 Task: Find connections with filter location Gif-sur-Yvette with filter topic #Selfhelpwith filter profile language German with filter current company Legato Health Technologies with filter school St. Joseph's College of Engineering and Technology, Palai with filter industry Armed Forces with filter service category Search Engine Optimization (SEO) with filter keywords title Actor
Action: Mouse moved to (652, 112)
Screenshot: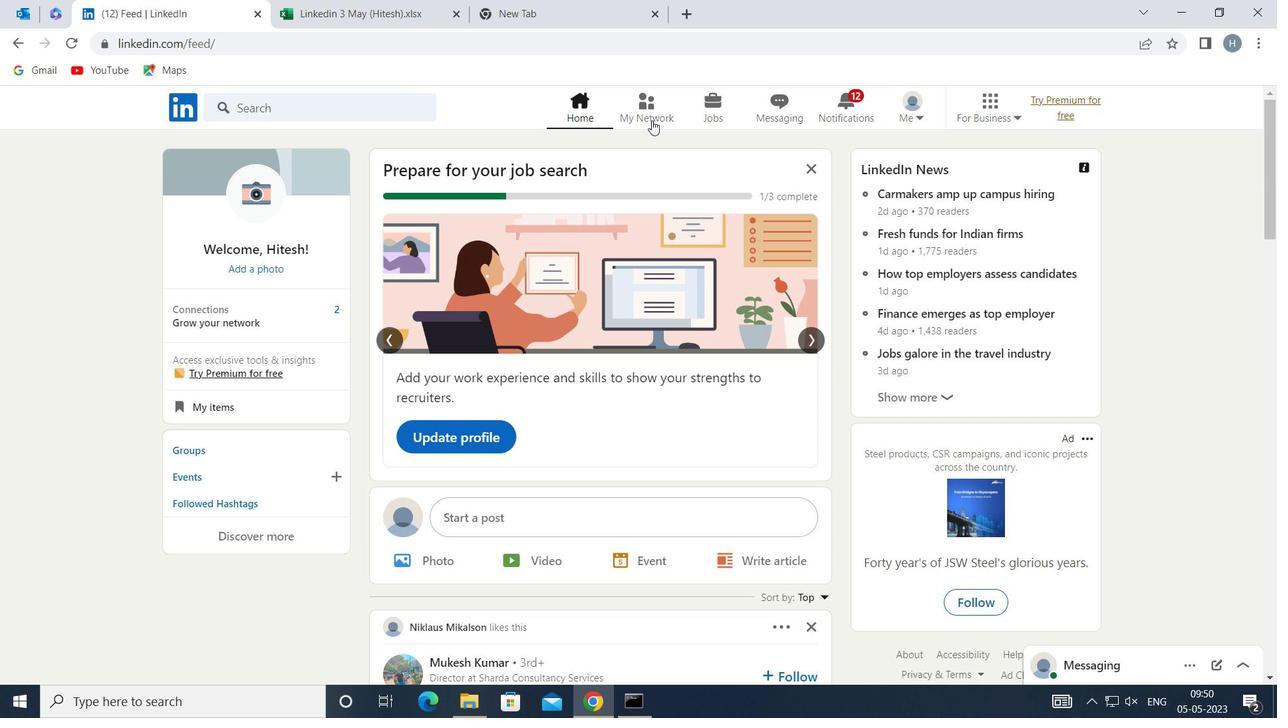 
Action: Mouse pressed left at (652, 112)
Screenshot: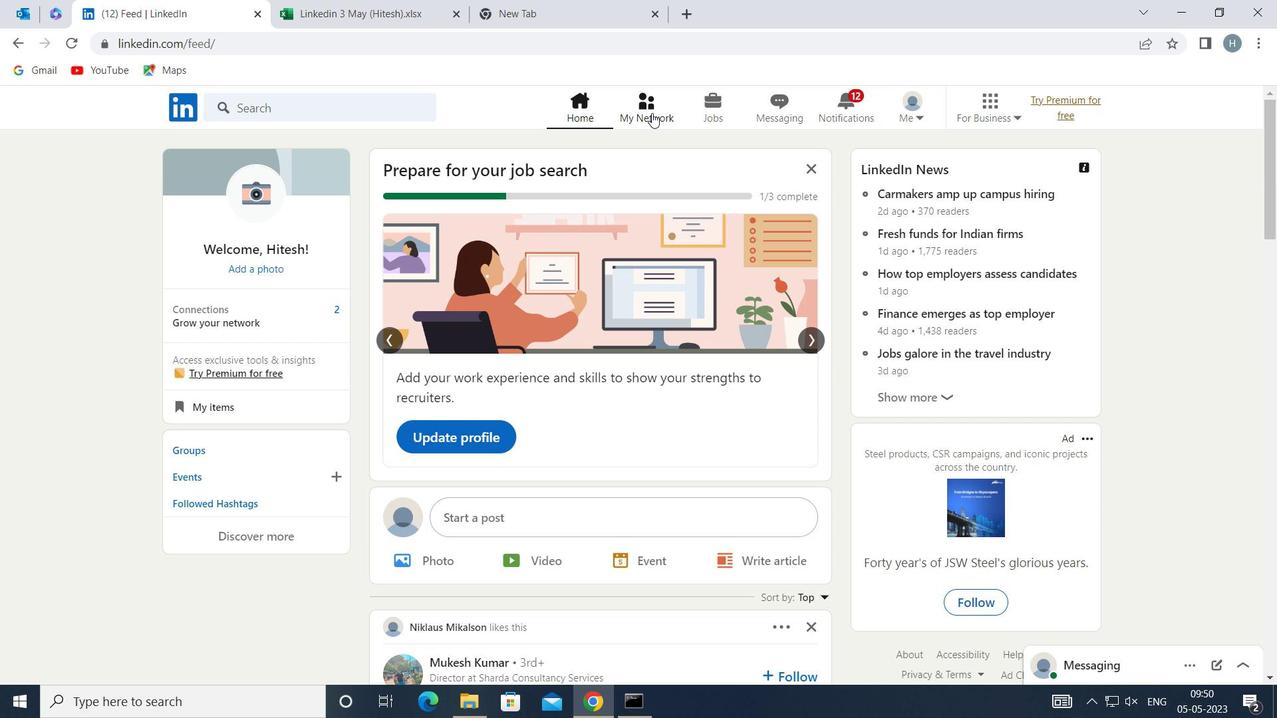 
Action: Mouse moved to (391, 196)
Screenshot: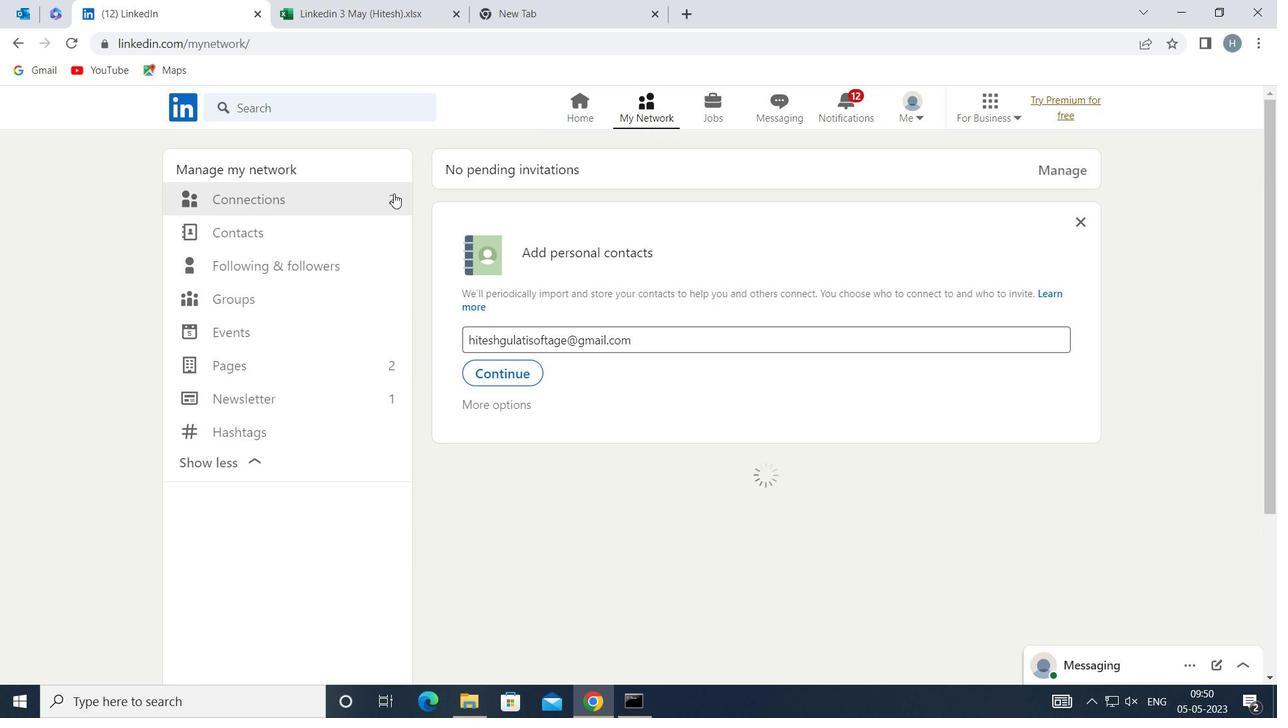 
Action: Mouse pressed left at (391, 196)
Screenshot: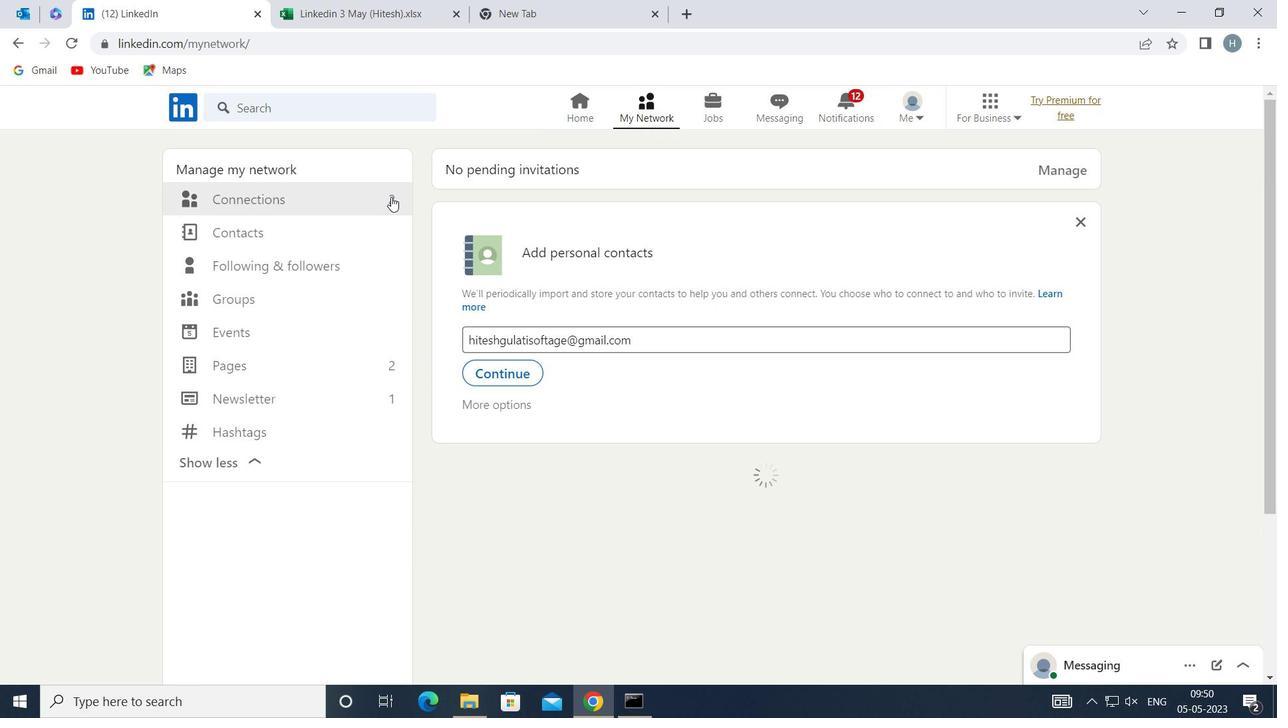 
Action: Mouse moved to (745, 202)
Screenshot: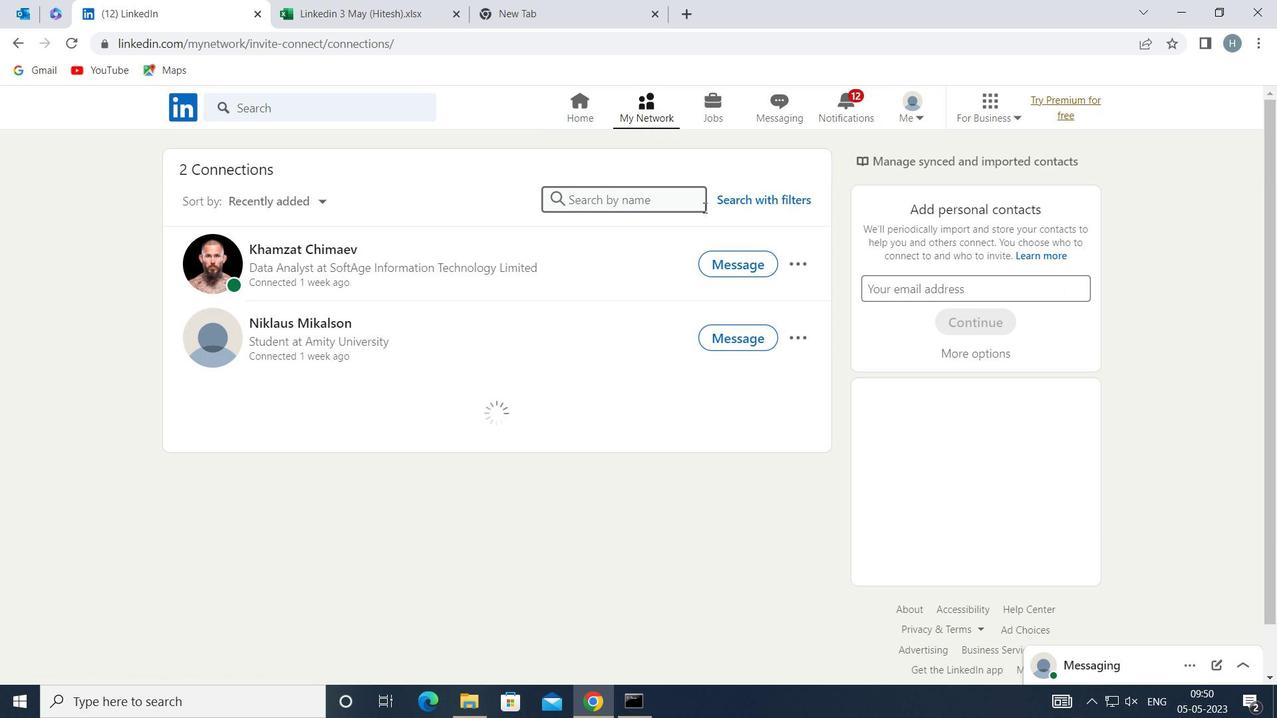 
Action: Mouse pressed left at (745, 202)
Screenshot: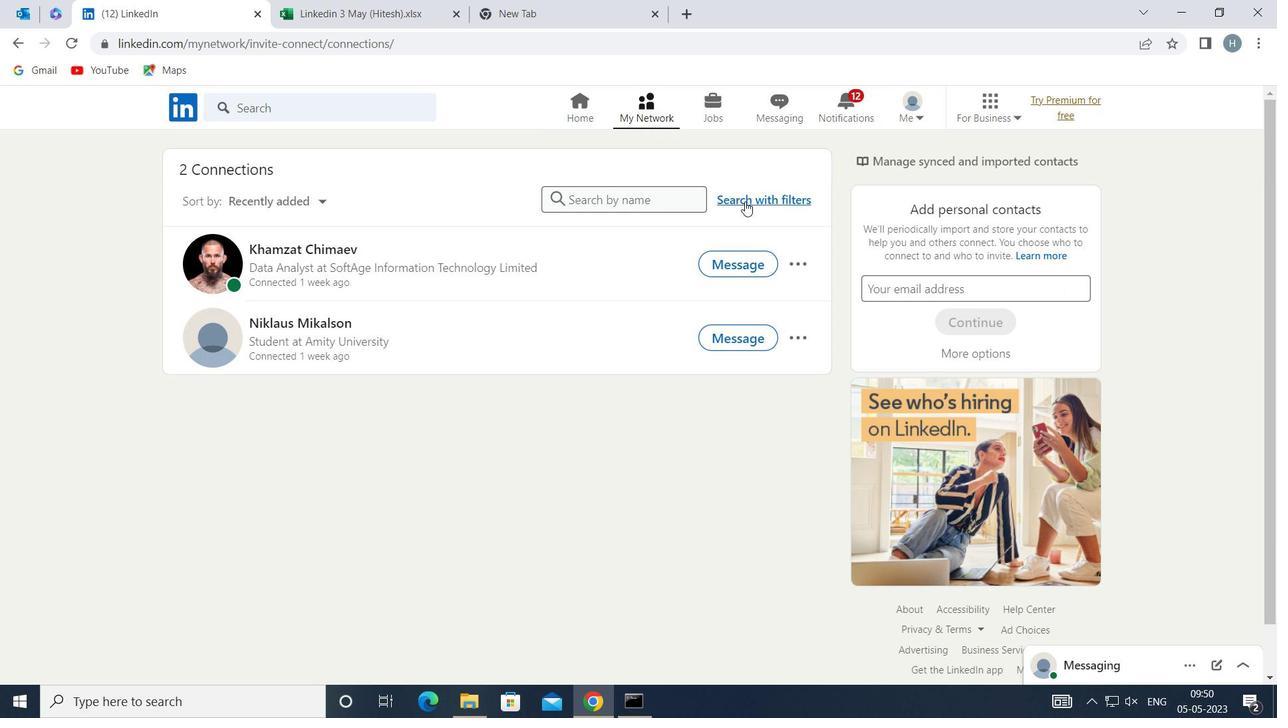 
Action: Mouse moved to (707, 154)
Screenshot: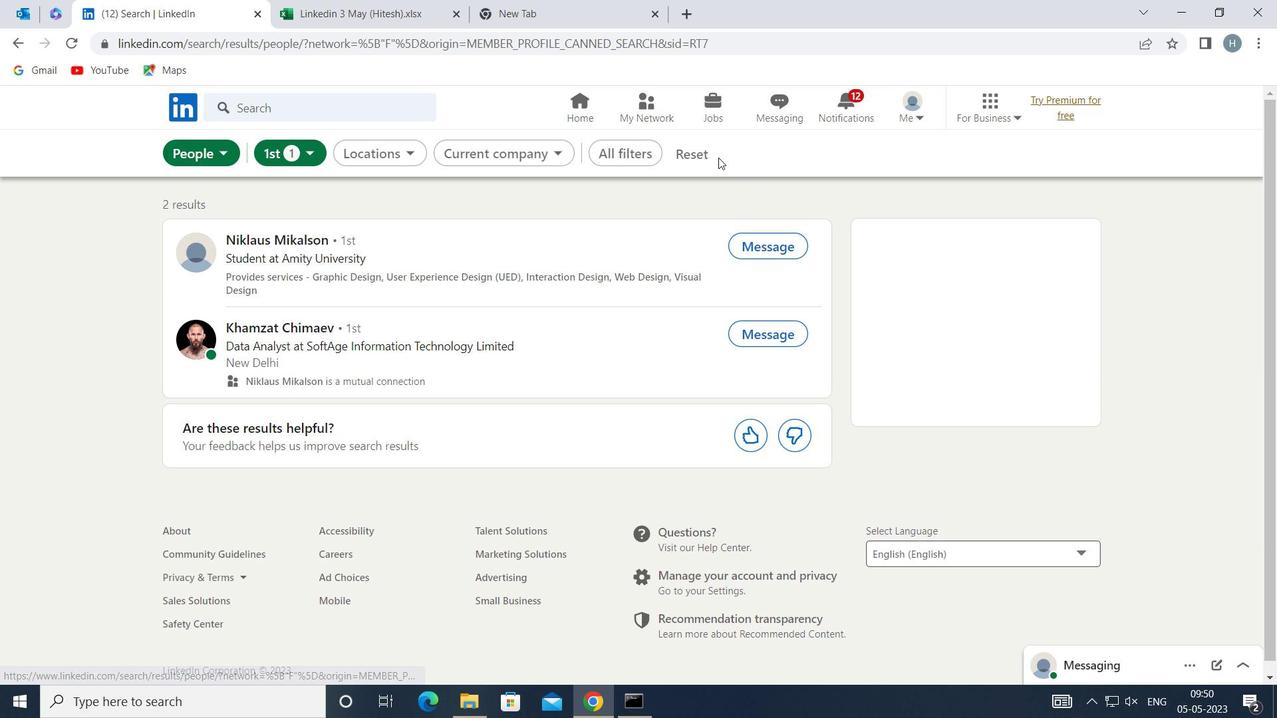 
Action: Mouse pressed left at (707, 154)
Screenshot: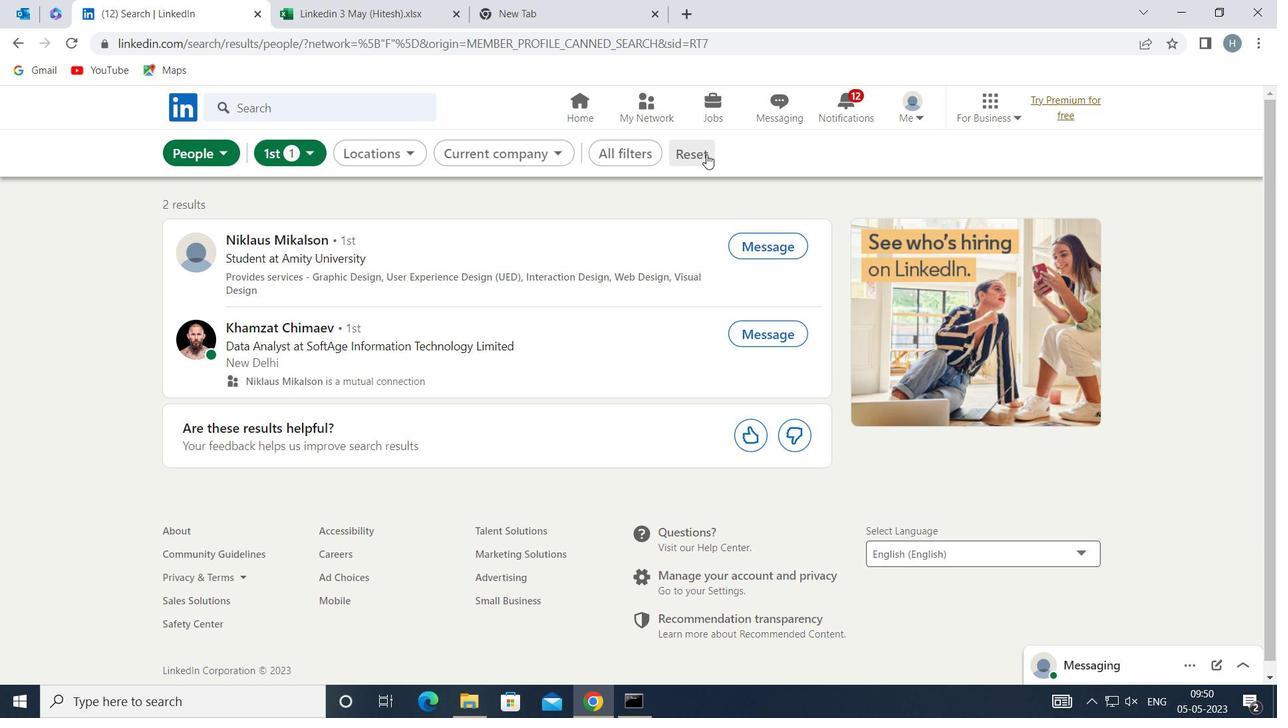 
Action: Mouse moved to (684, 154)
Screenshot: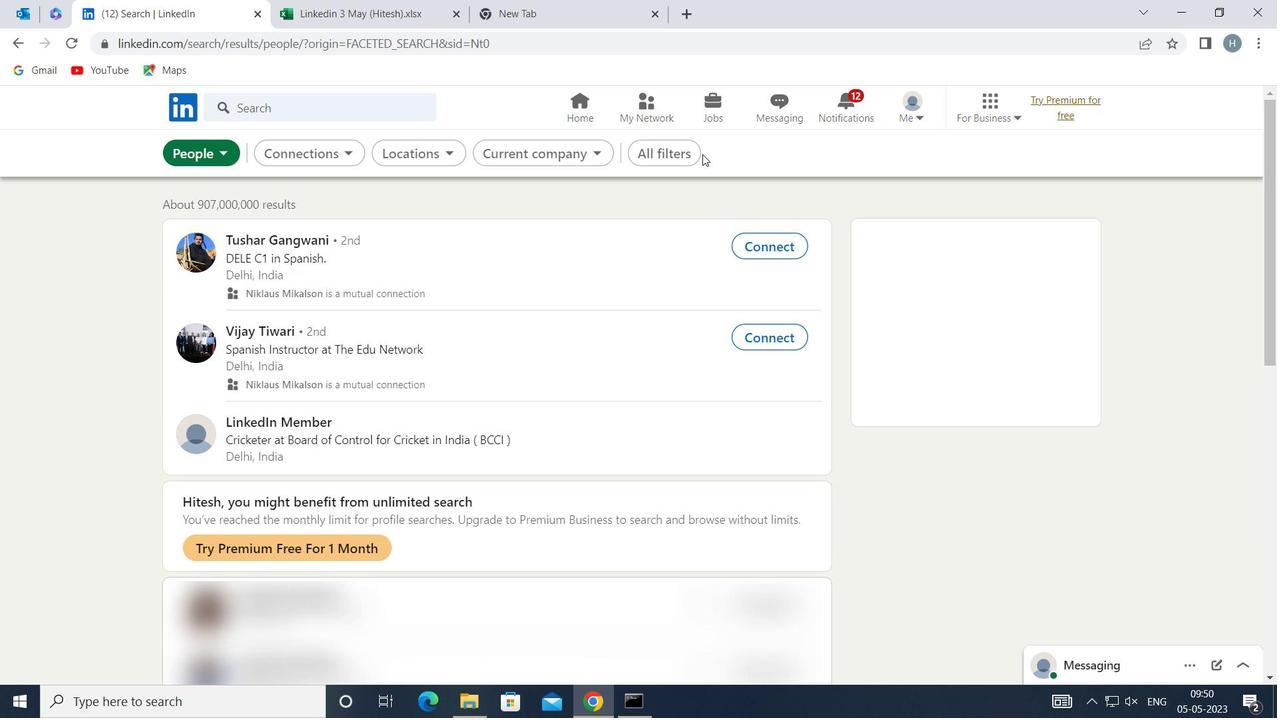 
Action: Mouse pressed left at (684, 154)
Screenshot: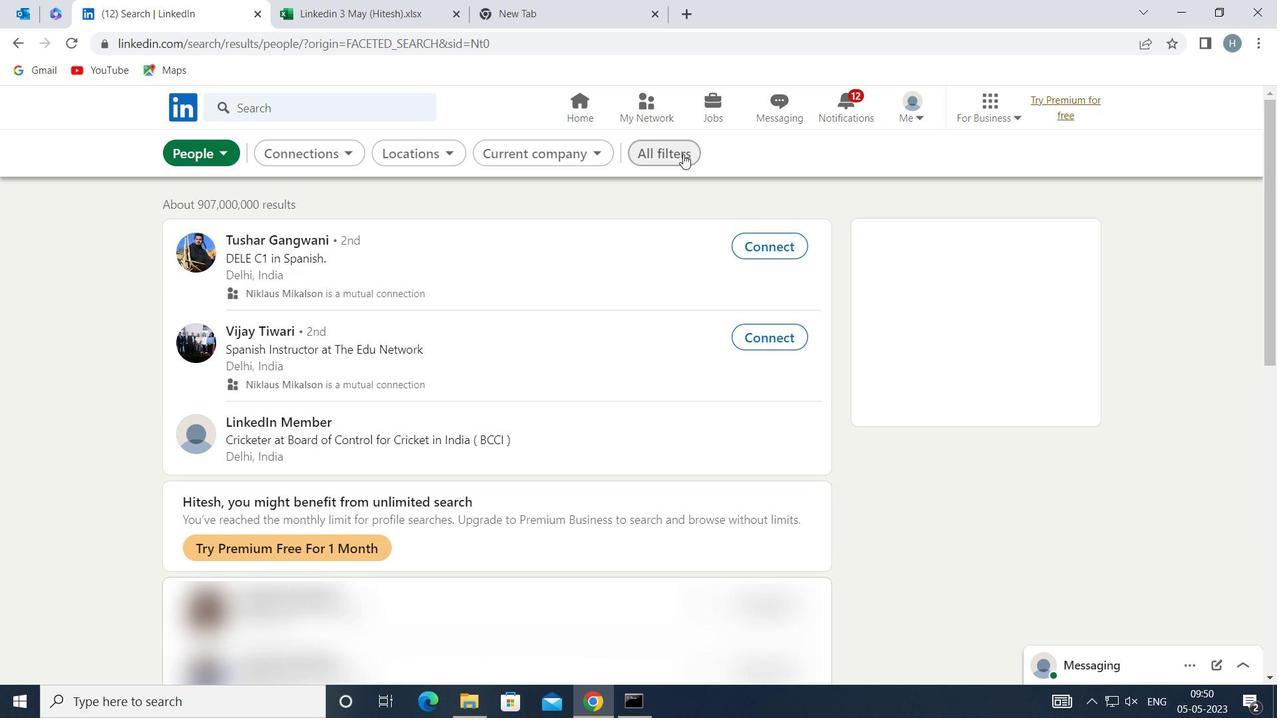 
Action: Mouse moved to (957, 357)
Screenshot: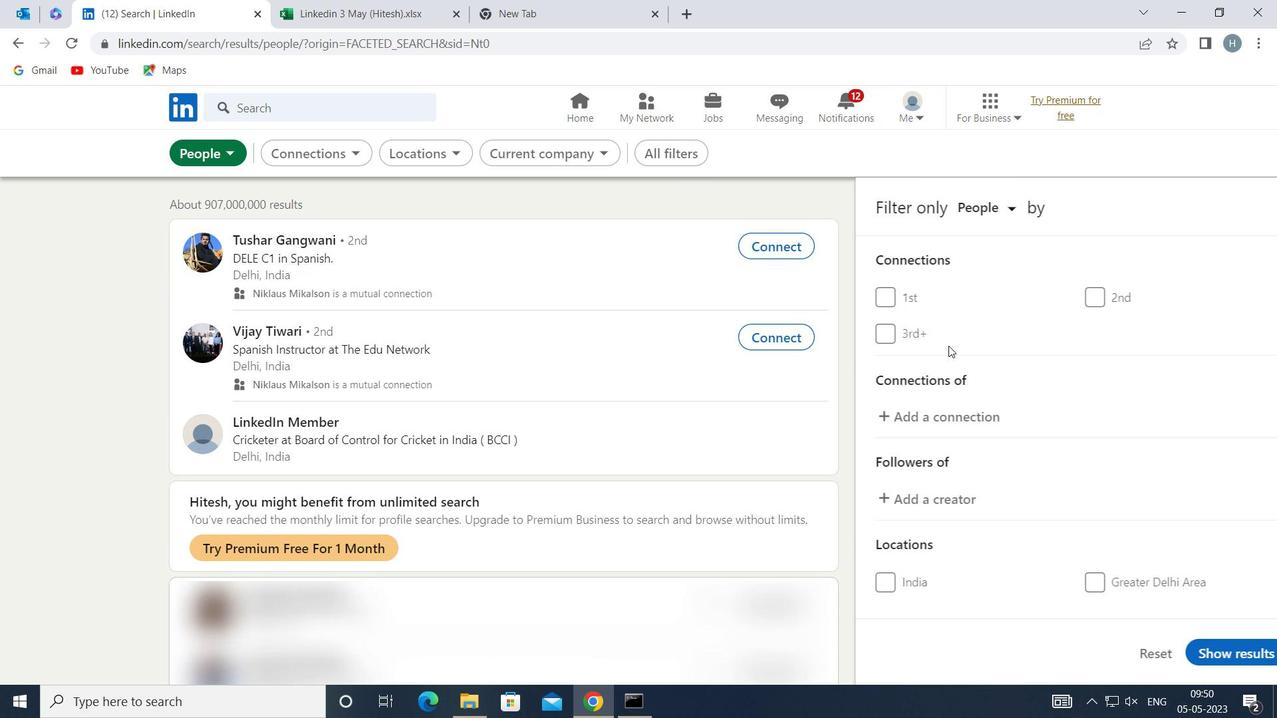 
Action: Mouse scrolled (957, 356) with delta (0, 0)
Screenshot: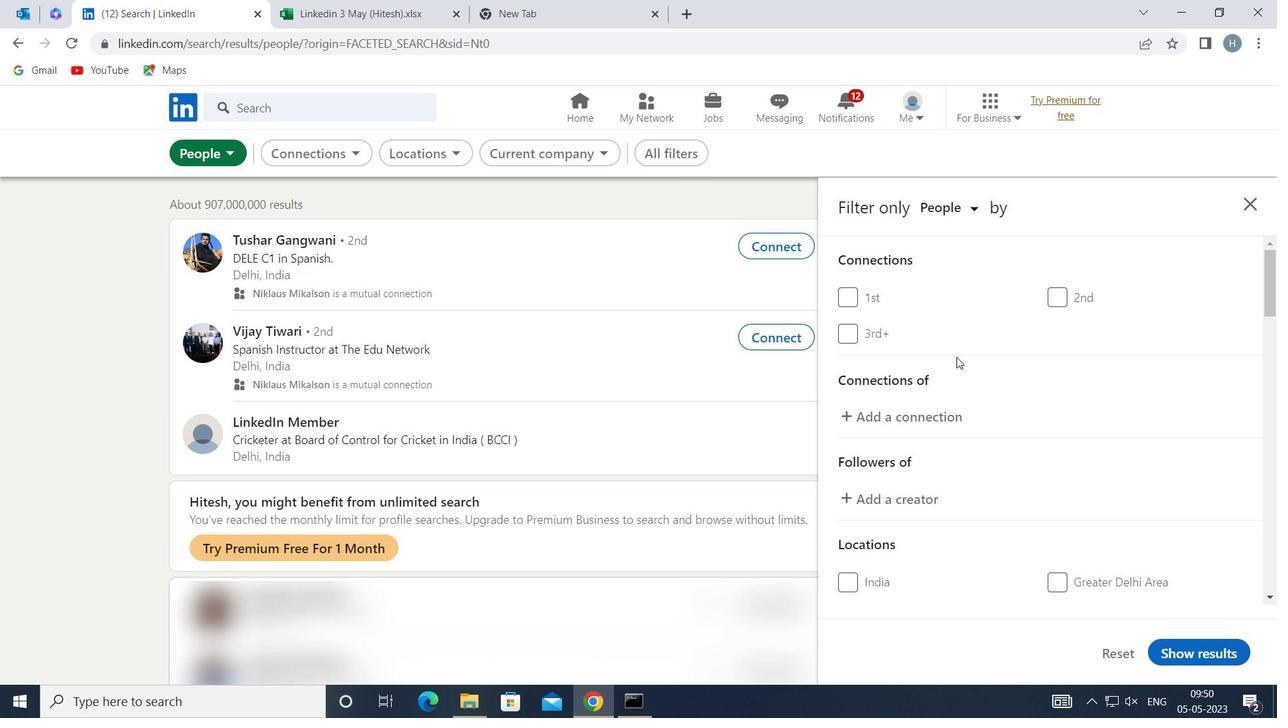 
Action: Mouse scrolled (957, 356) with delta (0, 0)
Screenshot: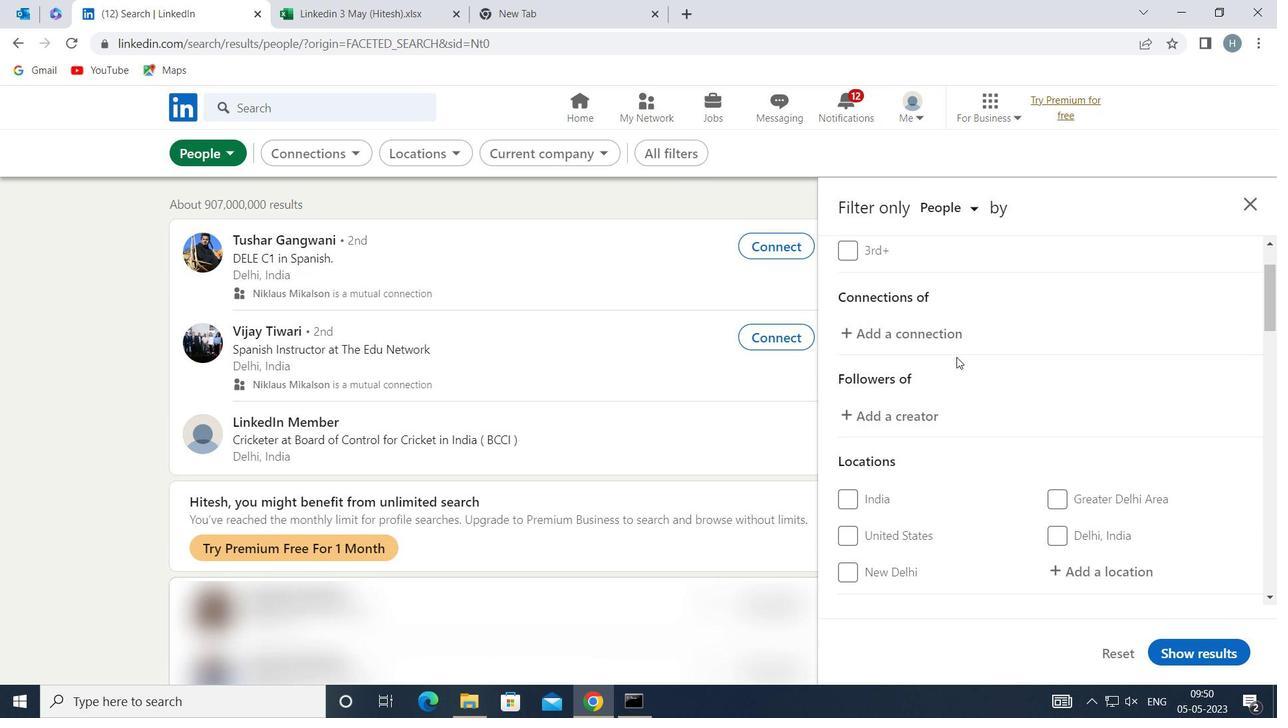 
Action: Mouse moved to (1086, 478)
Screenshot: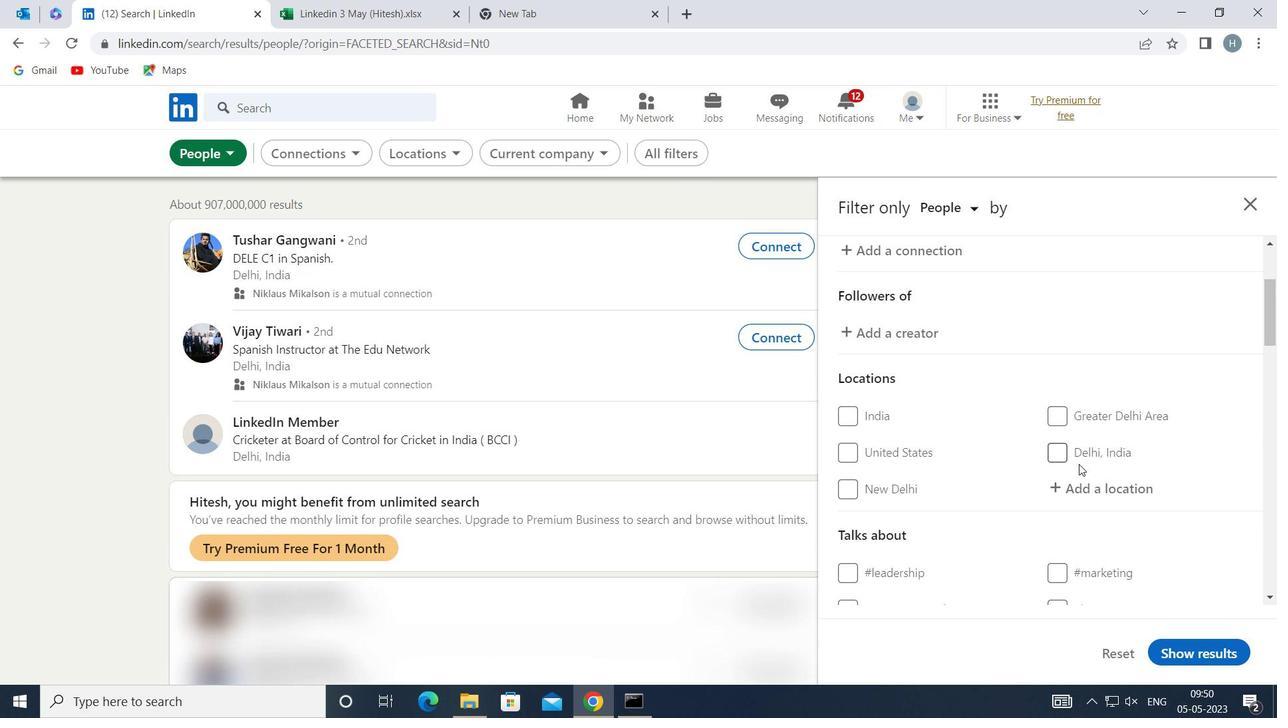 
Action: Mouse pressed left at (1086, 478)
Screenshot: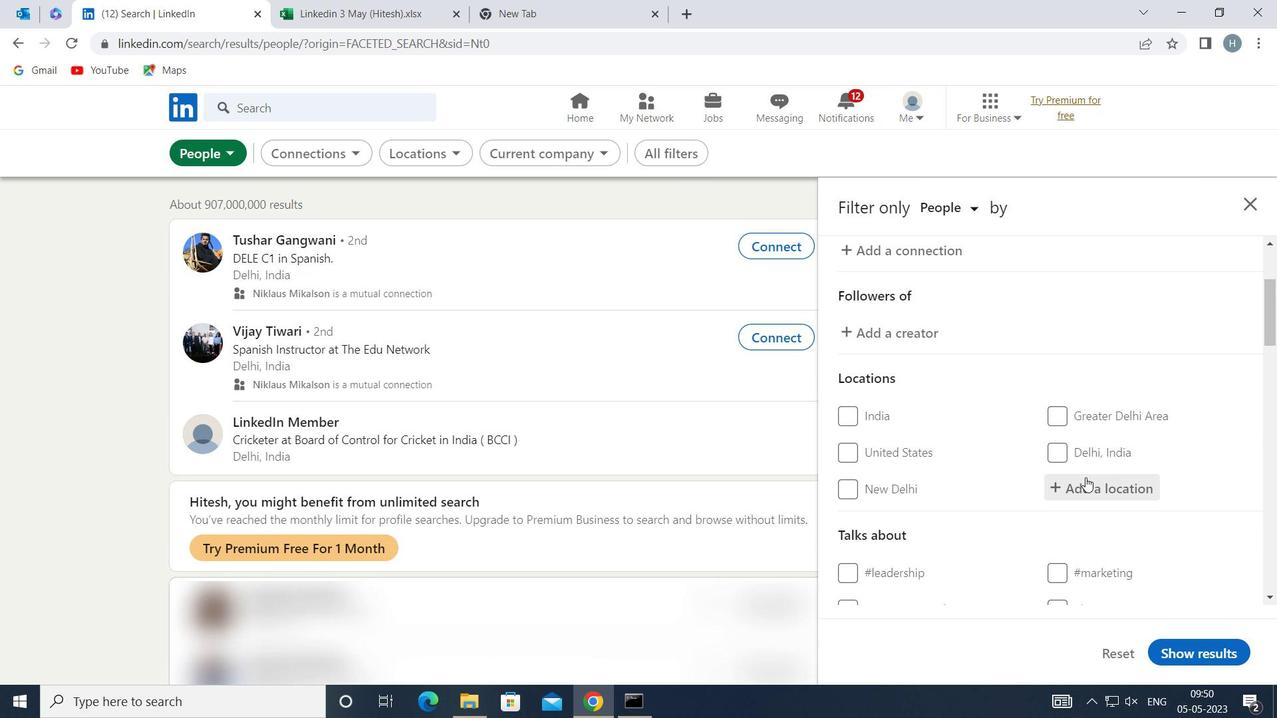 
Action: Mouse moved to (1087, 479)
Screenshot: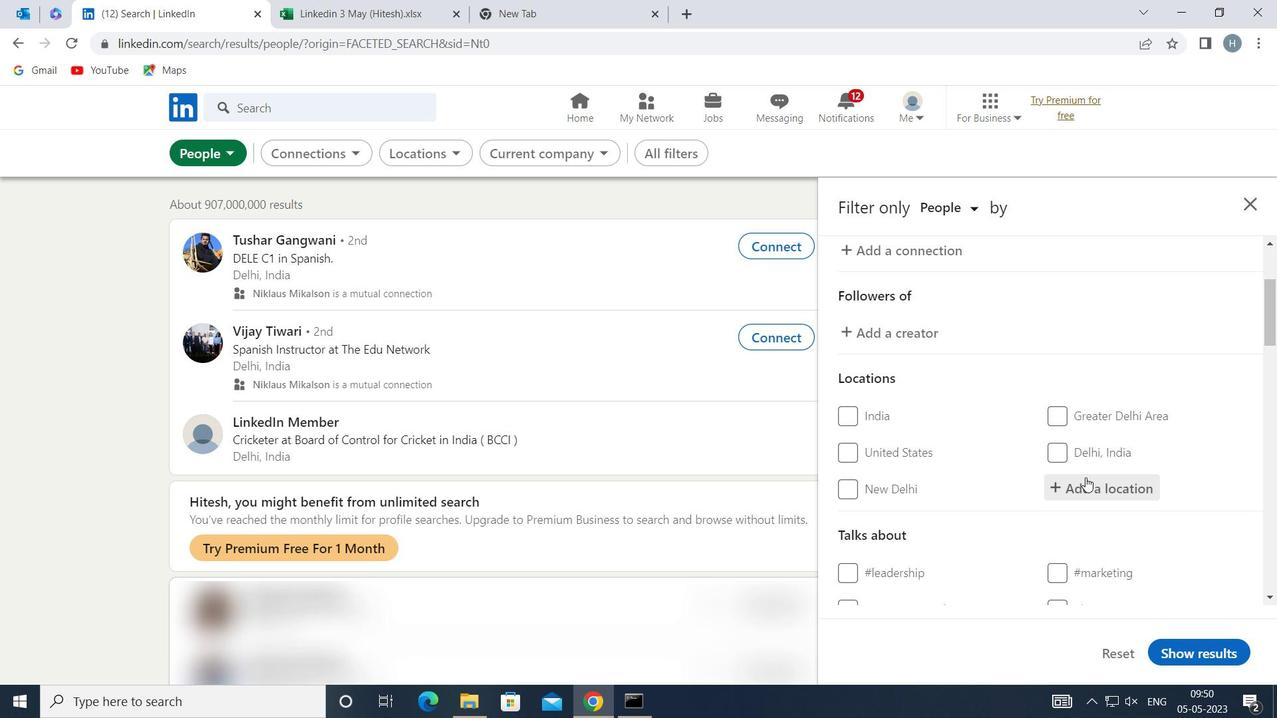 
Action: Key pressed <Key.shift>GIF<Key.space><Key.shift><Key.shift>SUR
Screenshot: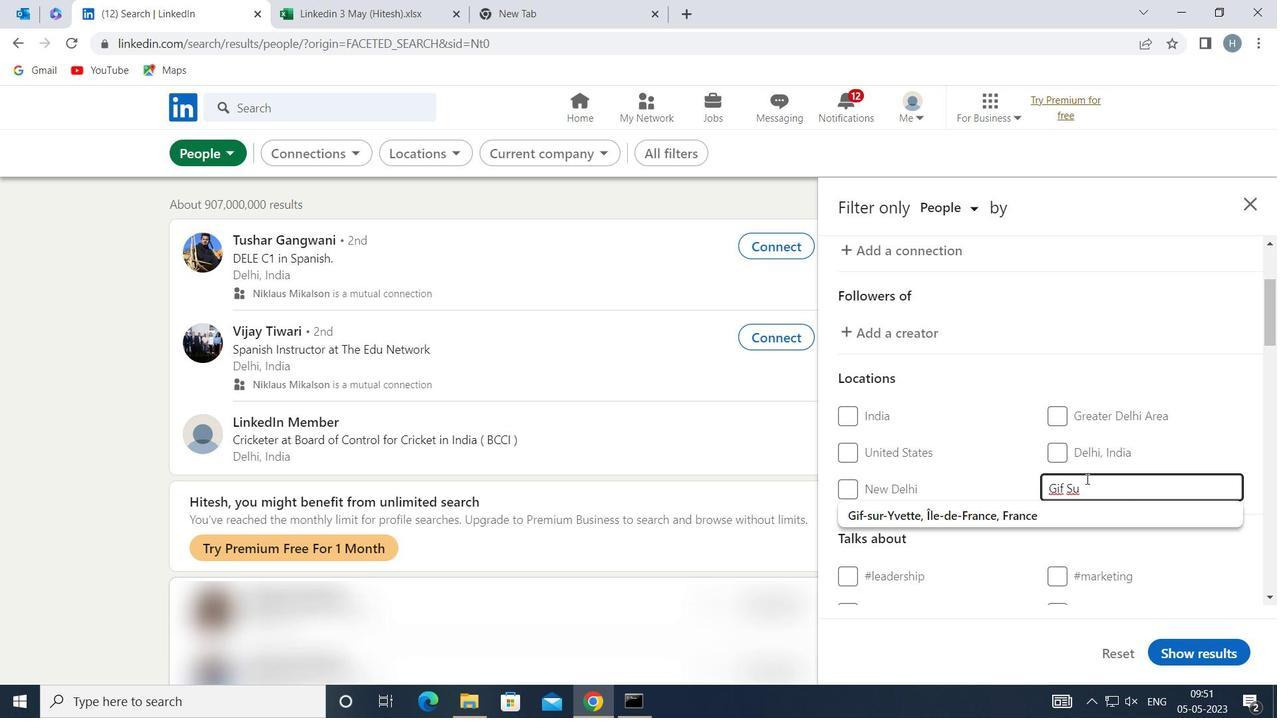 
Action: Mouse moved to (1046, 514)
Screenshot: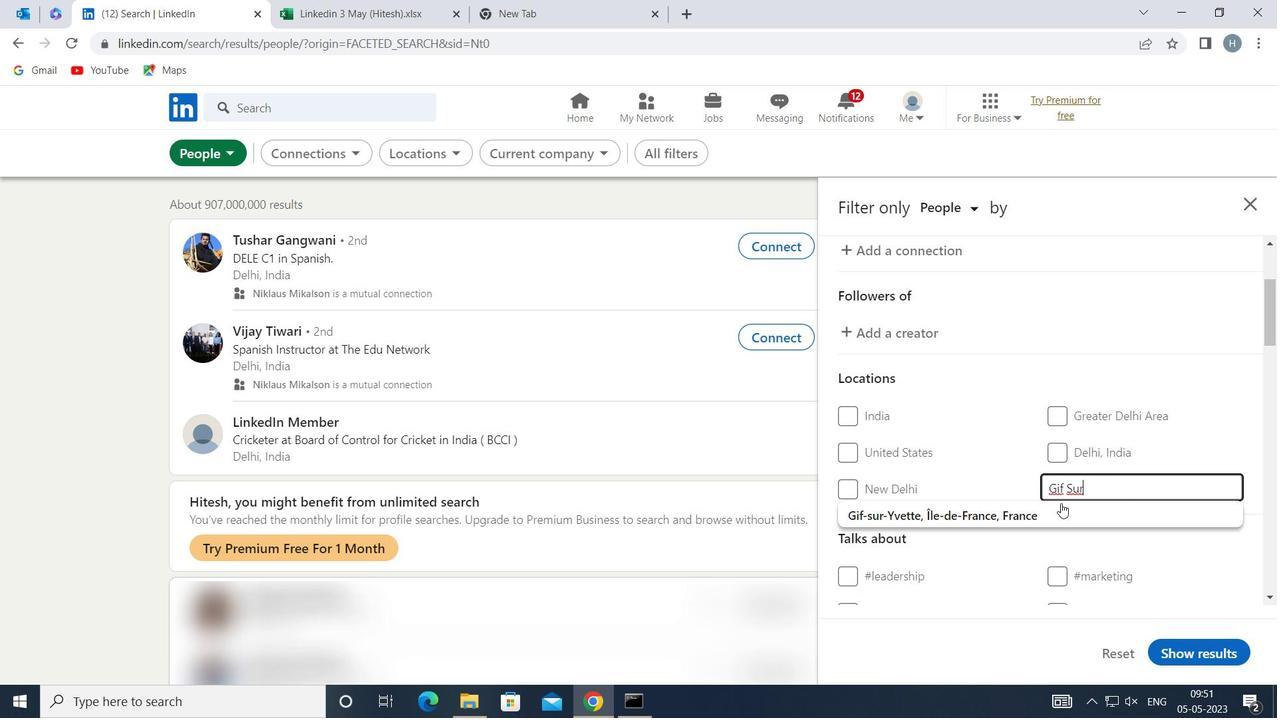 
Action: Mouse pressed left at (1046, 514)
Screenshot: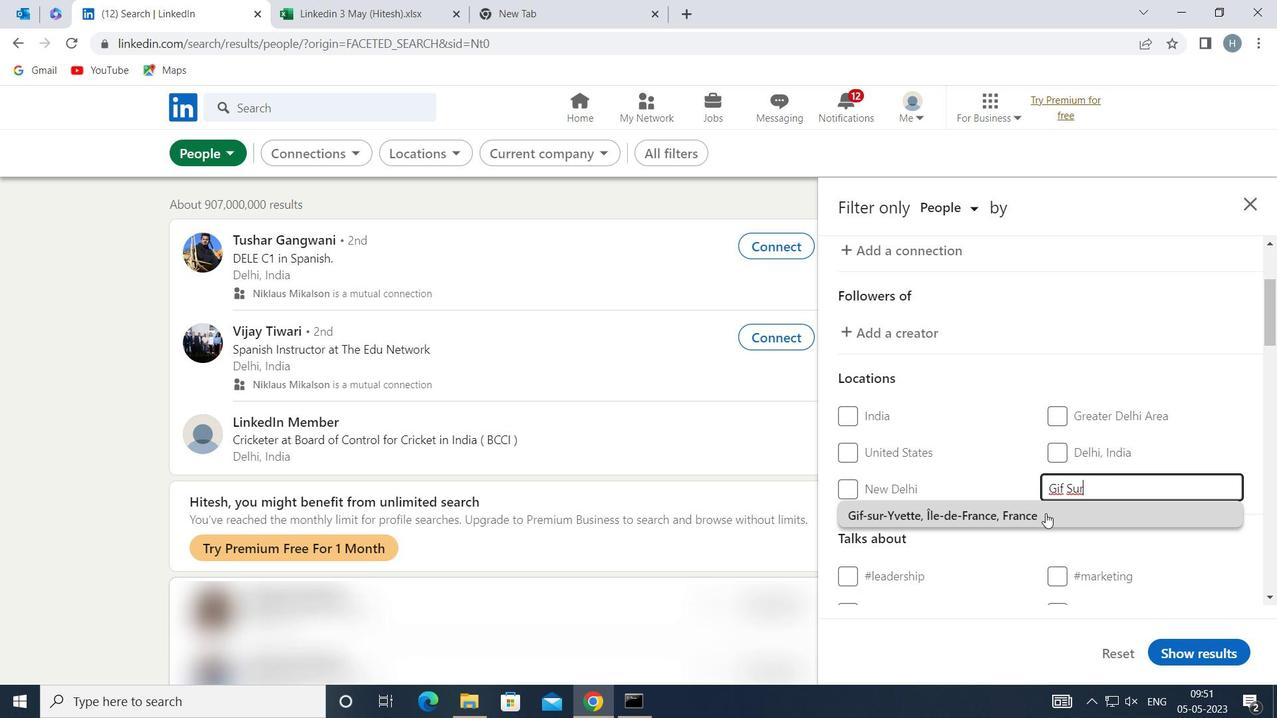 
Action: Mouse moved to (1008, 478)
Screenshot: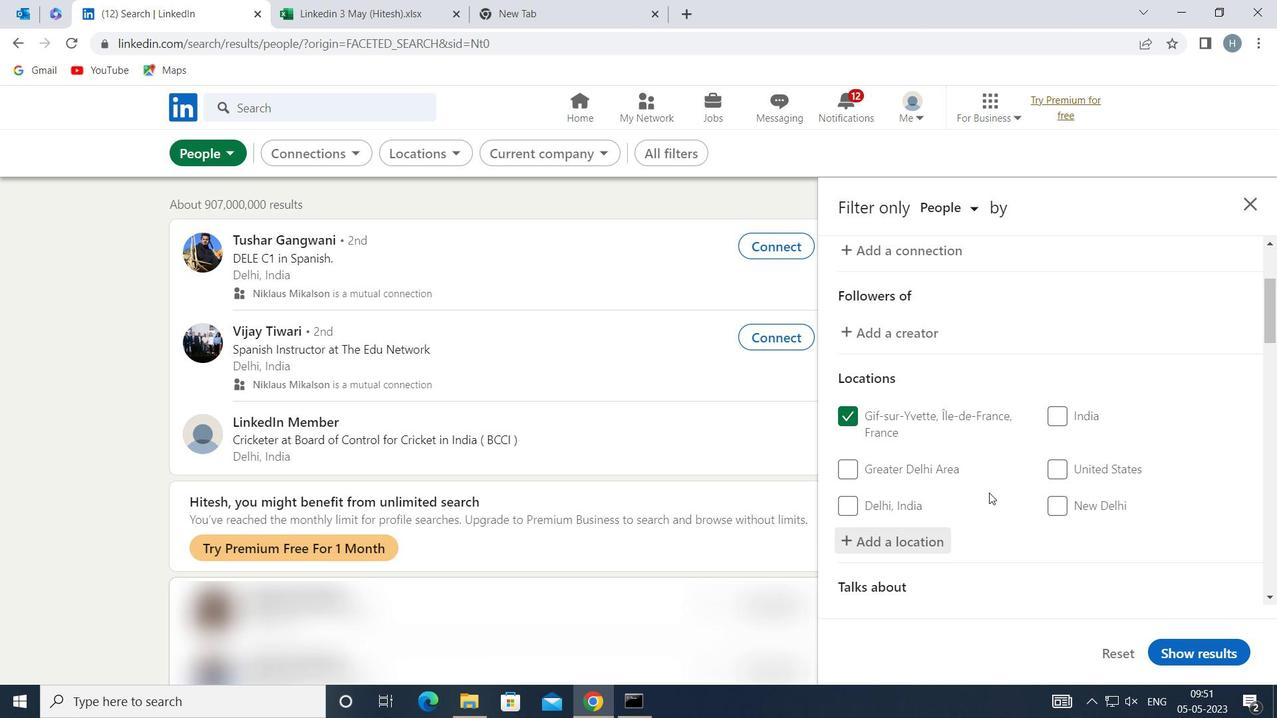 
Action: Mouse scrolled (1008, 477) with delta (0, 0)
Screenshot: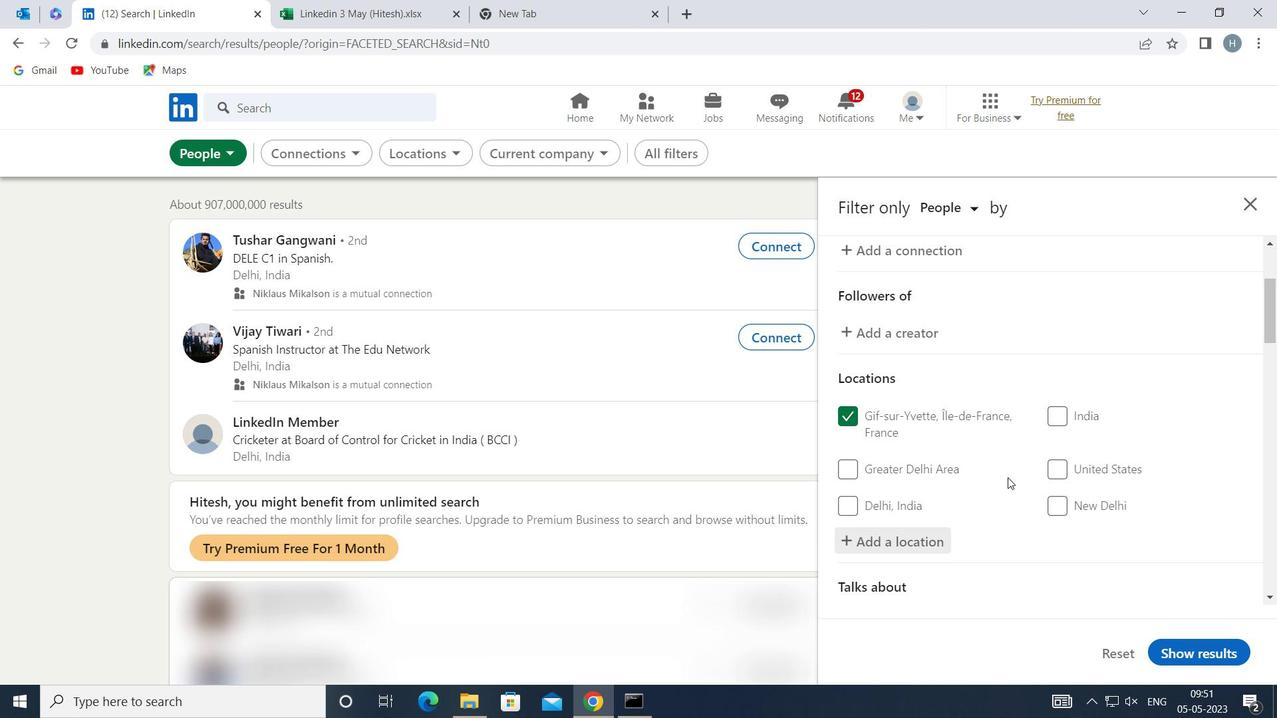 
Action: Mouse moved to (1010, 475)
Screenshot: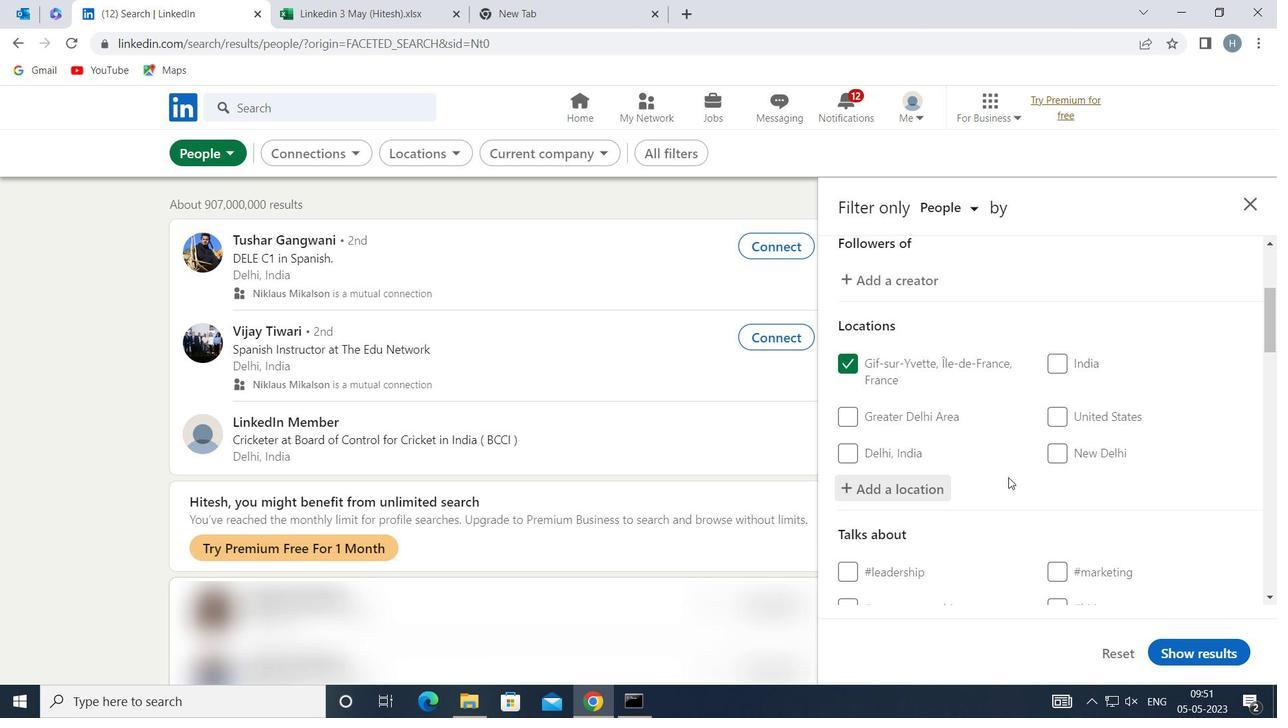 
Action: Mouse scrolled (1010, 475) with delta (0, 0)
Screenshot: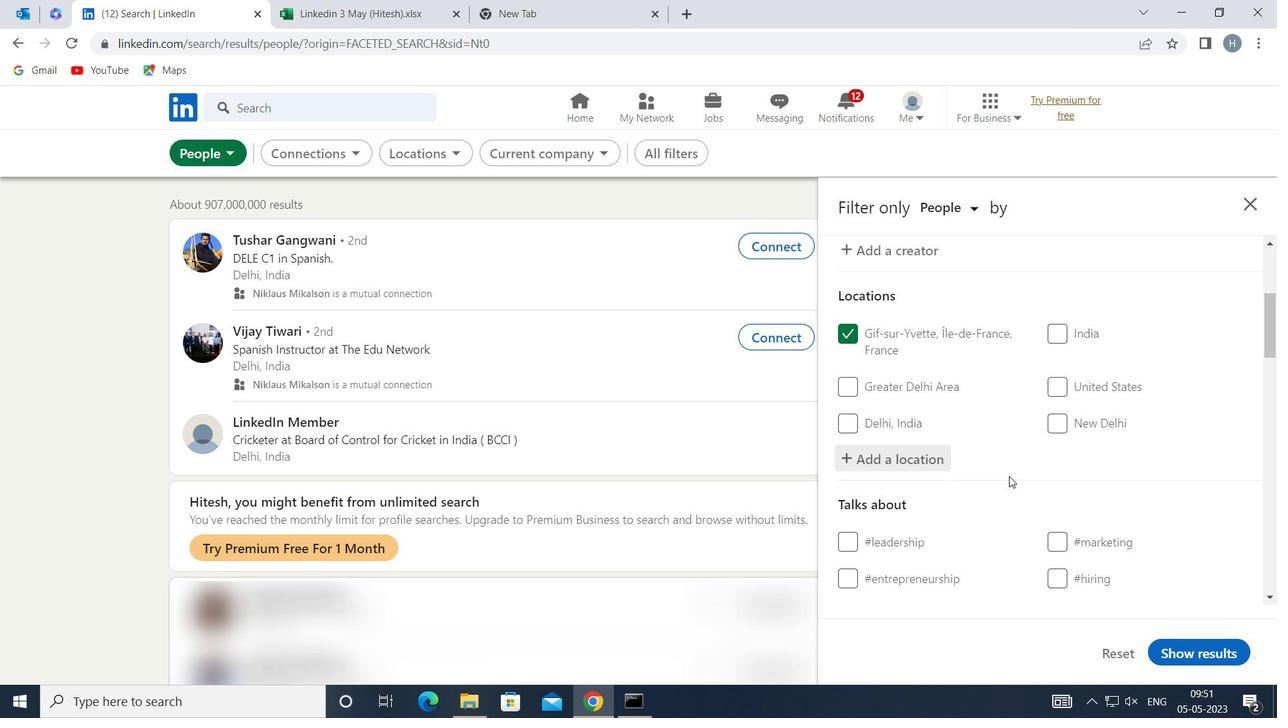 
Action: Mouse moved to (1079, 521)
Screenshot: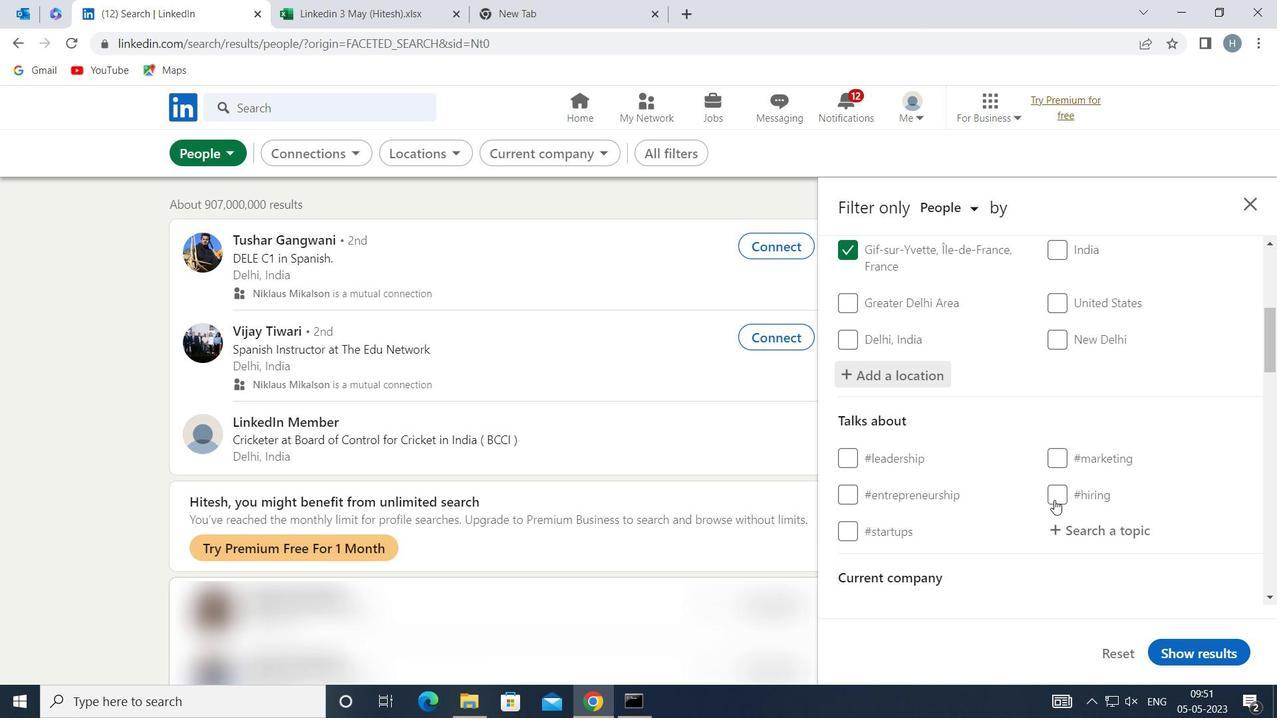 
Action: Mouse pressed left at (1079, 521)
Screenshot: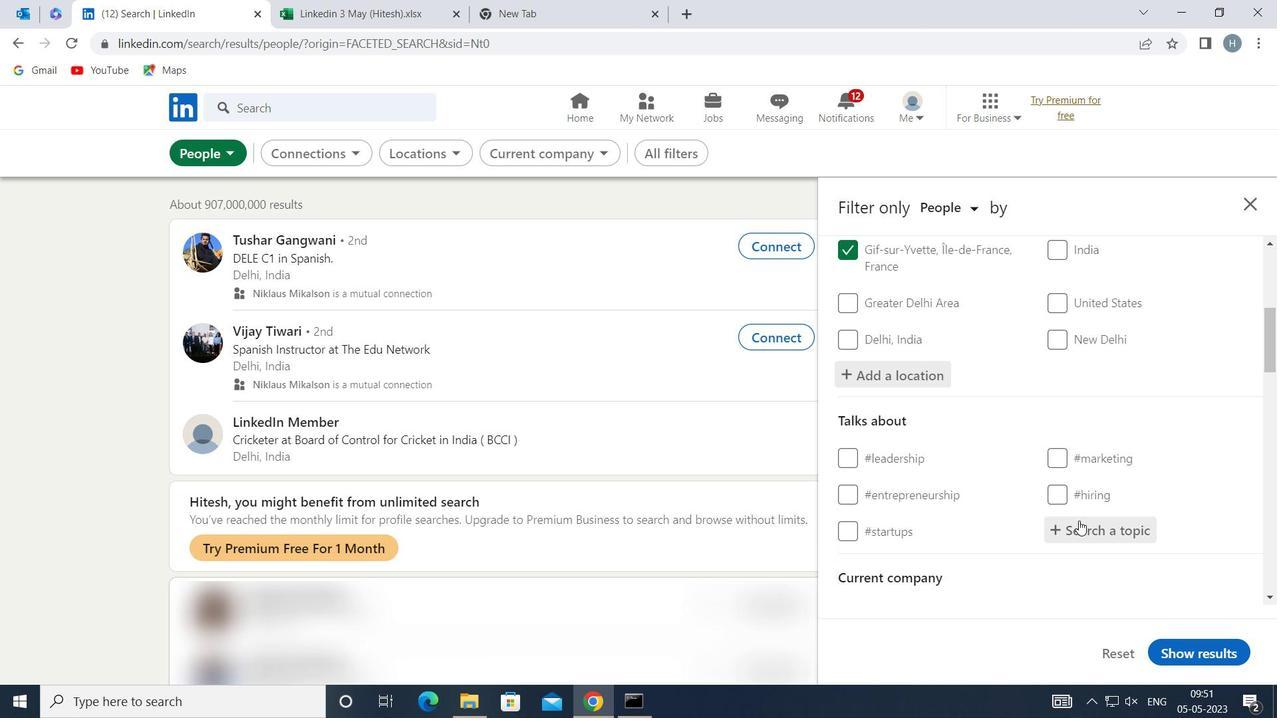 
Action: Key pressed <Key.shift>SELFHELP
Screenshot: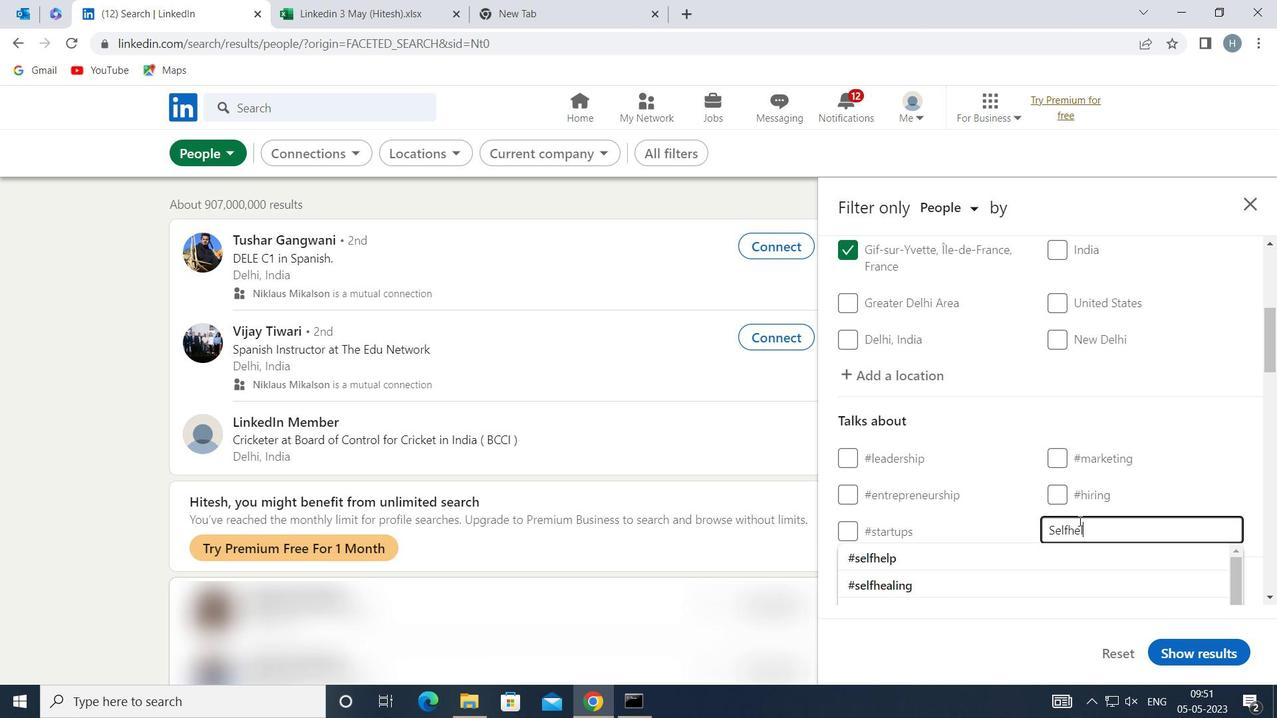 
Action: Mouse moved to (1003, 558)
Screenshot: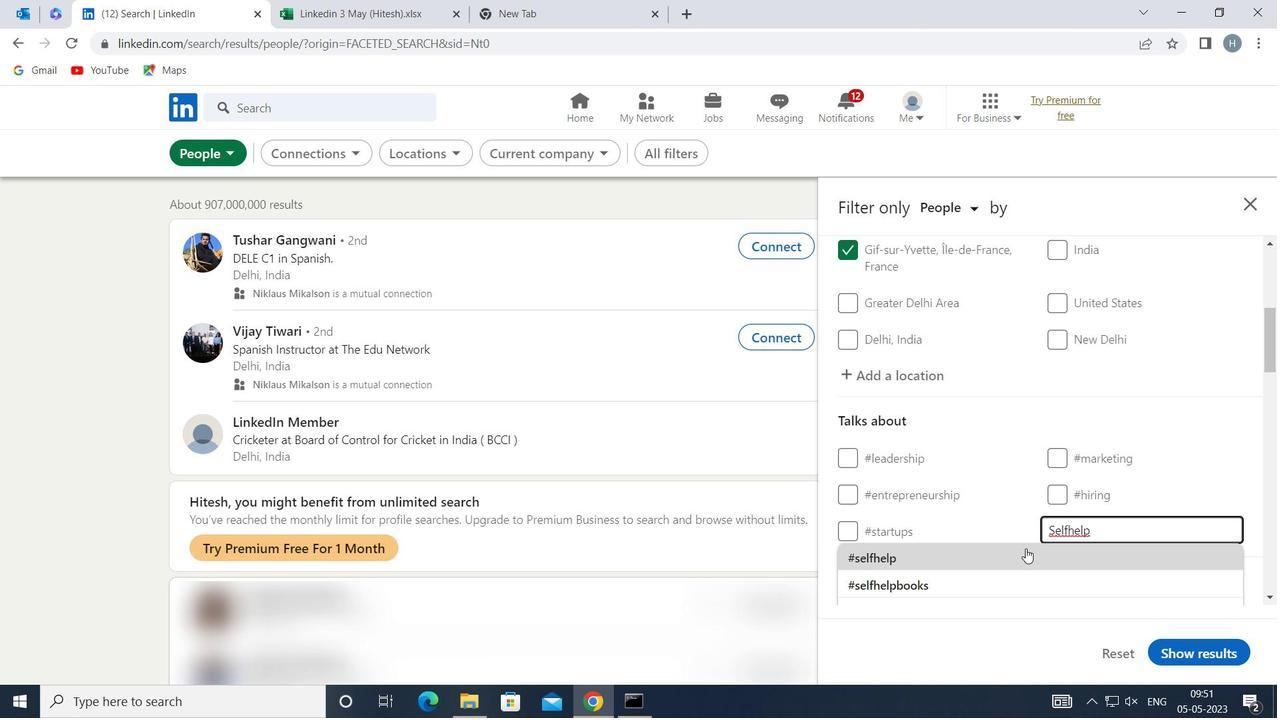 
Action: Mouse pressed left at (1003, 558)
Screenshot: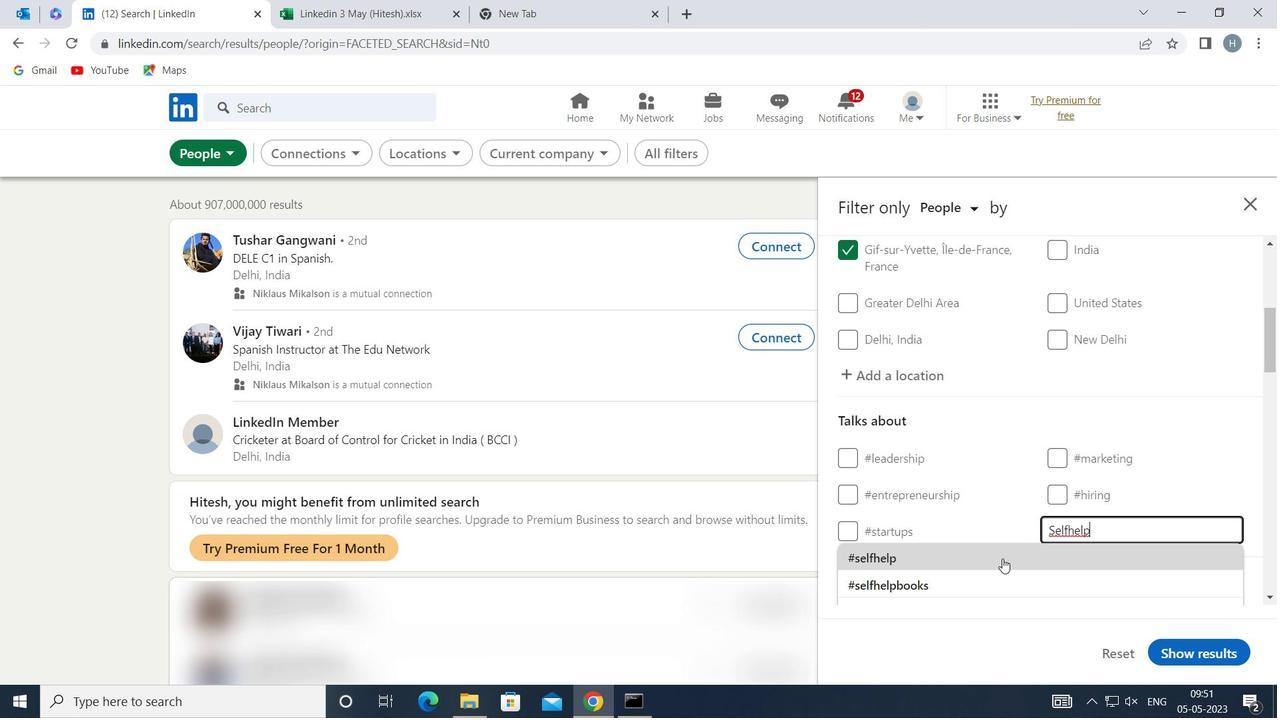 
Action: Mouse moved to (1008, 520)
Screenshot: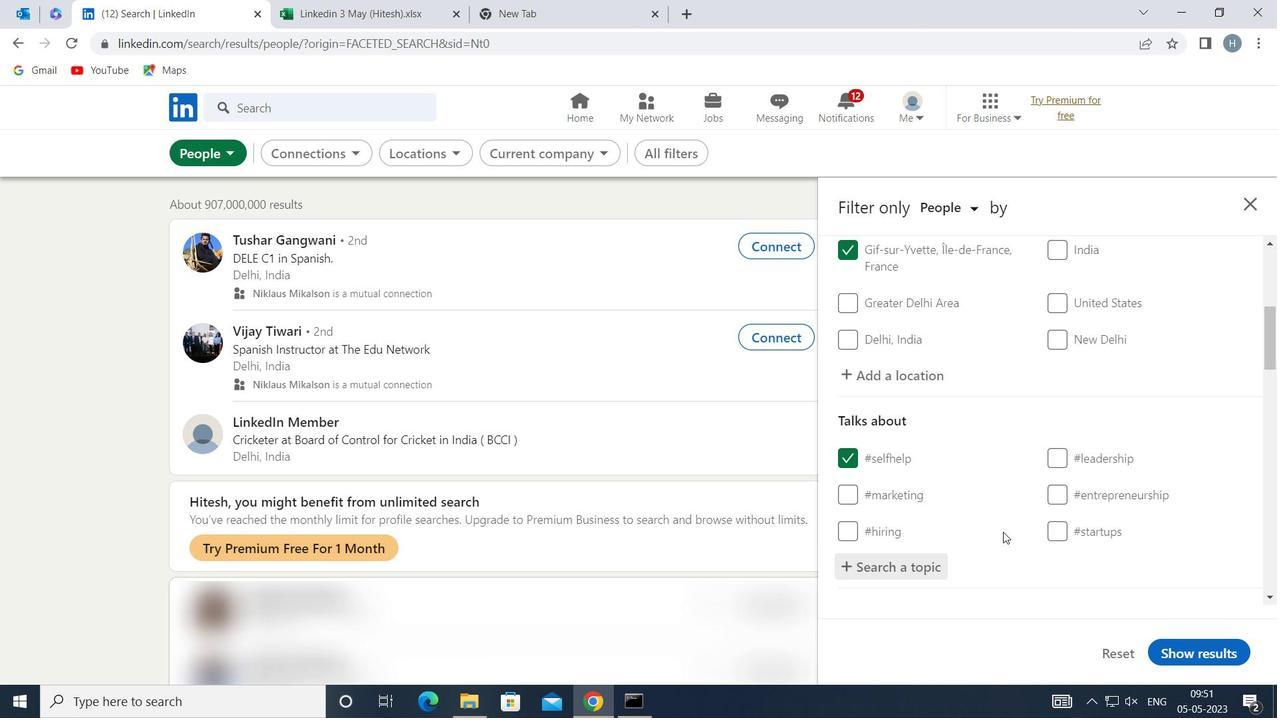 
Action: Mouse scrolled (1008, 519) with delta (0, 0)
Screenshot: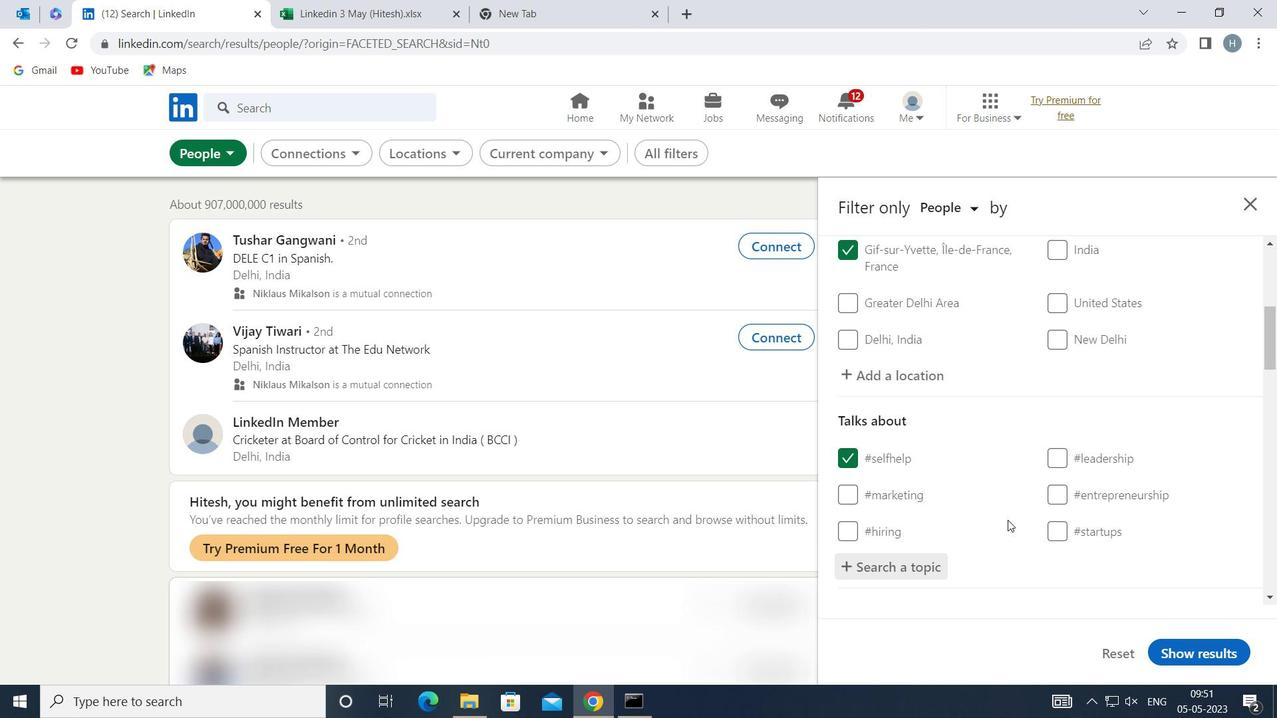 
Action: Mouse moved to (1010, 518)
Screenshot: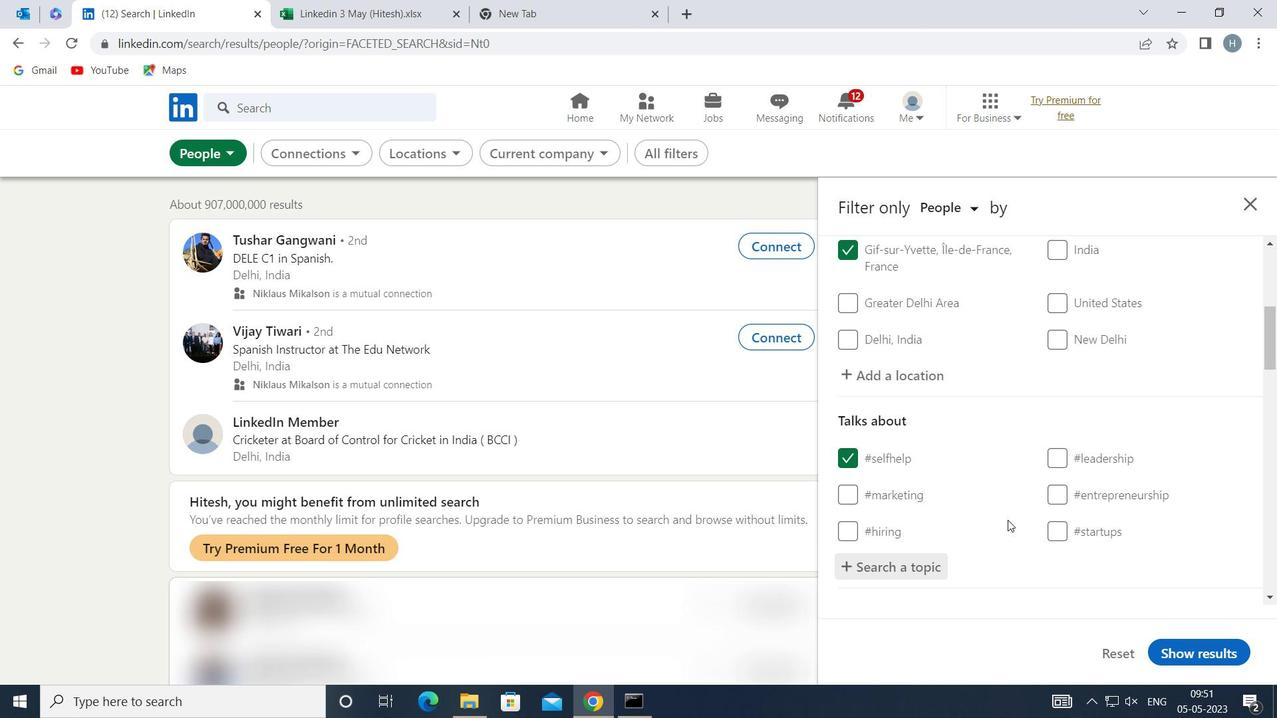 
Action: Mouse scrolled (1010, 517) with delta (0, 0)
Screenshot: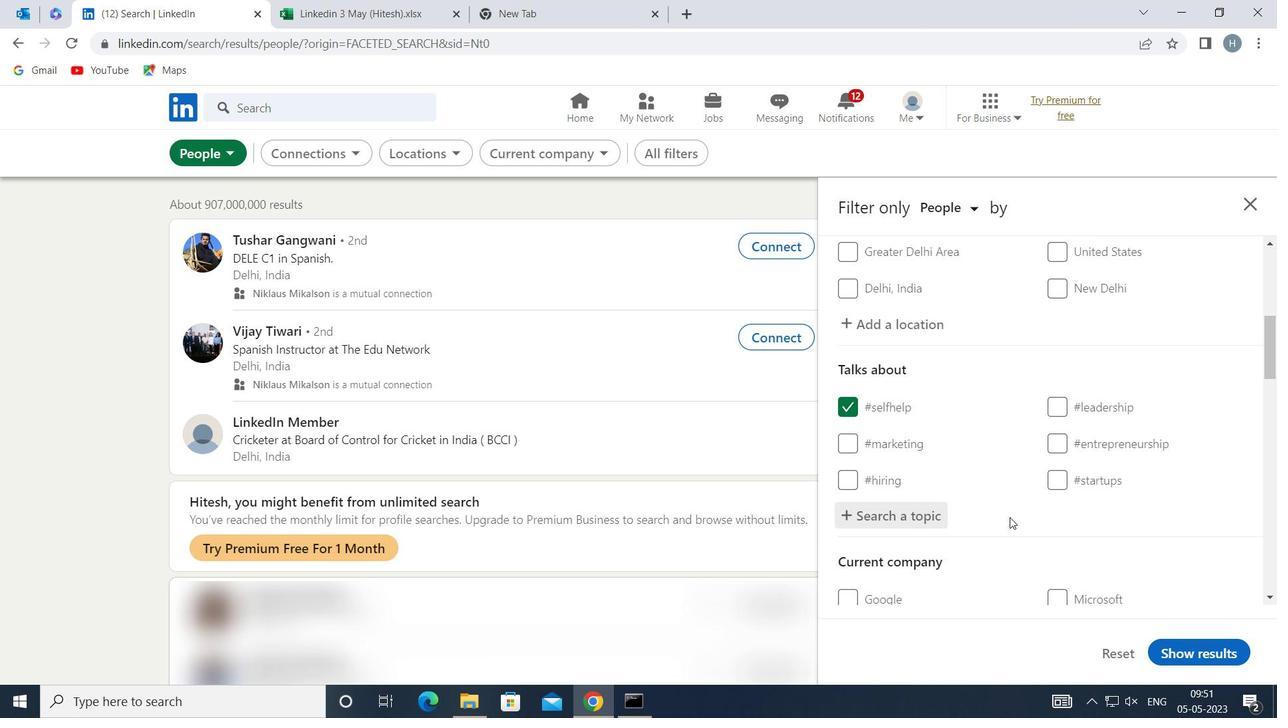 
Action: Mouse scrolled (1010, 517) with delta (0, 0)
Screenshot: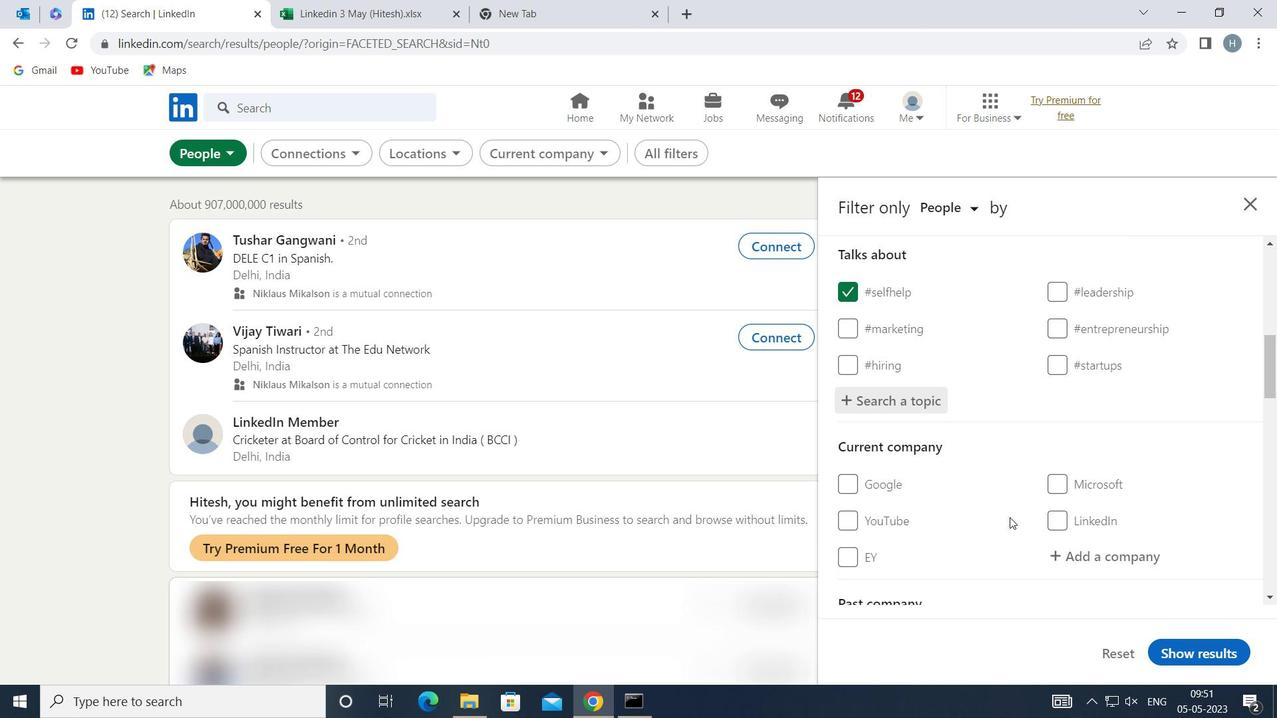 
Action: Mouse scrolled (1010, 517) with delta (0, 0)
Screenshot: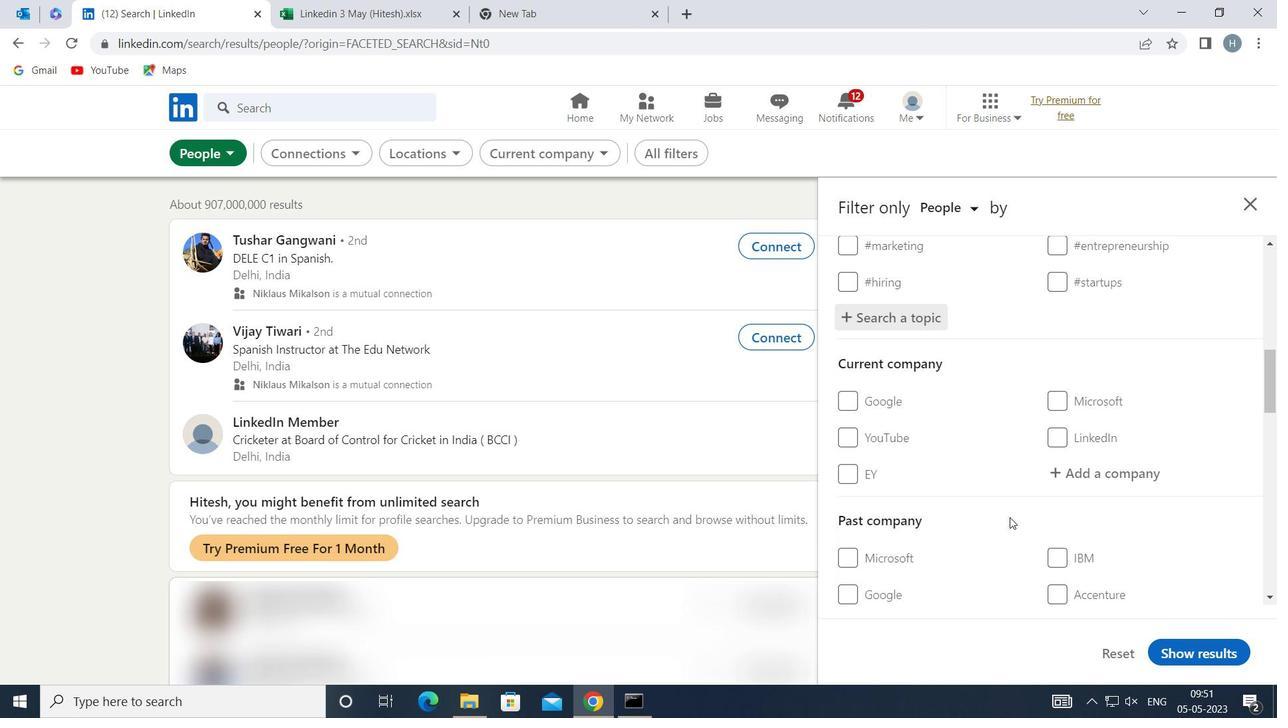 
Action: Mouse scrolled (1010, 517) with delta (0, 0)
Screenshot: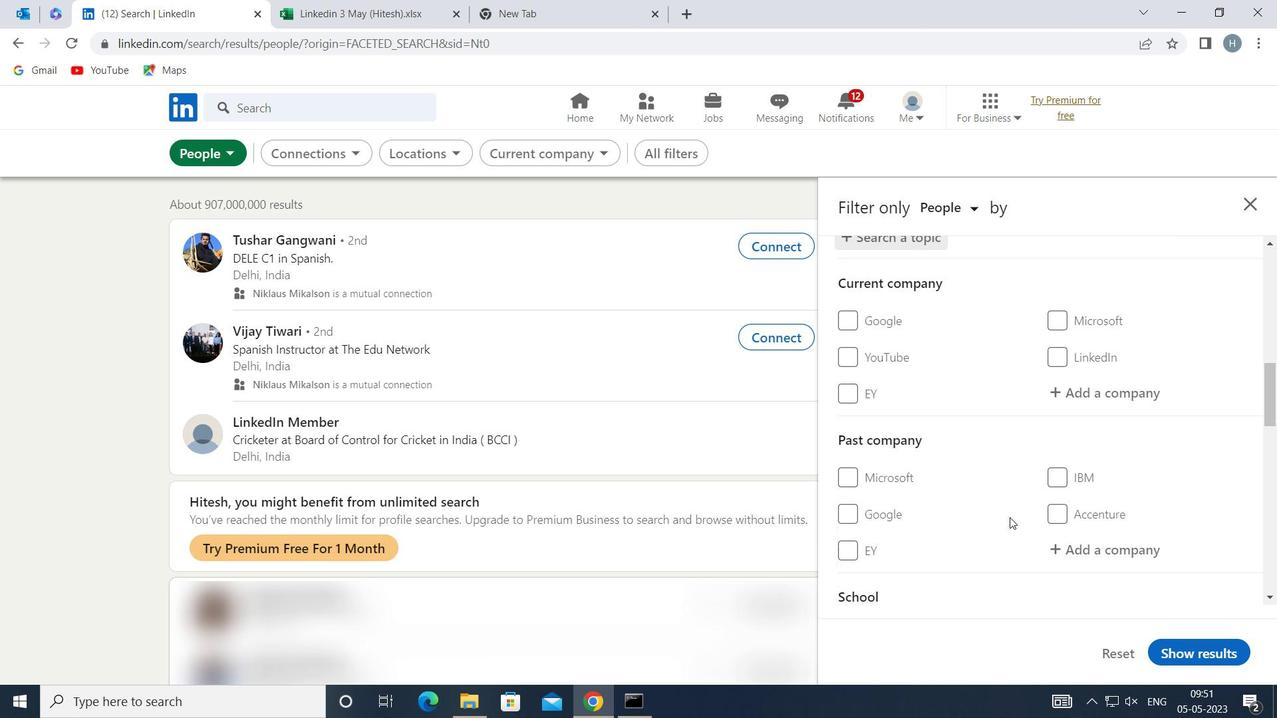 
Action: Mouse scrolled (1010, 517) with delta (0, 0)
Screenshot: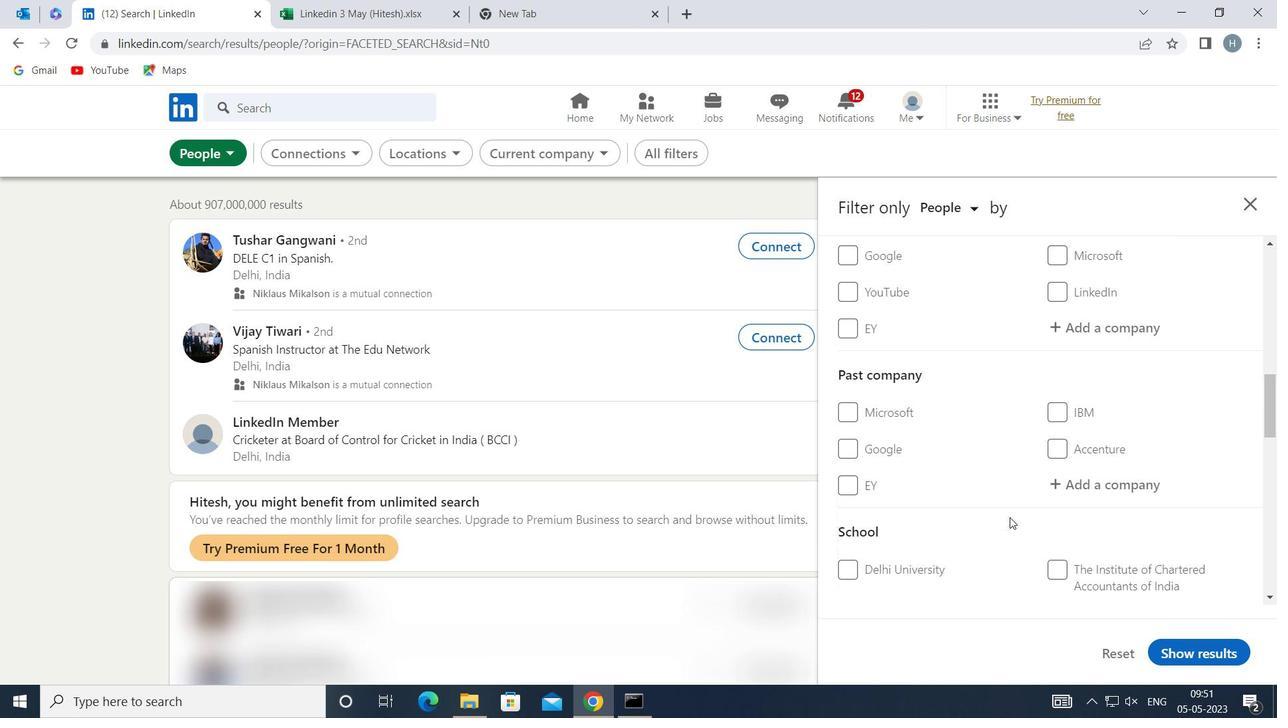 
Action: Mouse scrolled (1010, 517) with delta (0, 0)
Screenshot: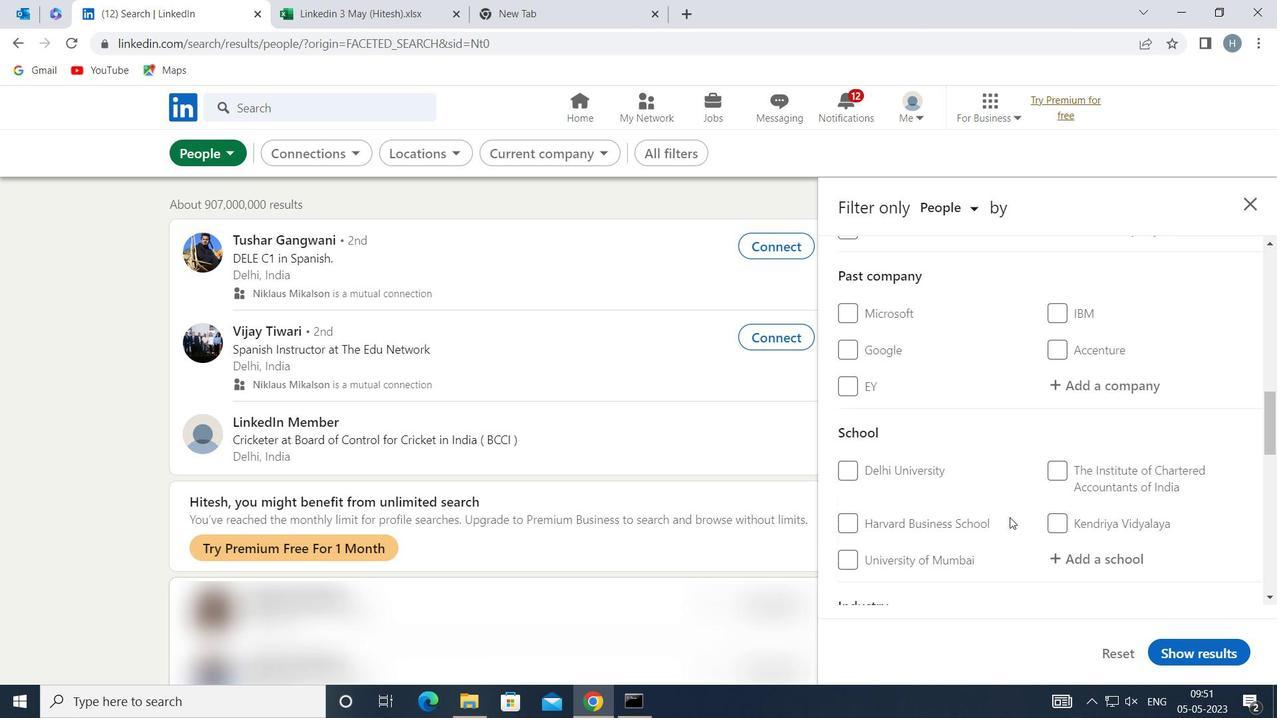 
Action: Mouse scrolled (1010, 517) with delta (0, 0)
Screenshot: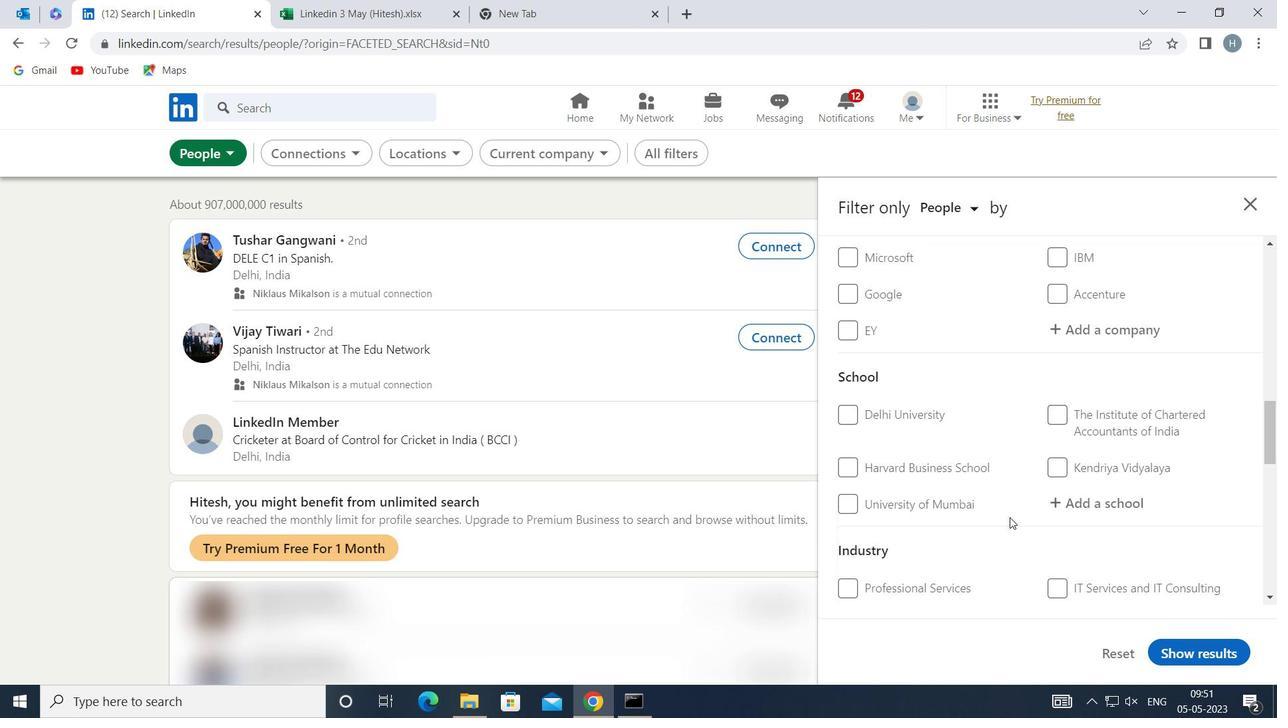 
Action: Mouse scrolled (1010, 517) with delta (0, 0)
Screenshot: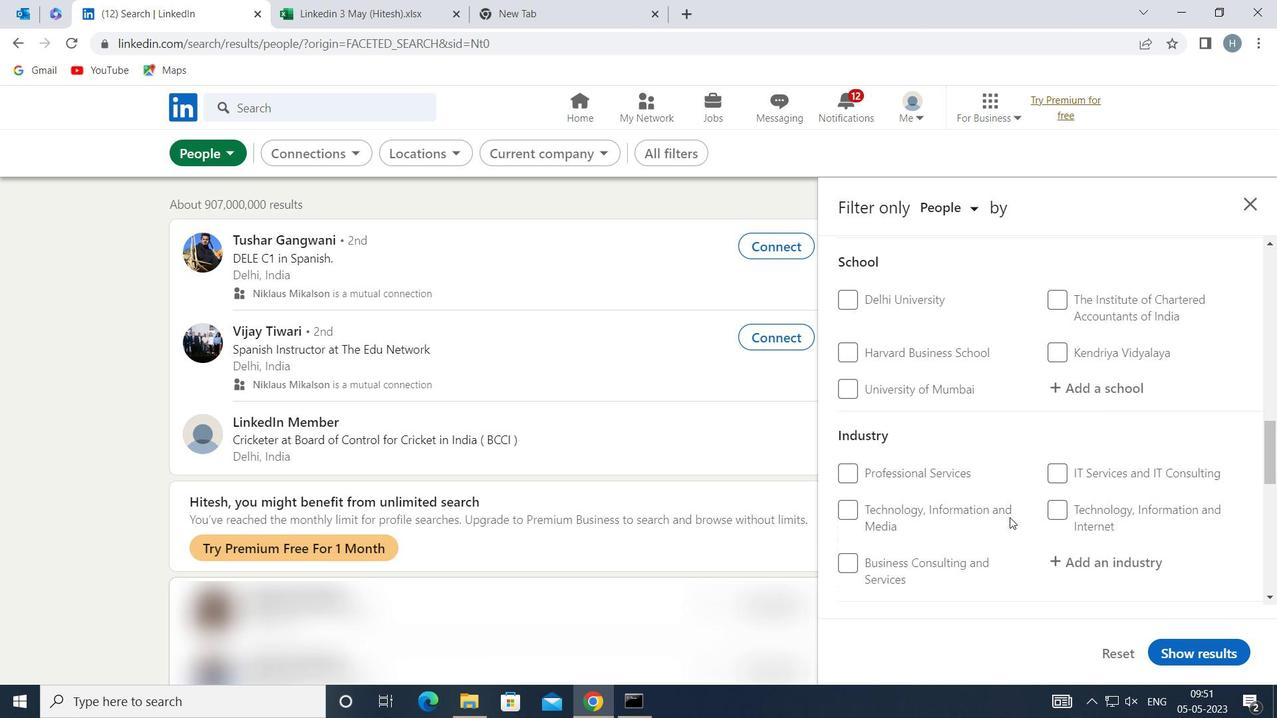
Action: Mouse scrolled (1010, 517) with delta (0, 0)
Screenshot: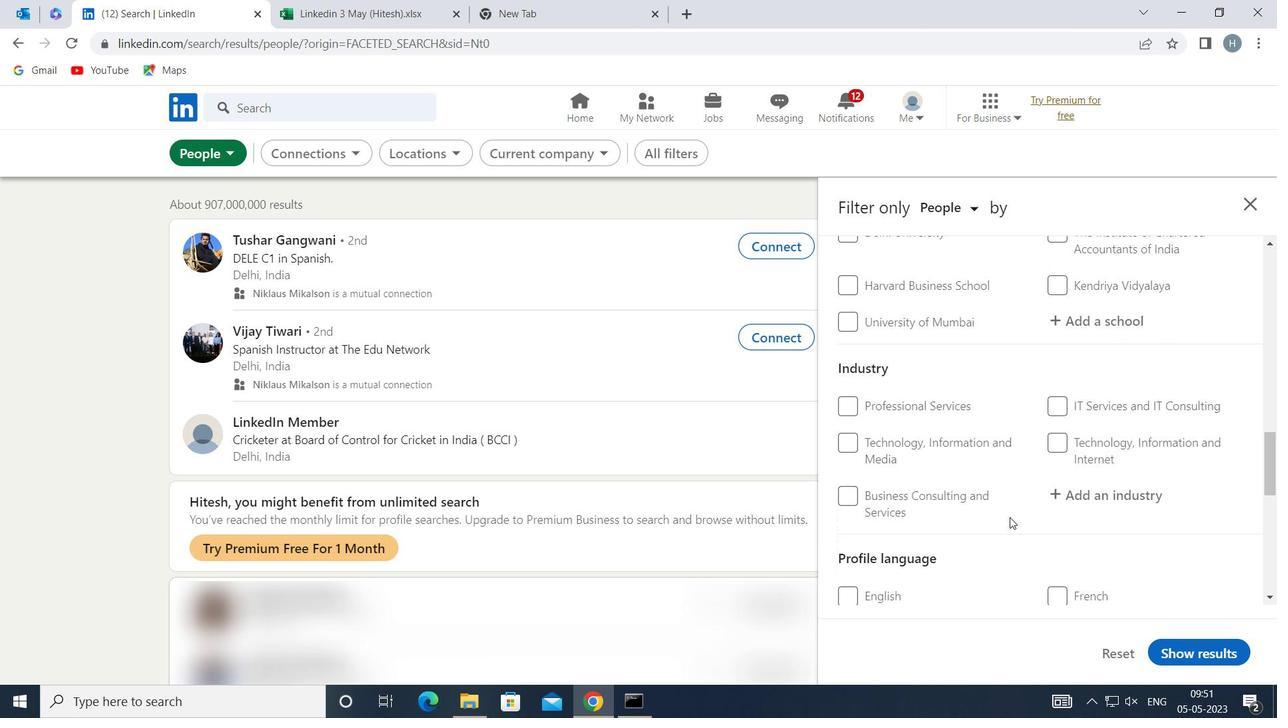 
Action: Mouse moved to (873, 565)
Screenshot: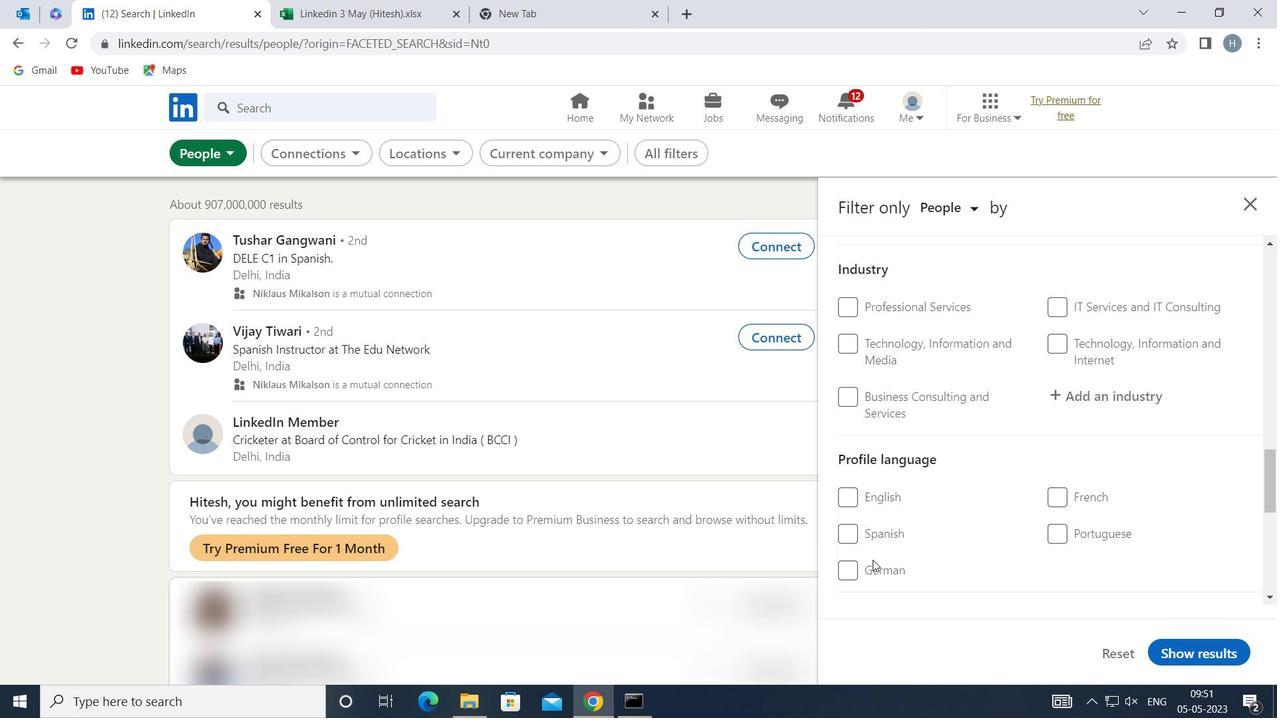 
Action: Mouse pressed left at (873, 565)
Screenshot: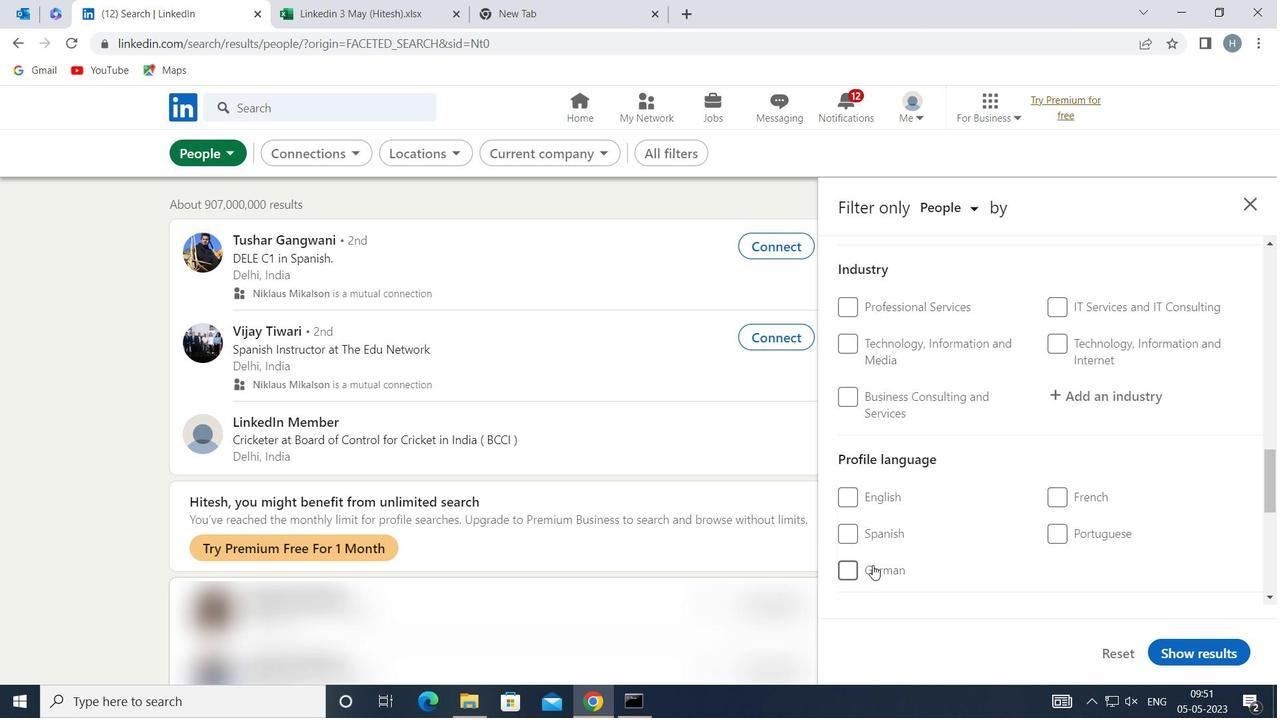 
Action: Mouse moved to (972, 548)
Screenshot: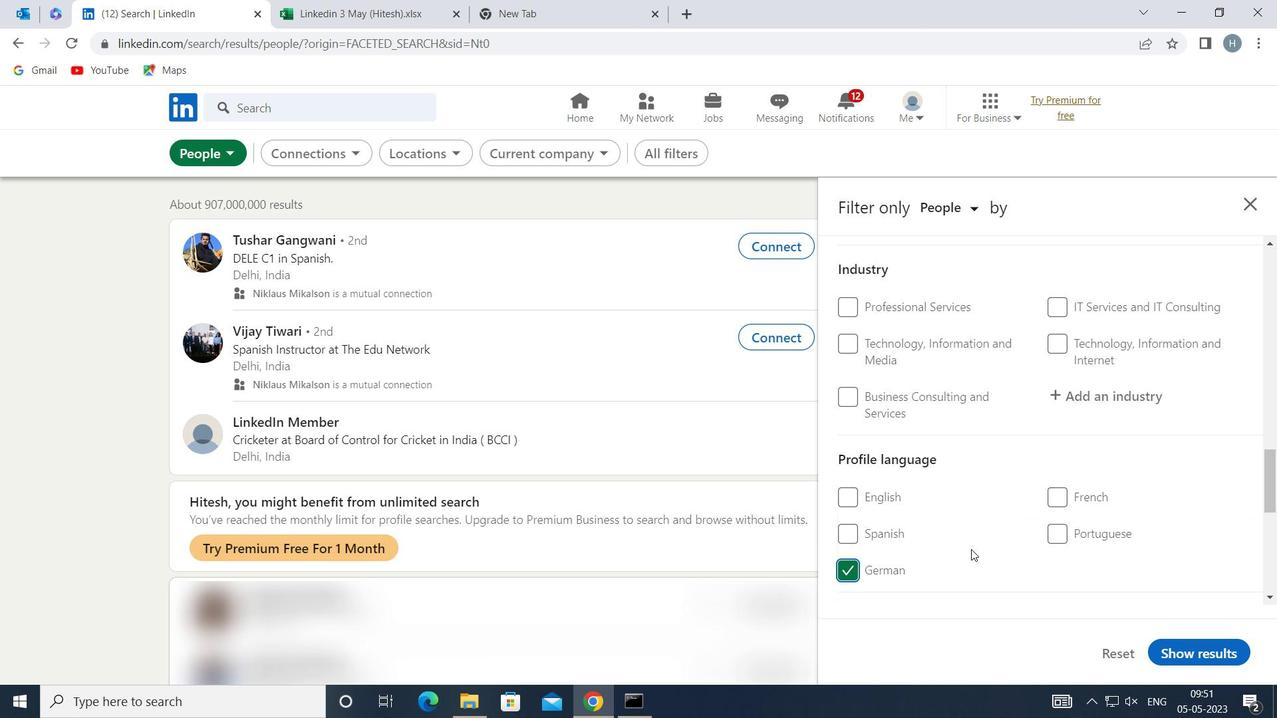 
Action: Mouse scrolled (972, 549) with delta (0, 0)
Screenshot: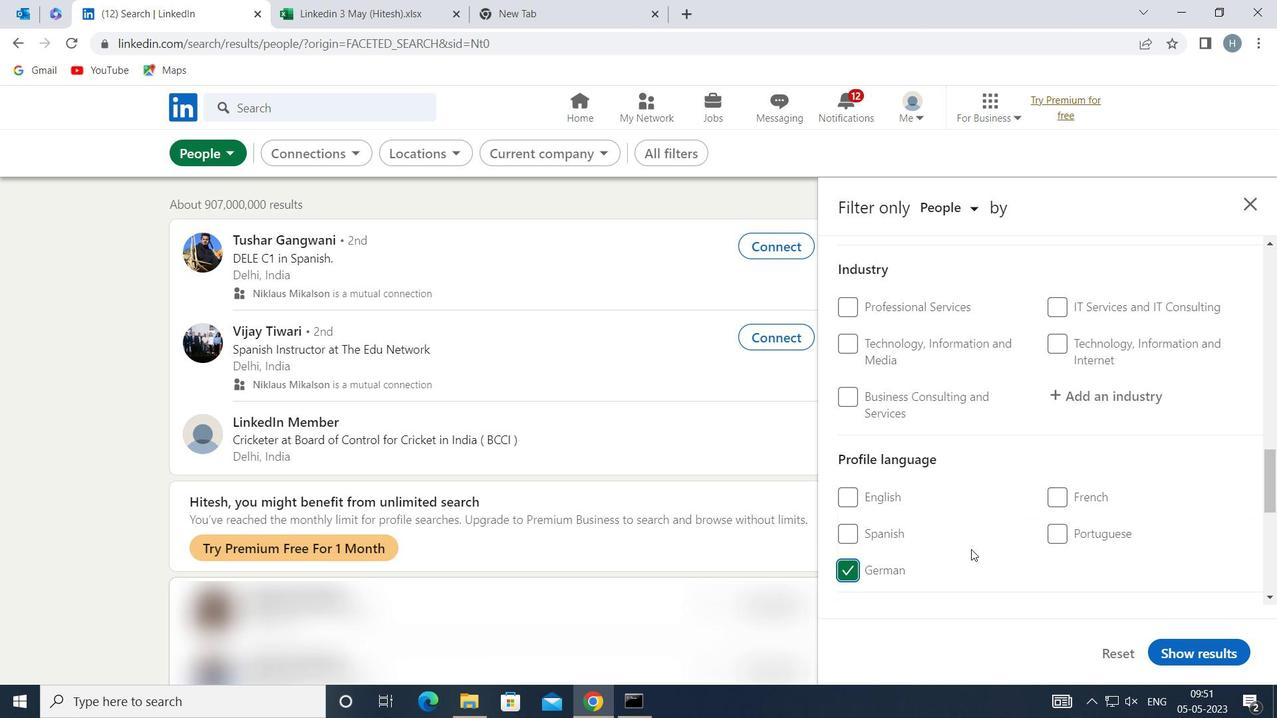 
Action: Mouse moved to (972, 547)
Screenshot: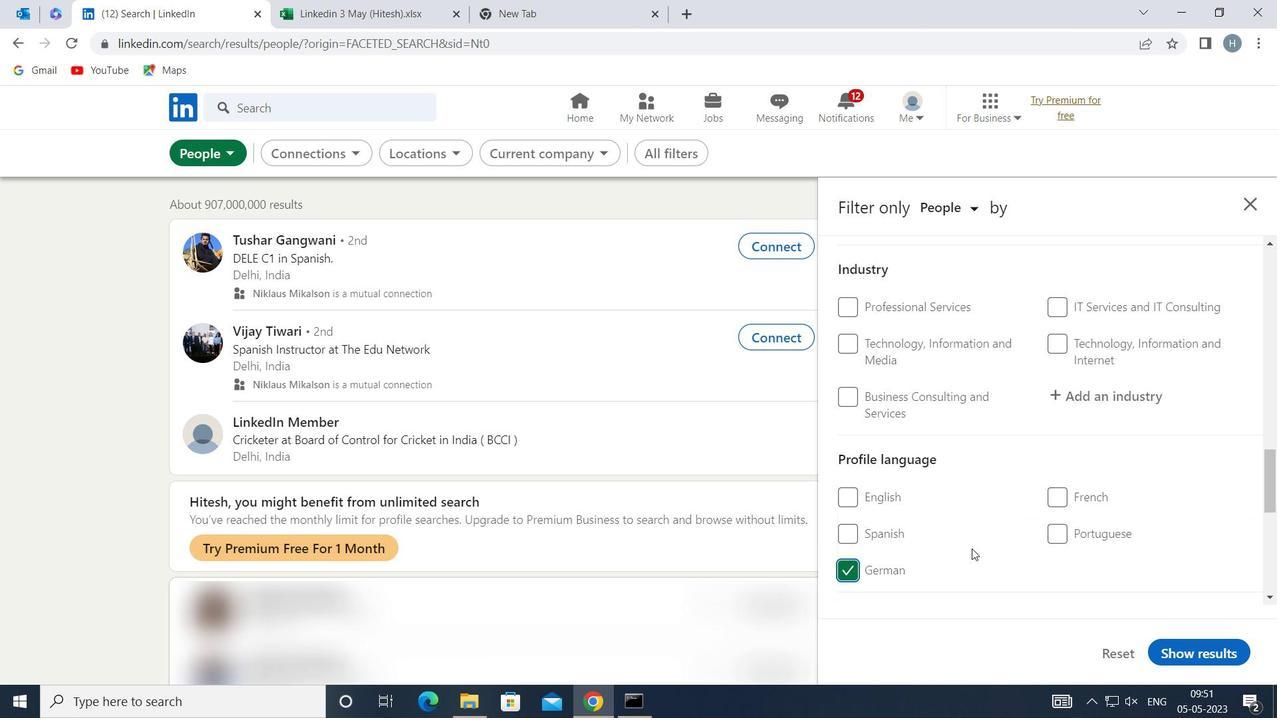 
Action: Mouse scrolled (972, 547) with delta (0, 0)
Screenshot: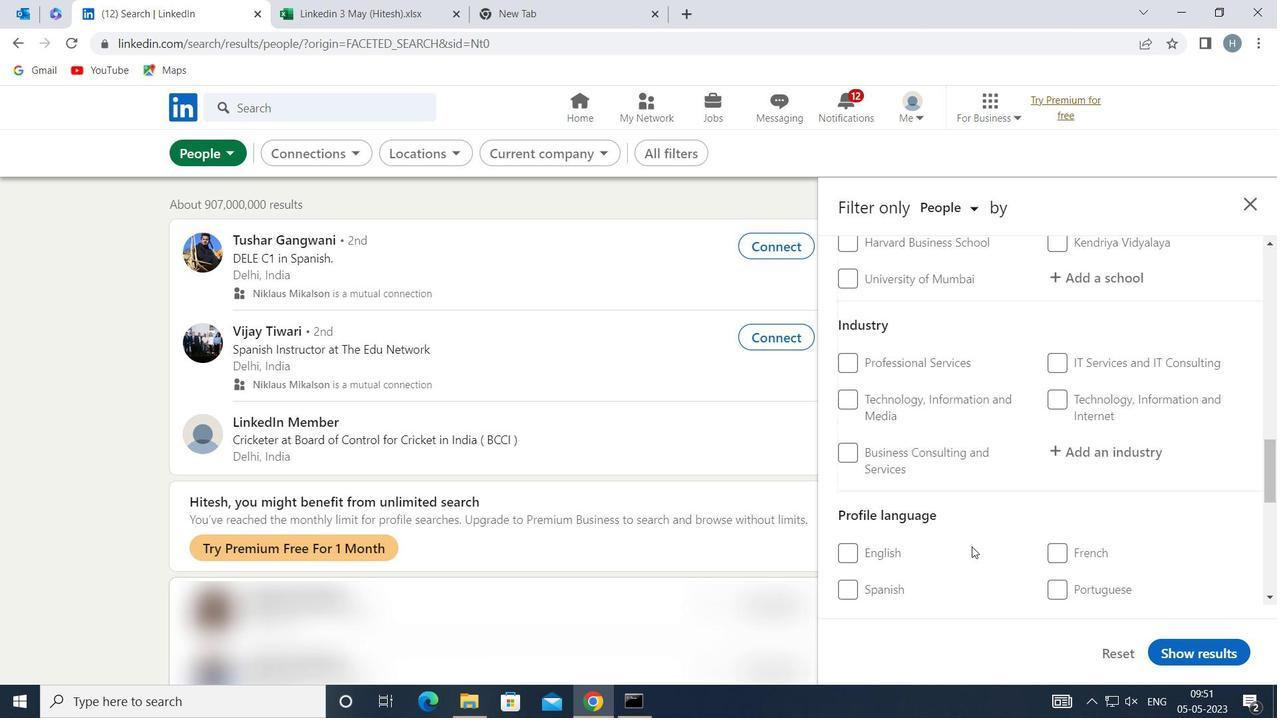 
Action: Mouse scrolled (972, 547) with delta (0, 0)
Screenshot: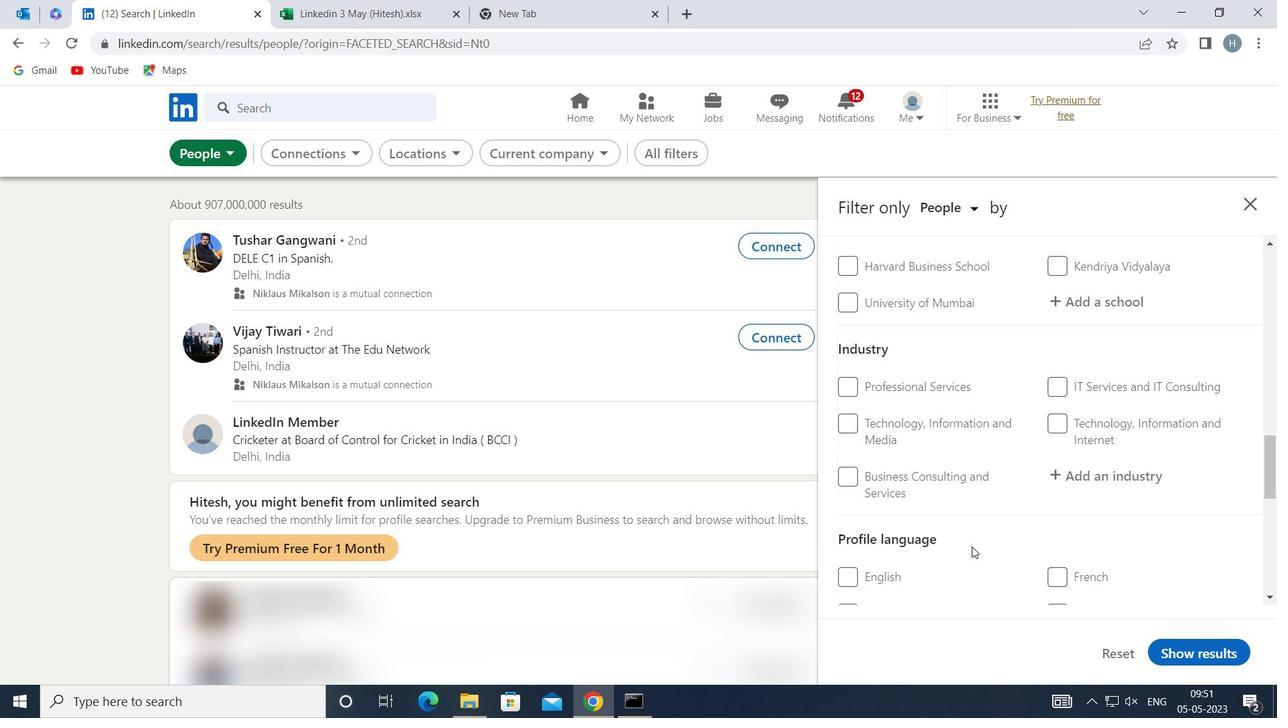 
Action: Mouse scrolled (972, 547) with delta (0, 0)
Screenshot: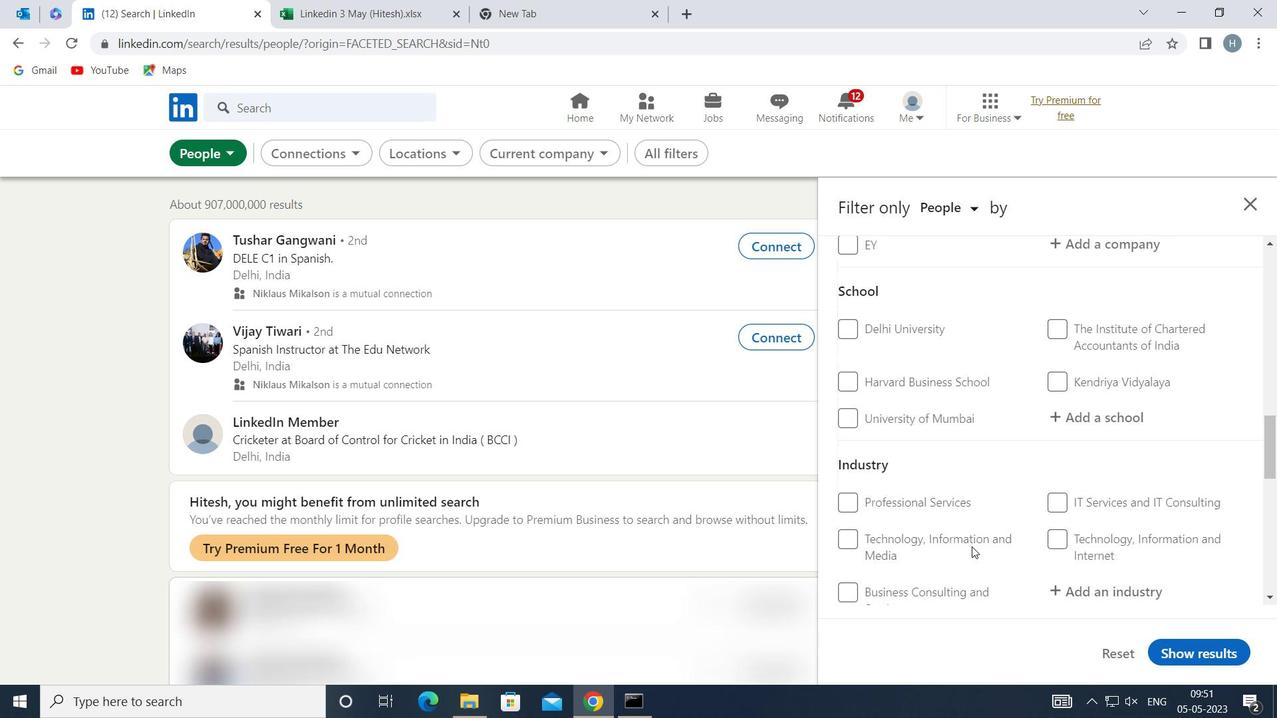 
Action: Mouse scrolled (972, 547) with delta (0, 0)
Screenshot: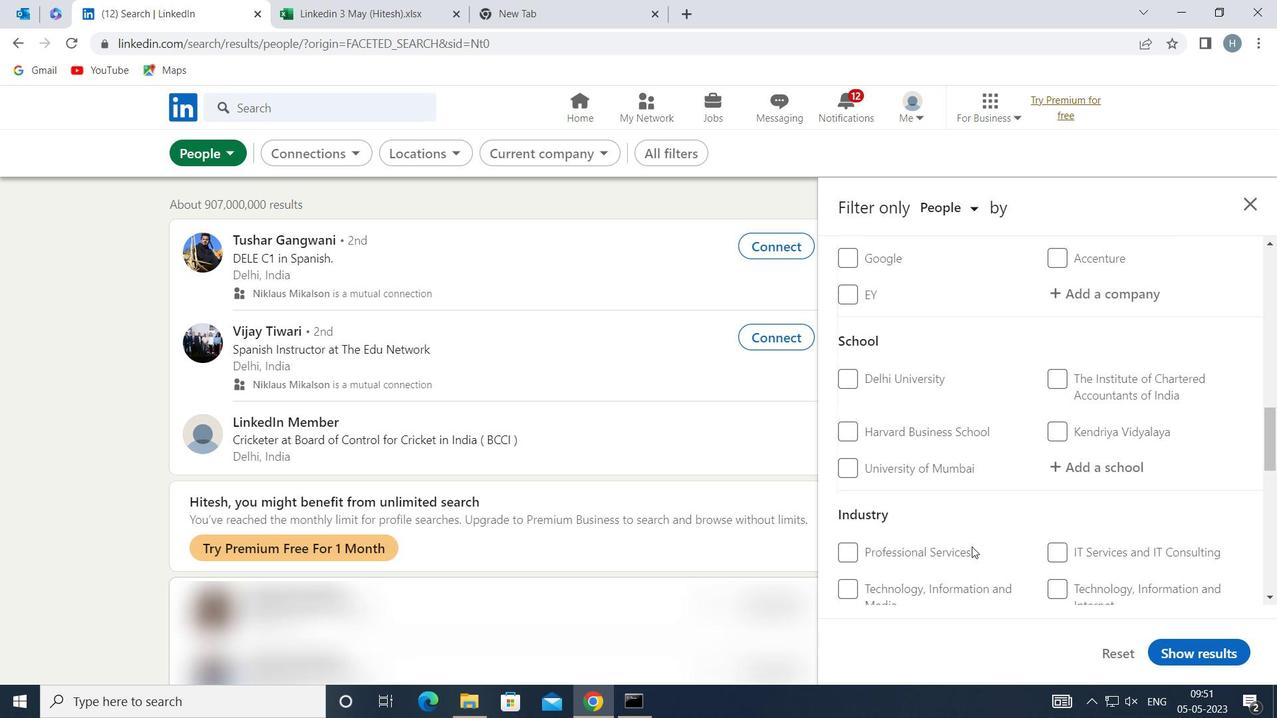 
Action: Mouse scrolled (972, 547) with delta (0, 0)
Screenshot: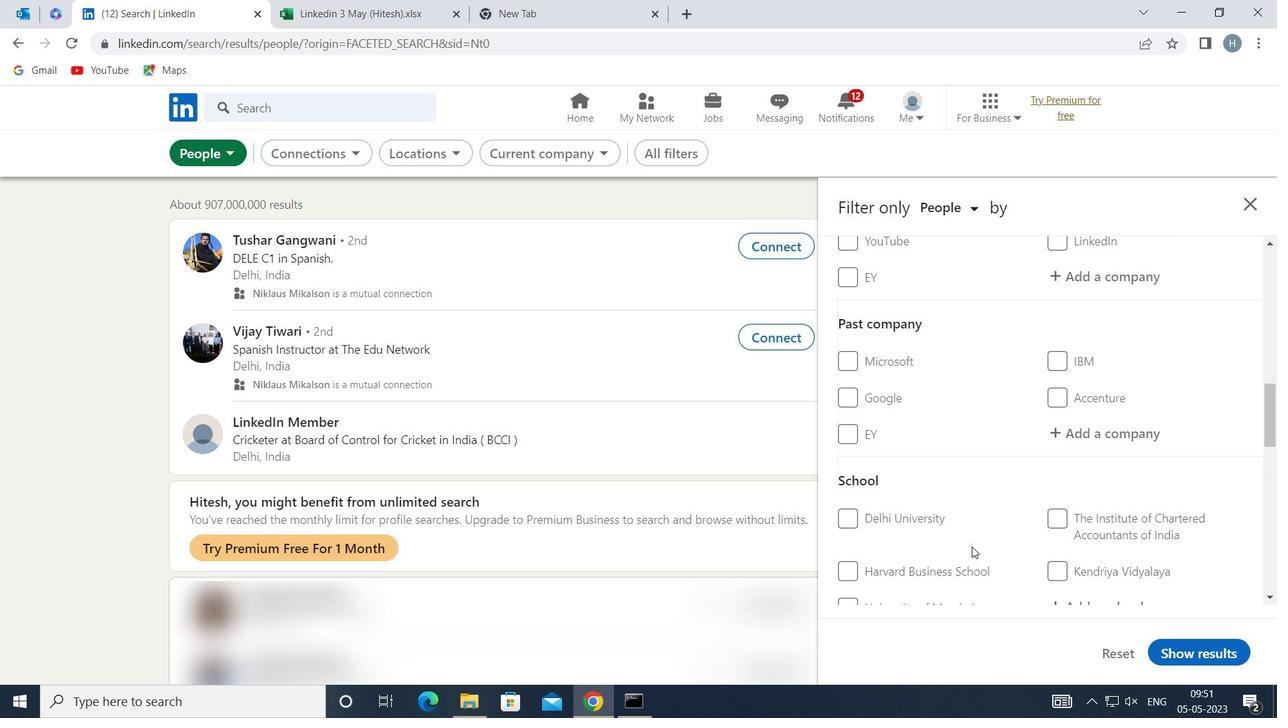 
Action: Mouse scrolled (972, 547) with delta (0, 0)
Screenshot: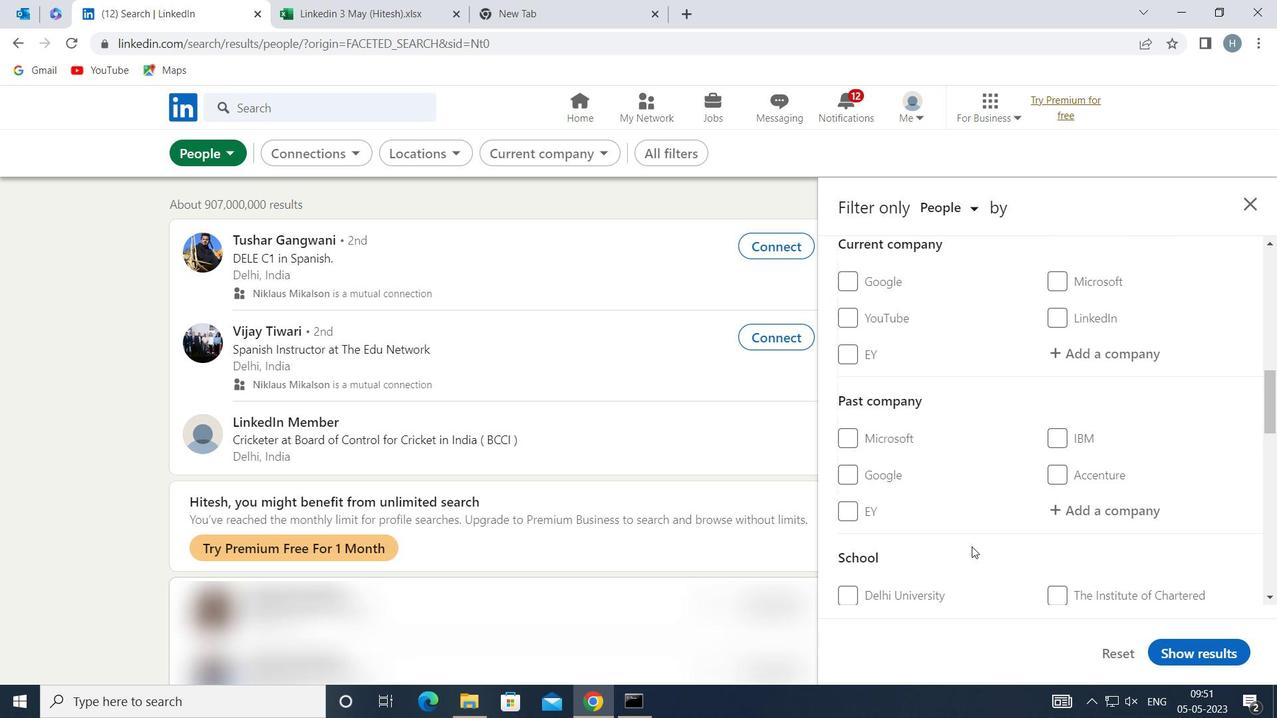 
Action: Mouse moved to (1129, 472)
Screenshot: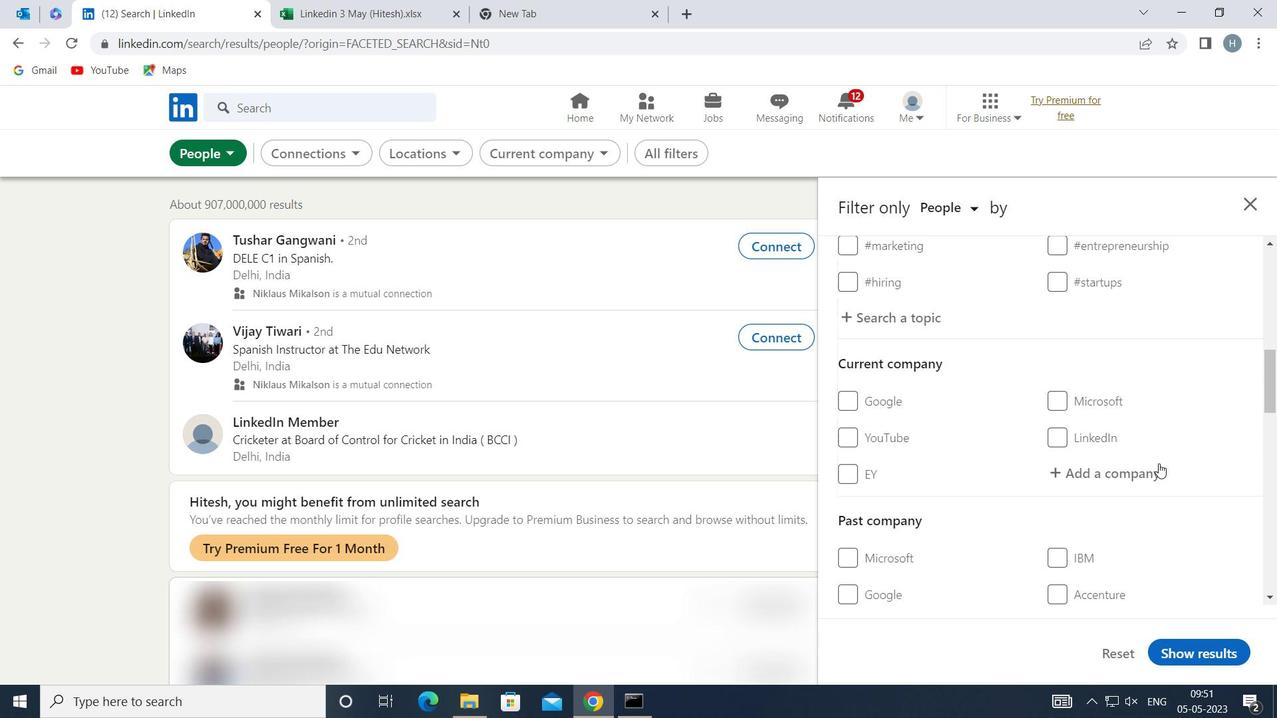 
Action: Mouse pressed left at (1129, 472)
Screenshot: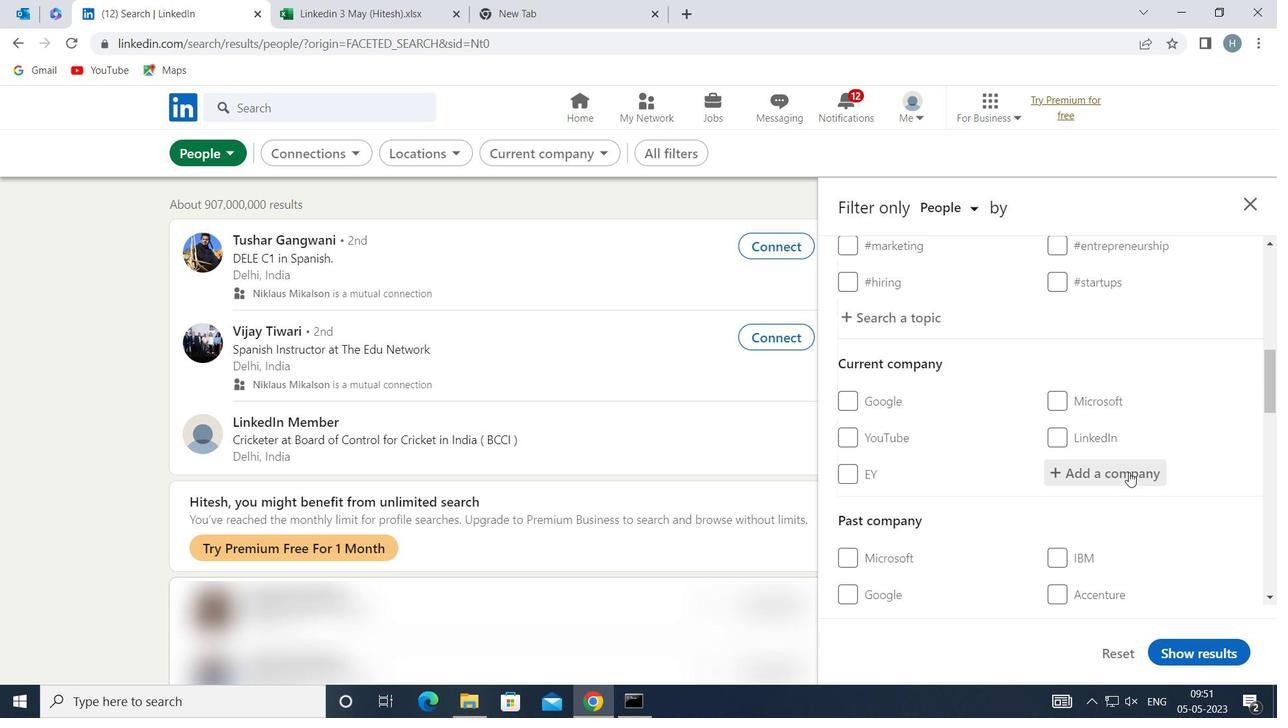 
Action: Key pressed <Key.shift>LEGATO<Key.space><Key.shift>HEALTH<Key.space><Key.shift>TE<Key.backspace>ECH
Screenshot: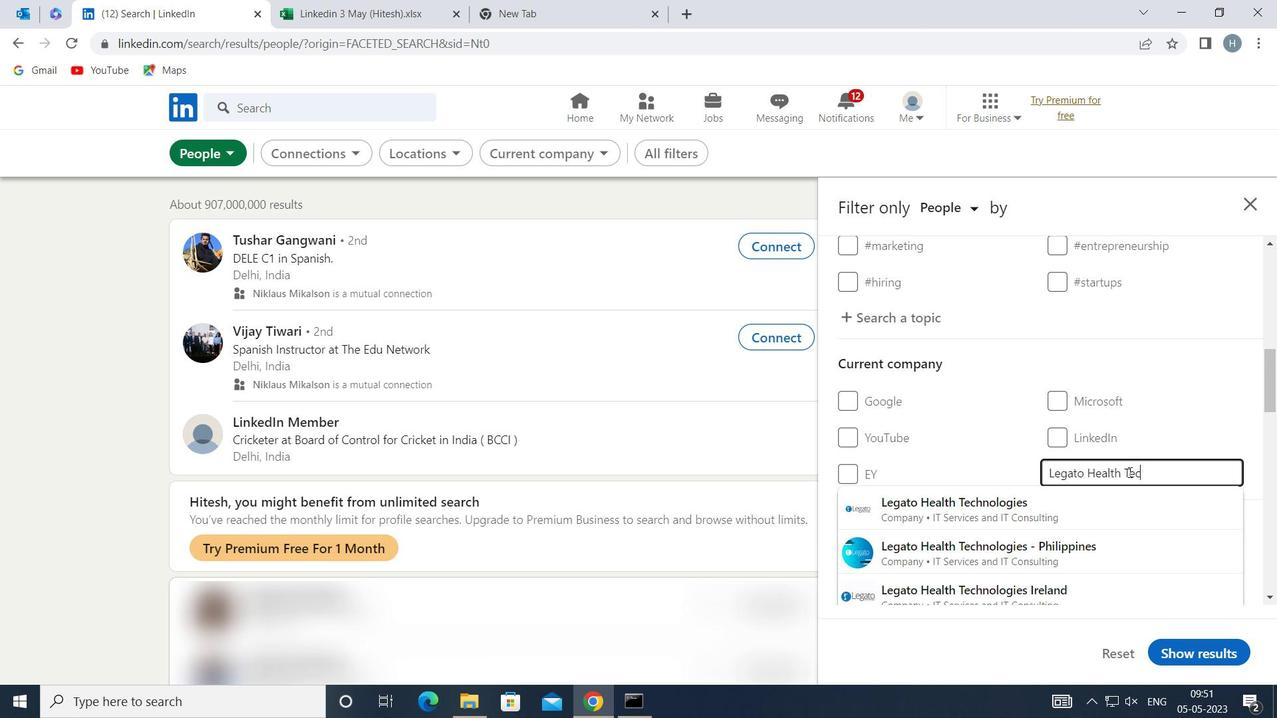 
Action: Mouse moved to (1085, 492)
Screenshot: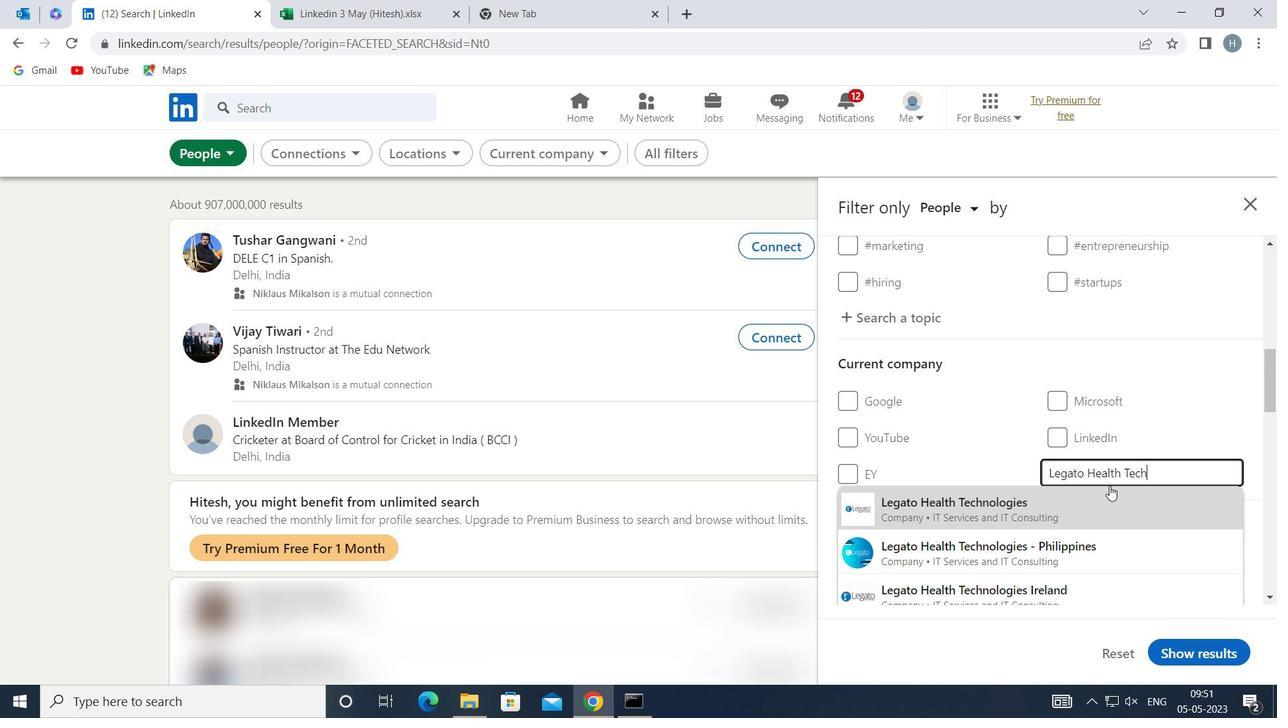
Action: Mouse pressed left at (1085, 492)
Screenshot: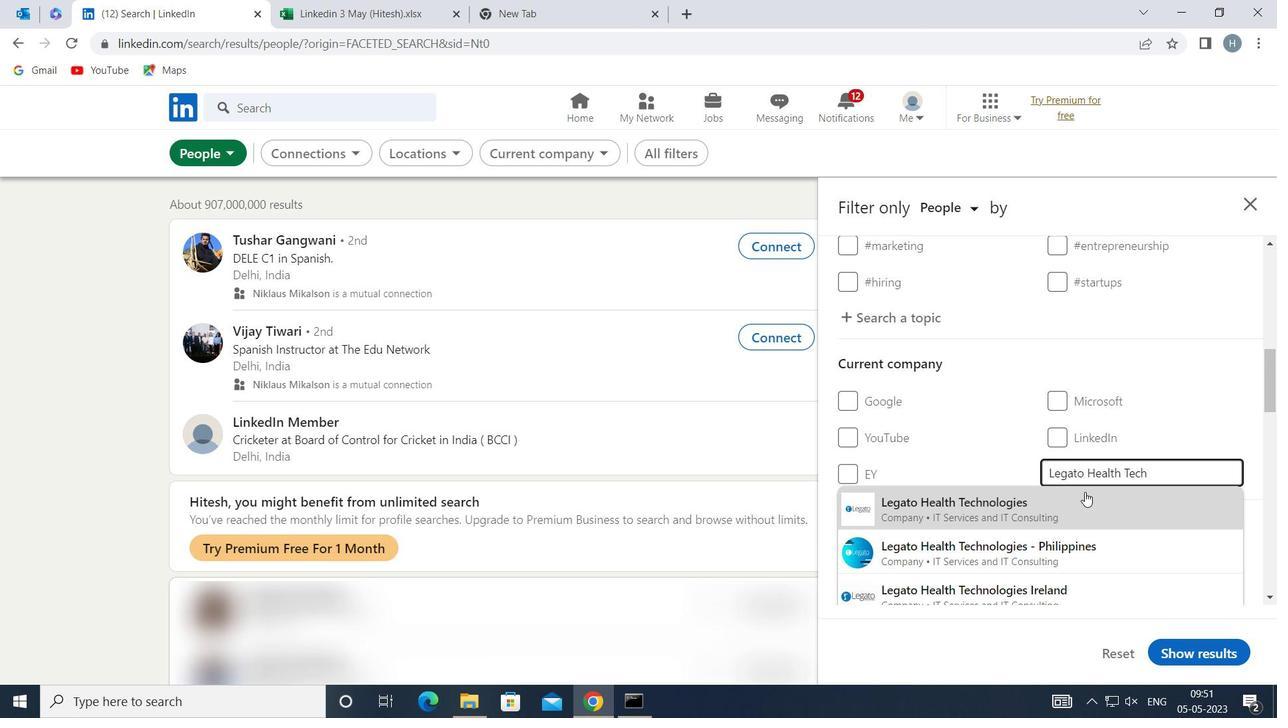 
Action: Mouse moved to (1022, 445)
Screenshot: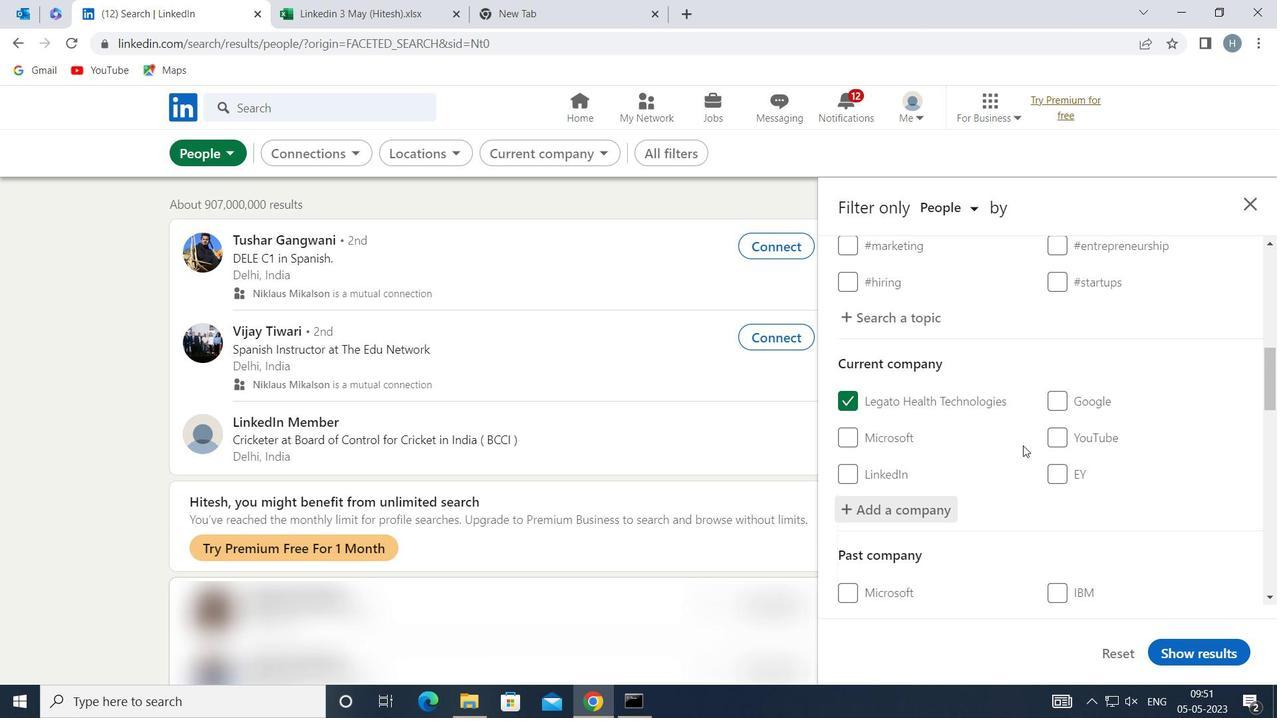 
Action: Mouse scrolled (1022, 444) with delta (0, 0)
Screenshot: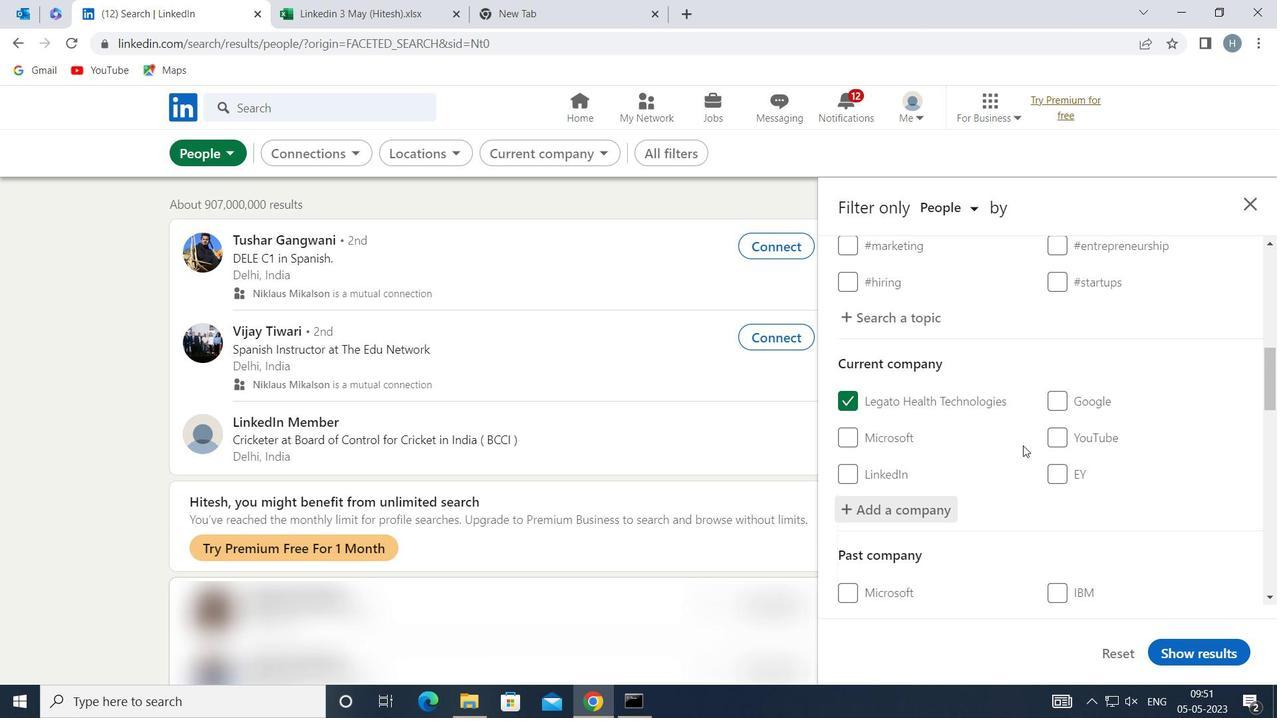 
Action: Mouse scrolled (1022, 444) with delta (0, 0)
Screenshot: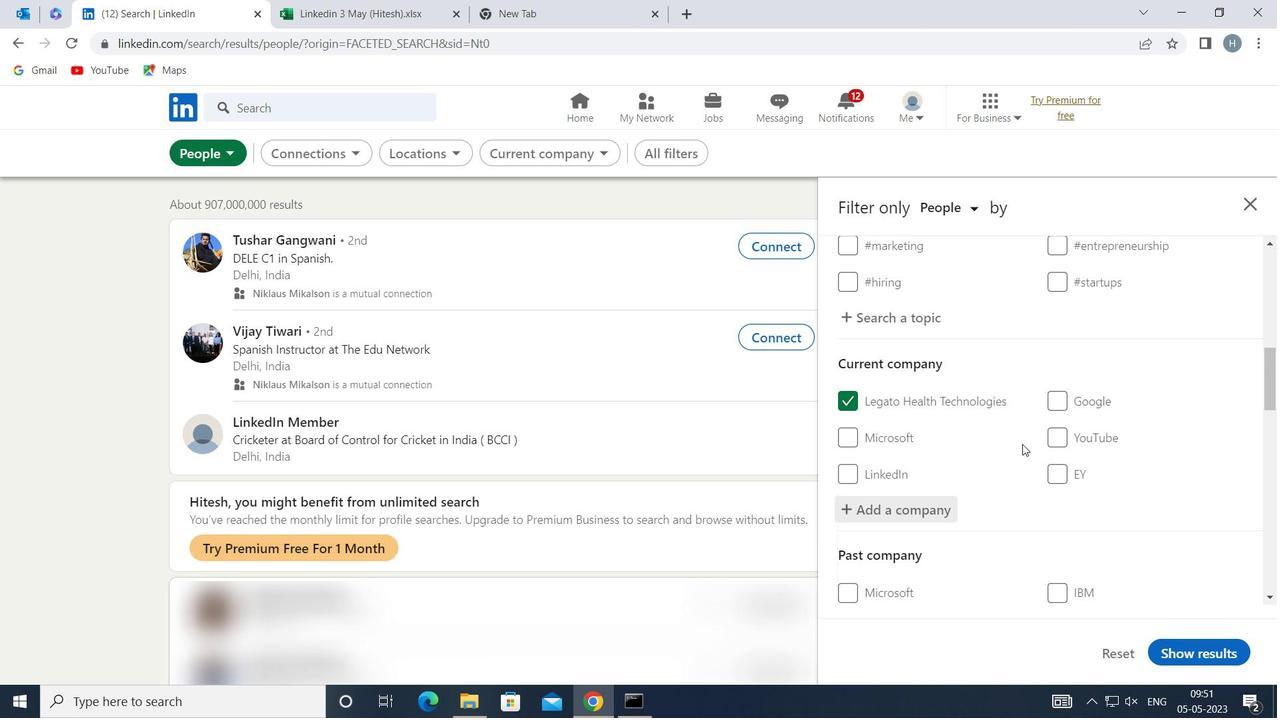 
Action: Mouse moved to (1020, 445)
Screenshot: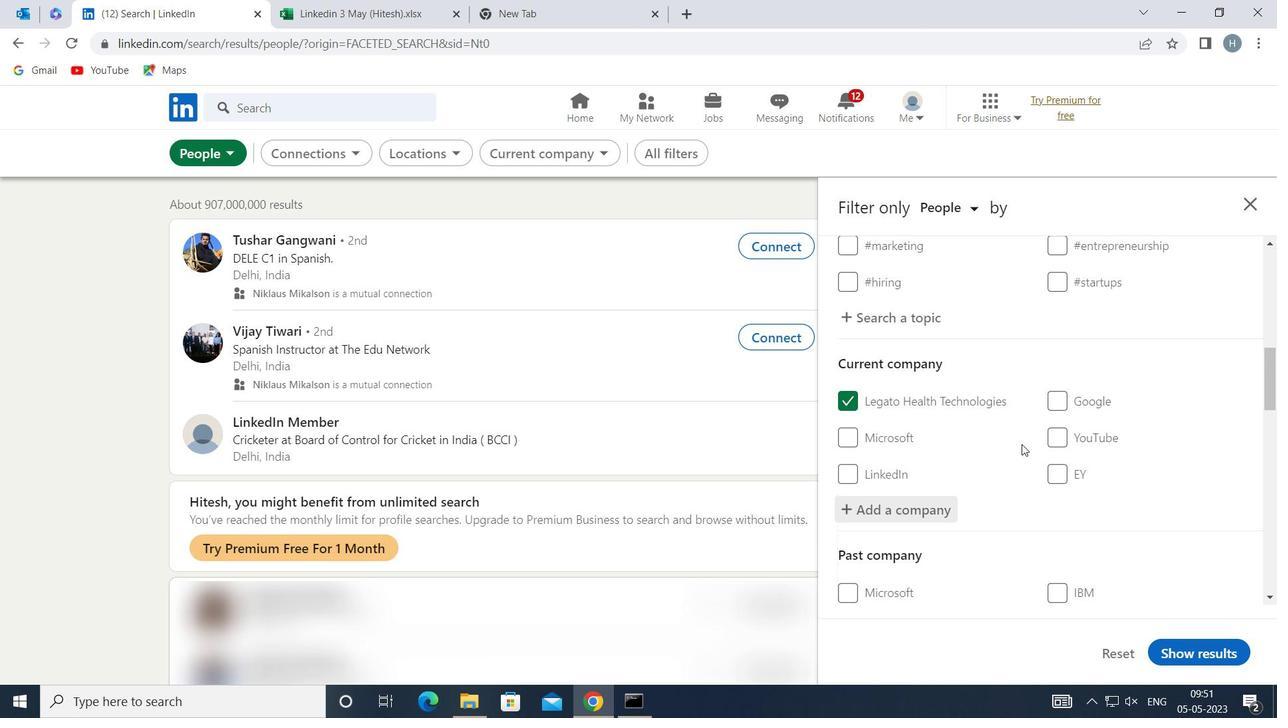 
Action: Mouse scrolled (1020, 444) with delta (0, 0)
Screenshot: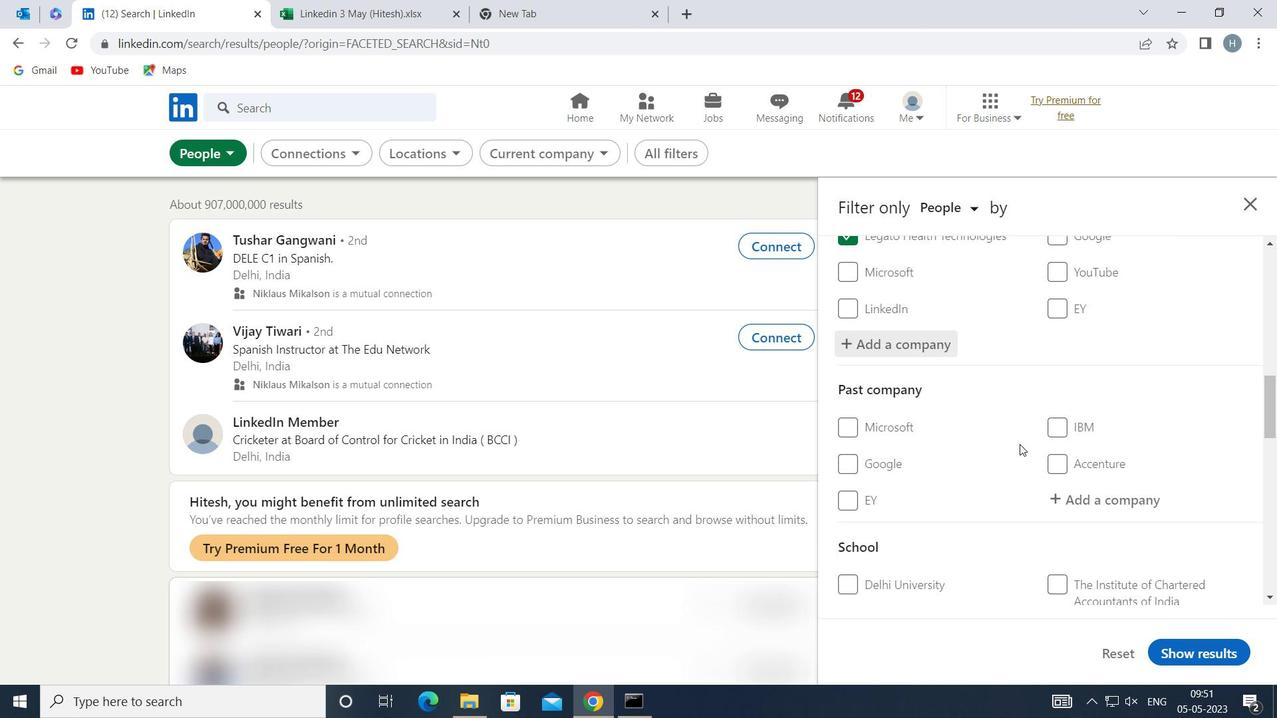 
Action: Mouse scrolled (1020, 444) with delta (0, 0)
Screenshot: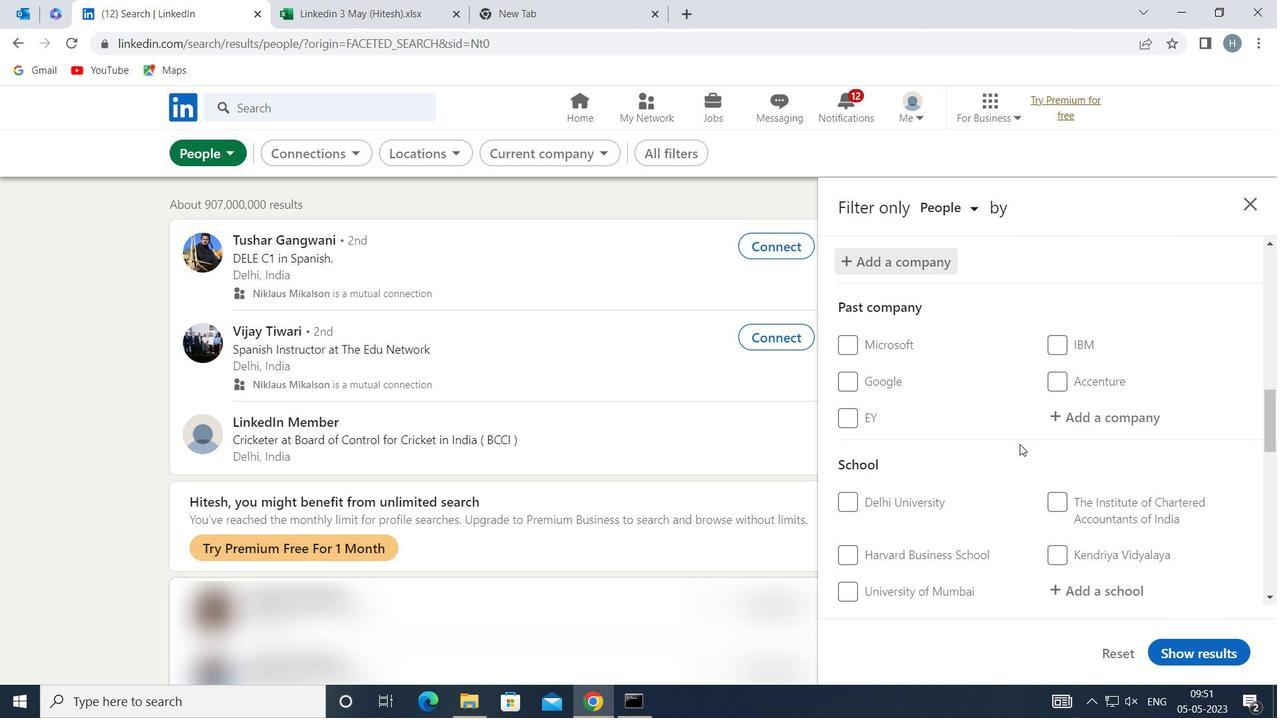 
Action: Mouse moved to (1078, 503)
Screenshot: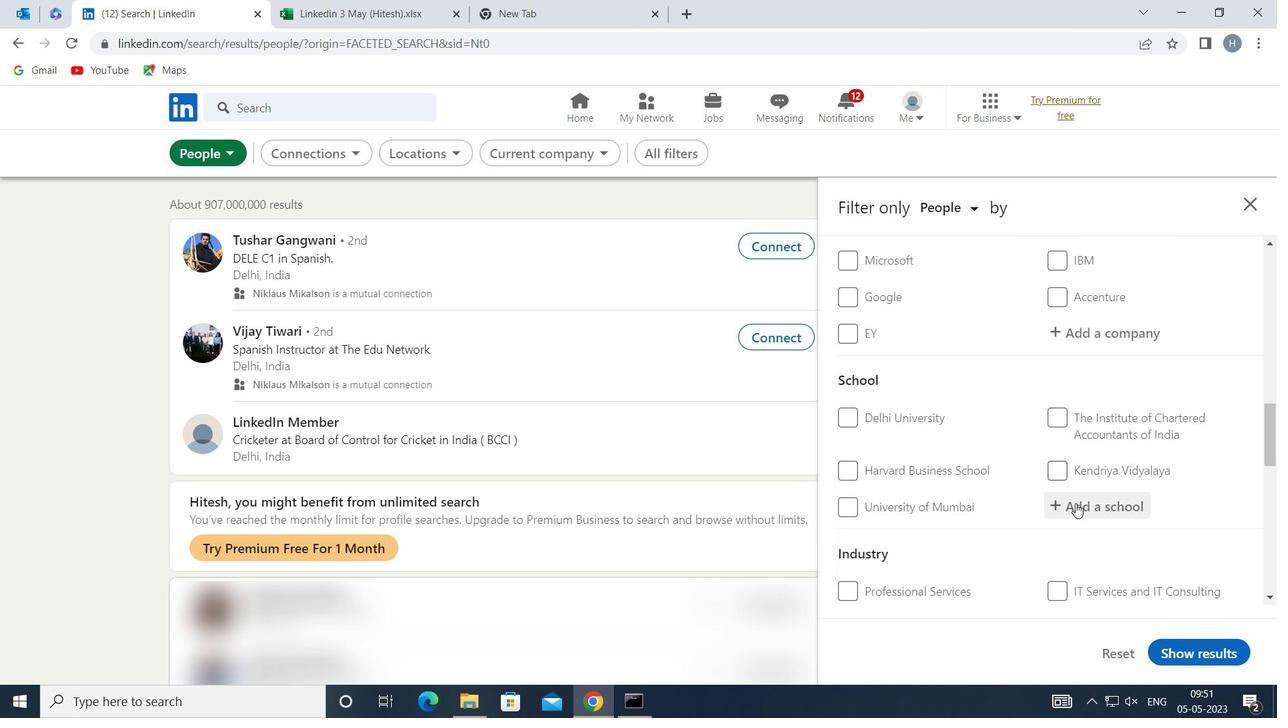 
Action: Mouse pressed left at (1078, 503)
Screenshot: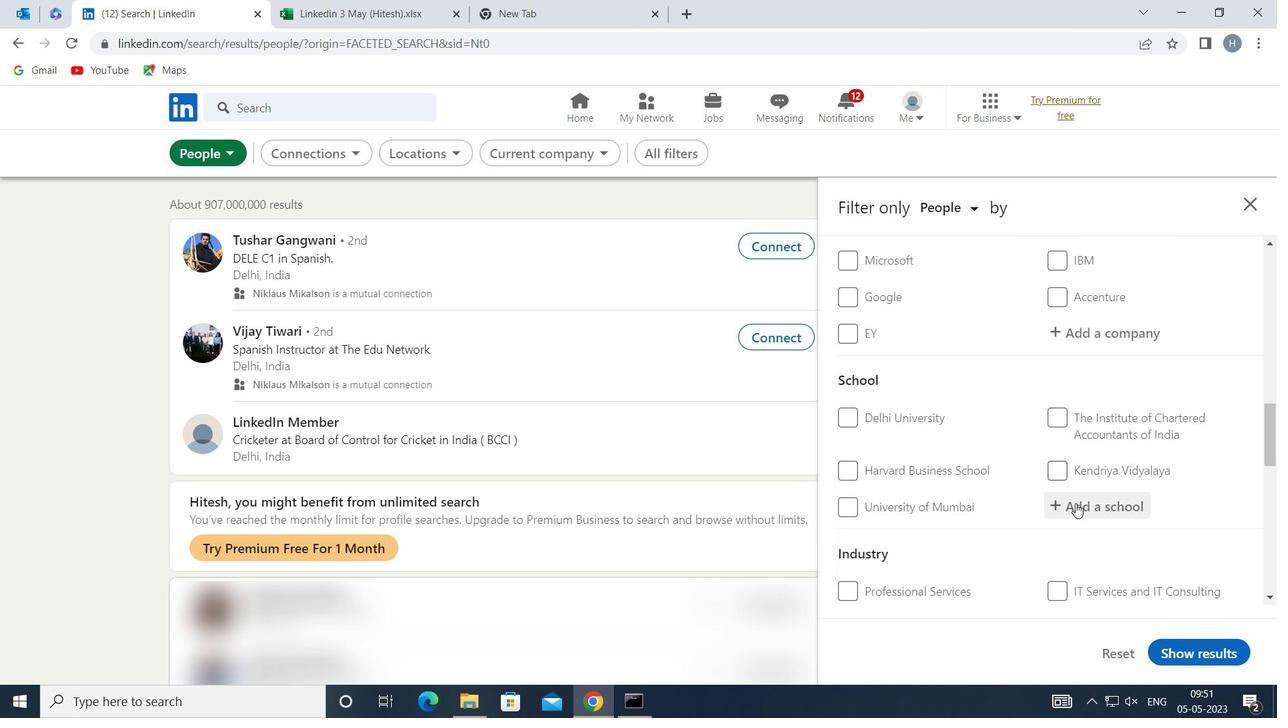 
Action: Mouse moved to (1077, 494)
Screenshot: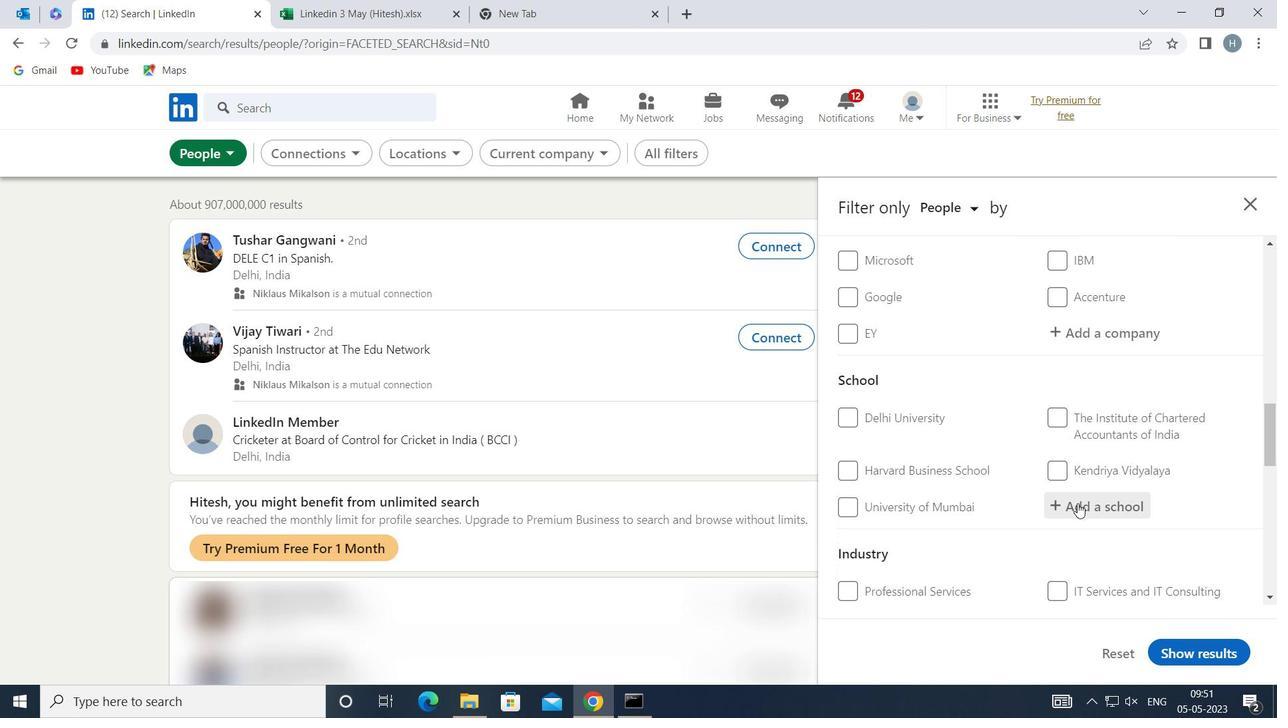 
Action: Key pressed <Key.shift>ST
Screenshot: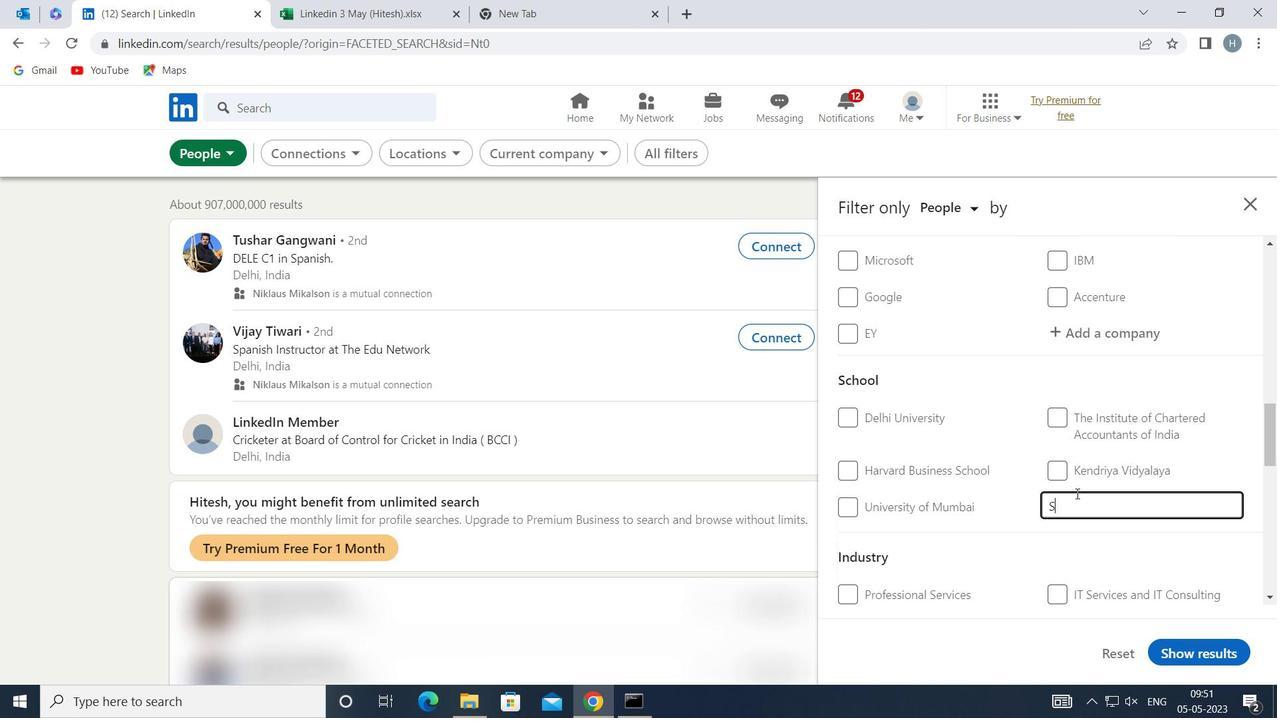 
Action: Mouse moved to (1077, 493)
Screenshot: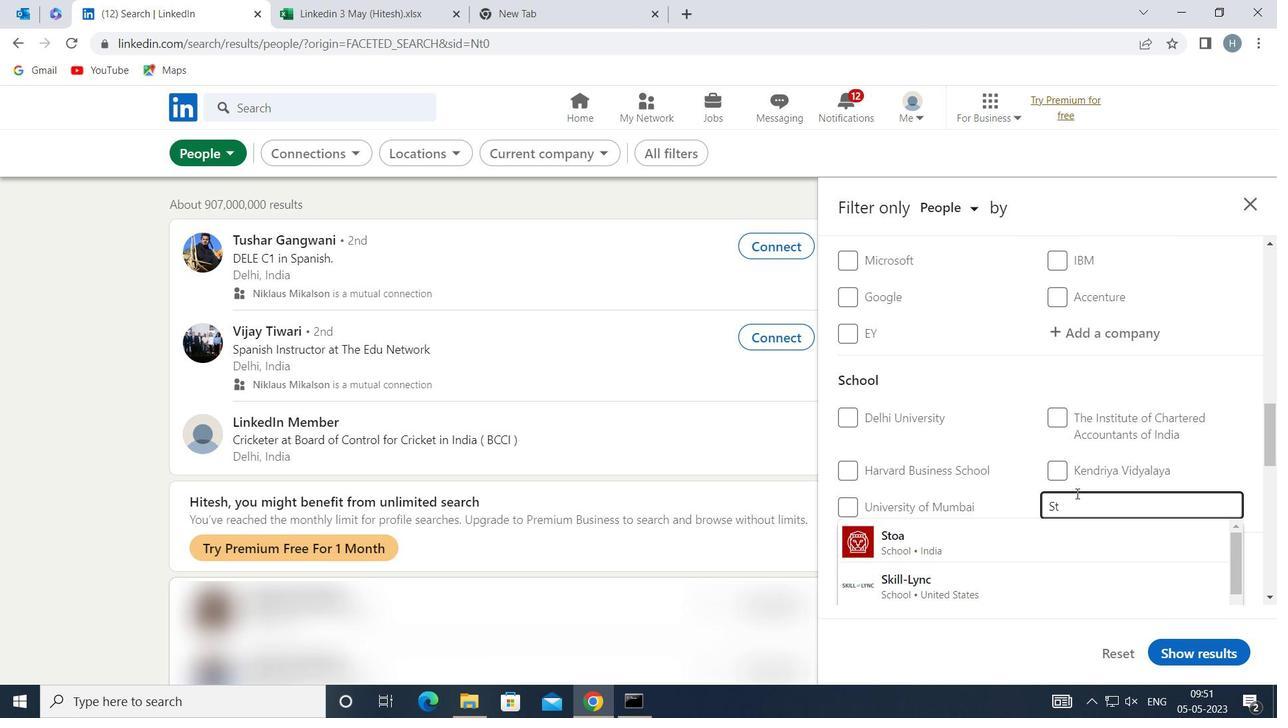 
Action: Key pressed <Key.space><Key.shift>JOSEPH'S<Key.space><Key.shift>COLLEGE<Key.space>OF<Key.space><Key.shift>ENGIN
Screenshot: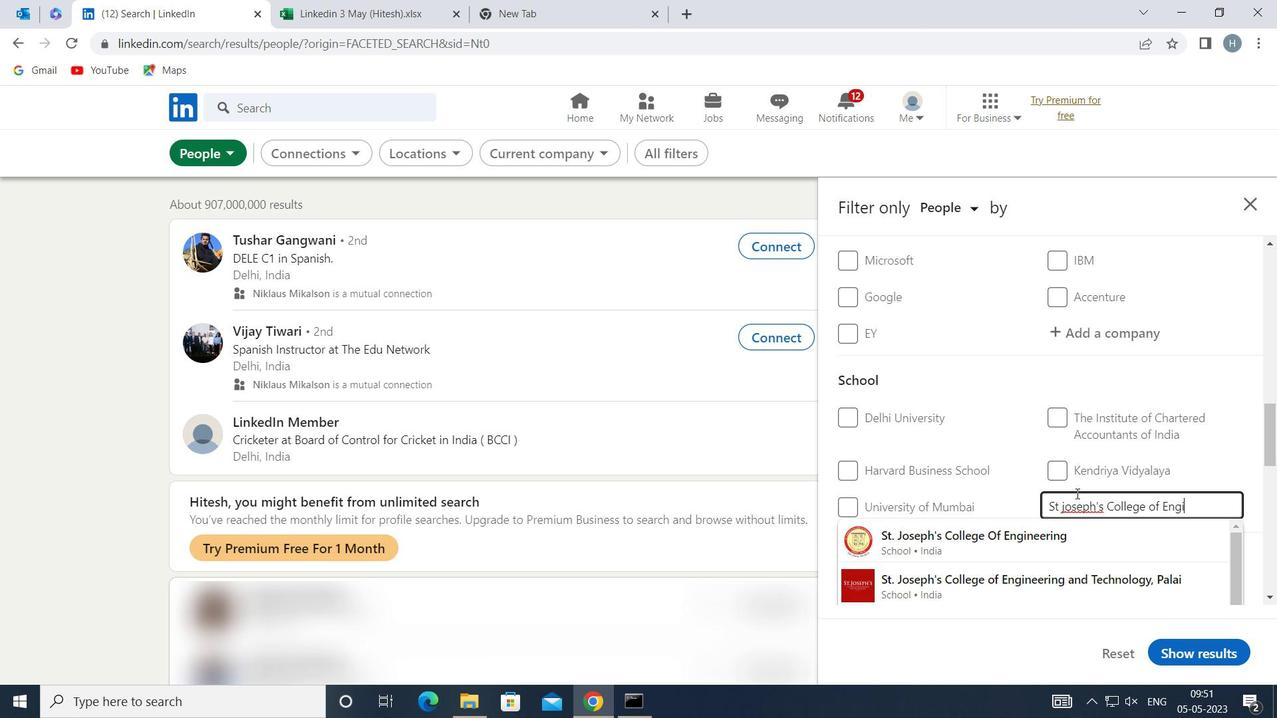
Action: Mouse moved to (1109, 566)
Screenshot: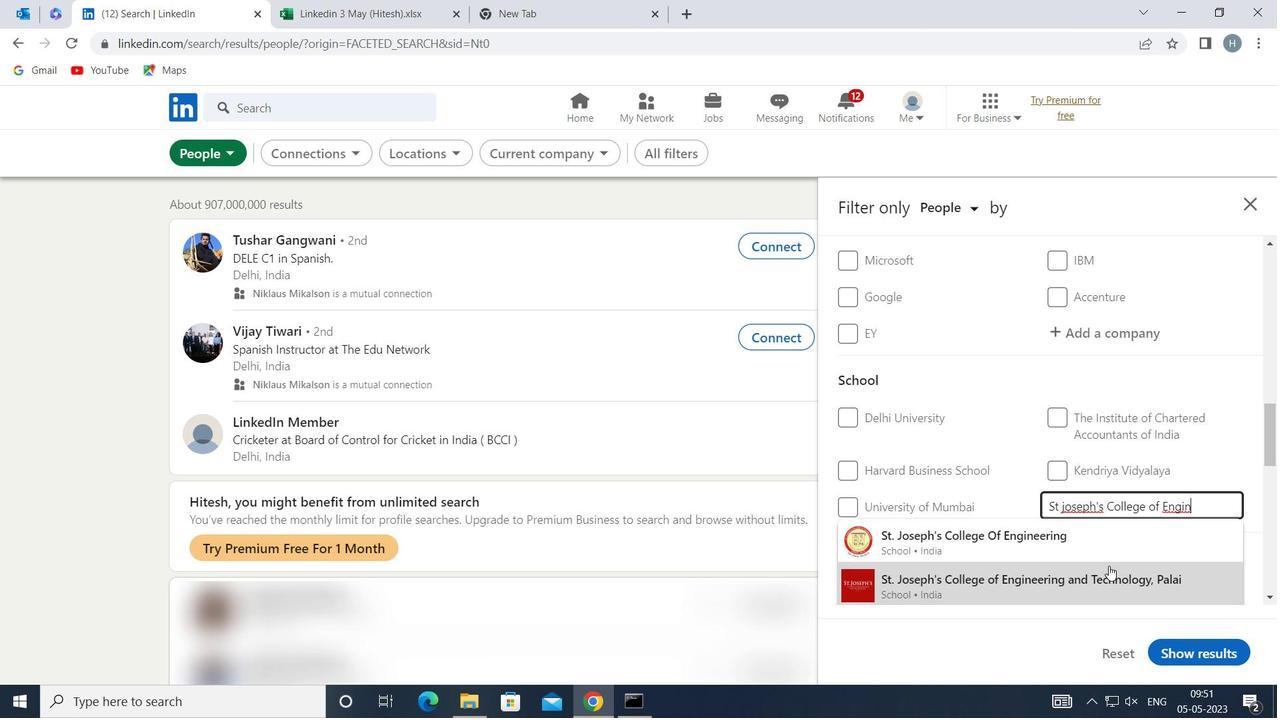
Action: Mouse pressed left at (1109, 566)
Screenshot: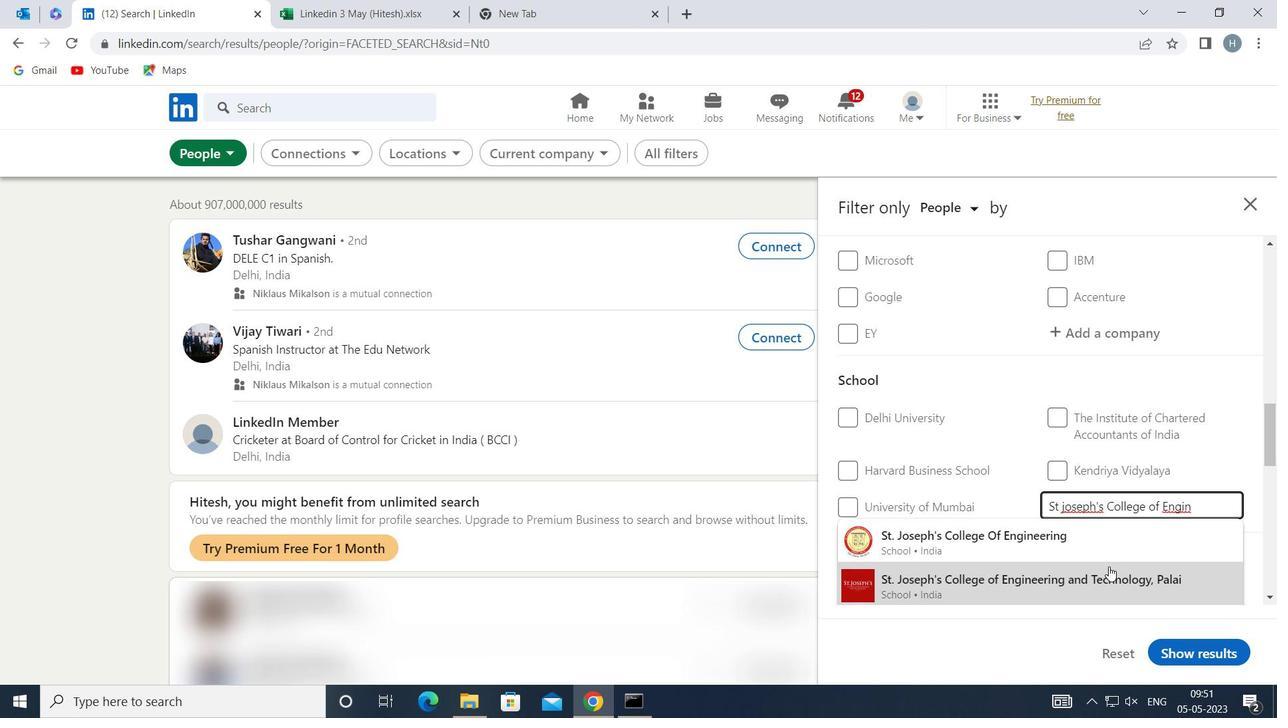 
Action: Mouse moved to (1055, 481)
Screenshot: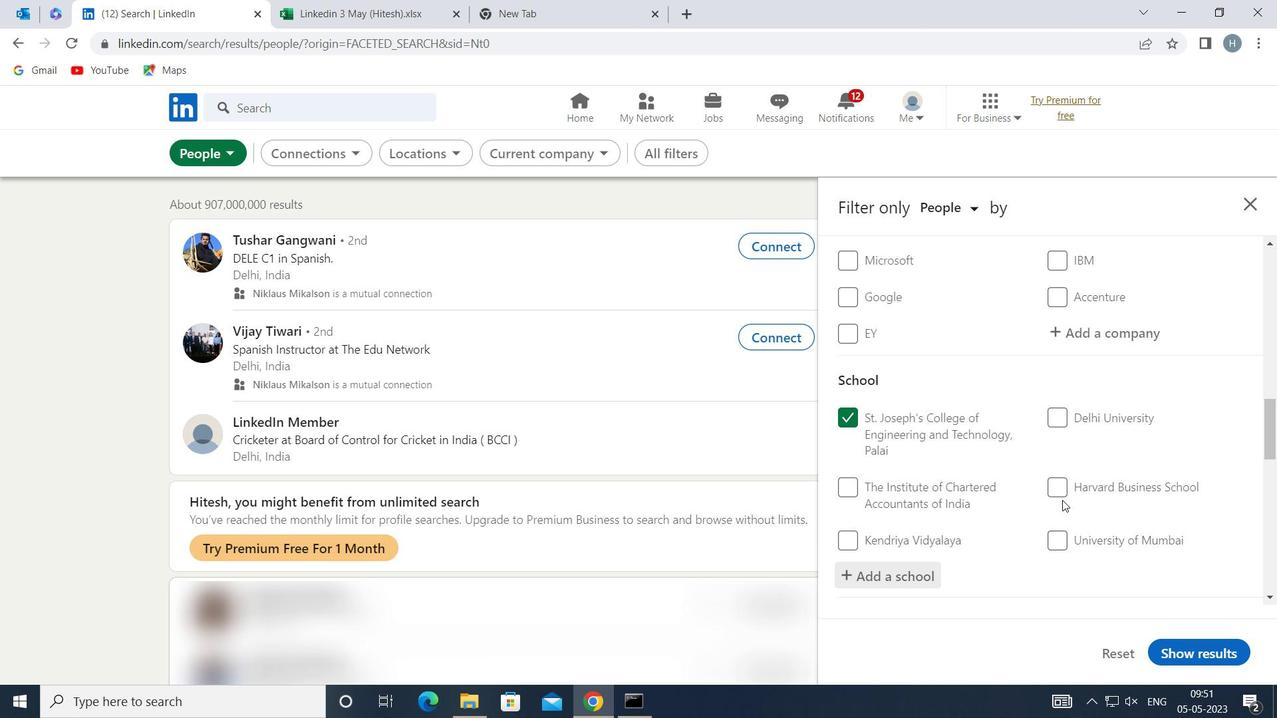 
Action: Mouse scrolled (1055, 481) with delta (0, 0)
Screenshot: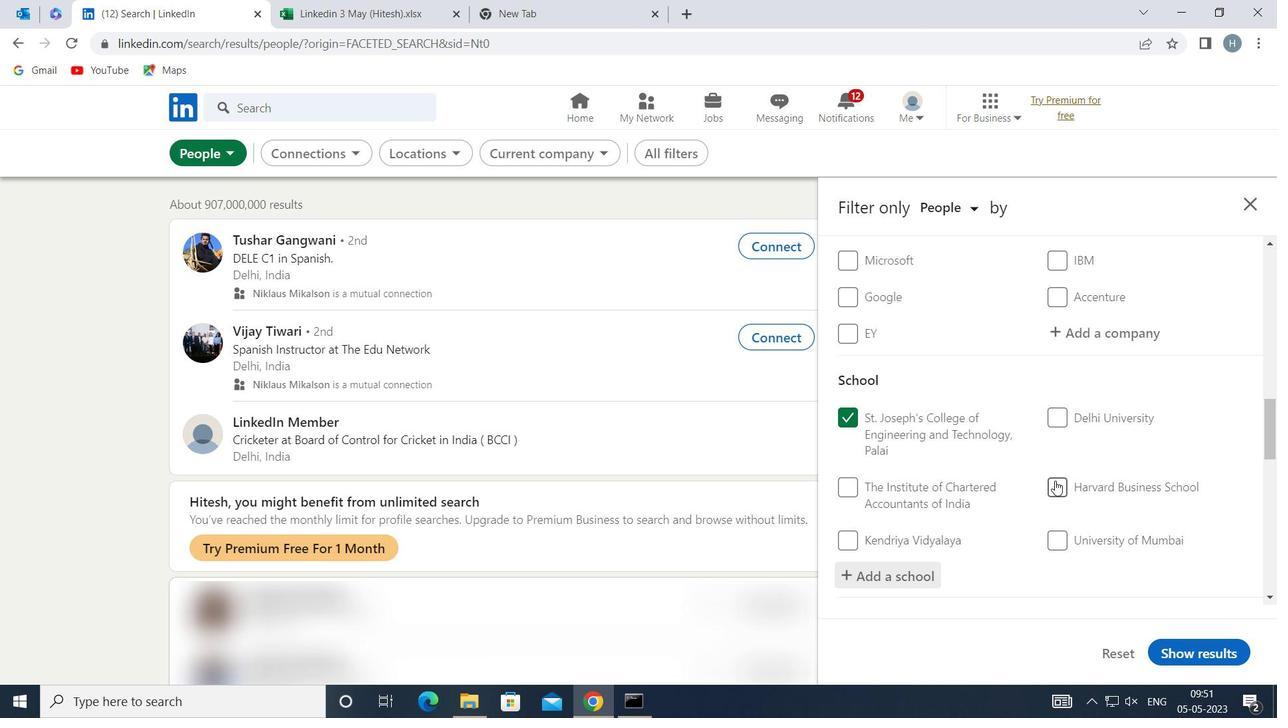 
Action: Mouse moved to (1046, 459)
Screenshot: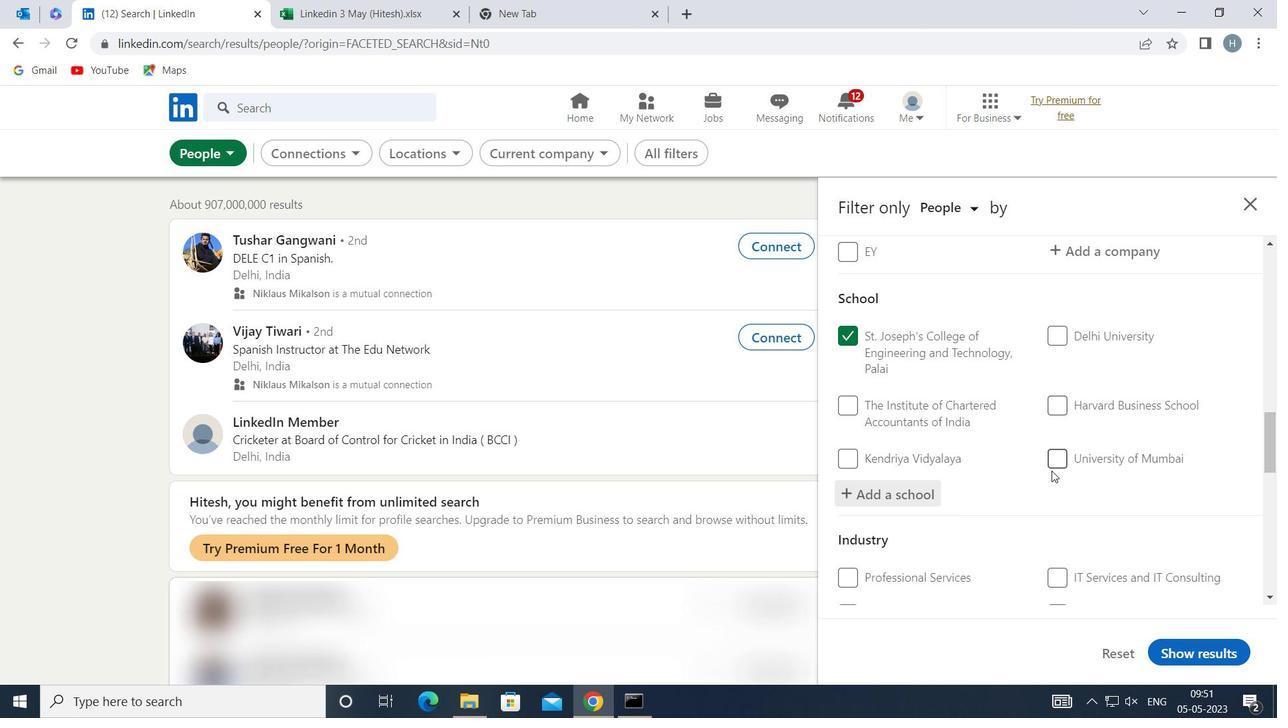 
Action: Mouse scrolled (1046, 459) with delta (0, 0)
Screenshot: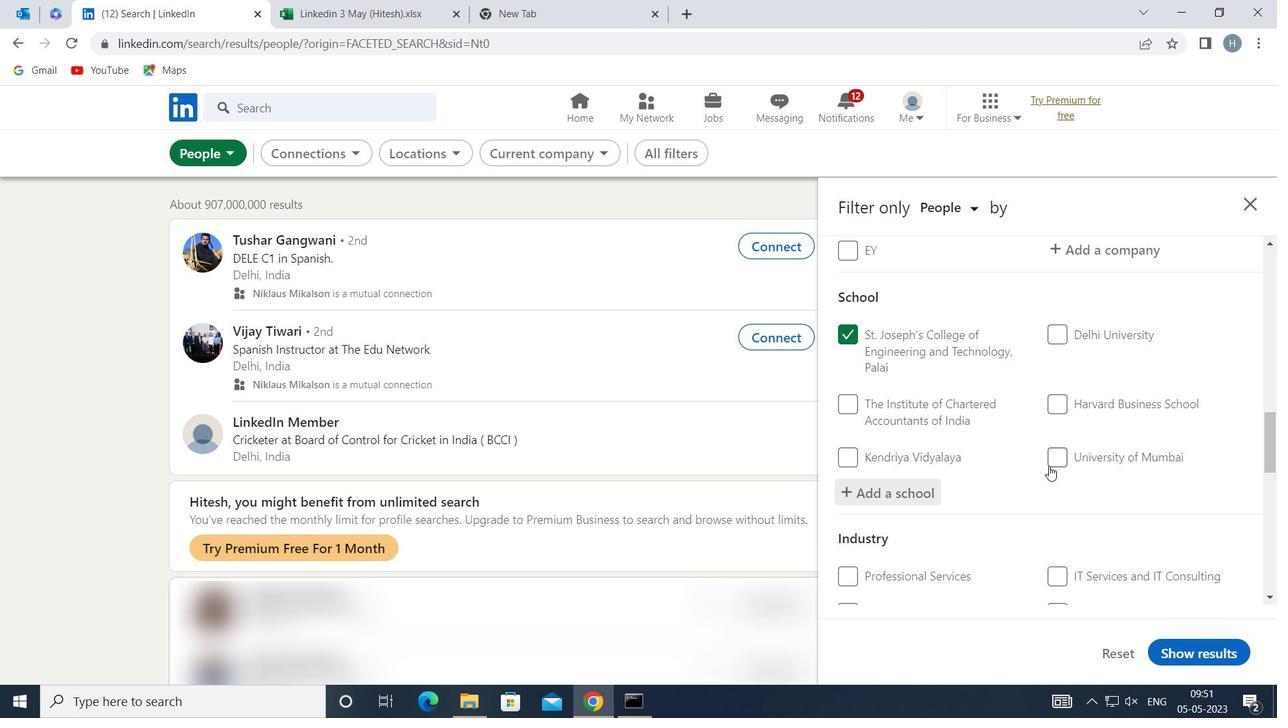 
Action: Mouse scrolled (1046, 459) with delta (0, 0)
Screenshot: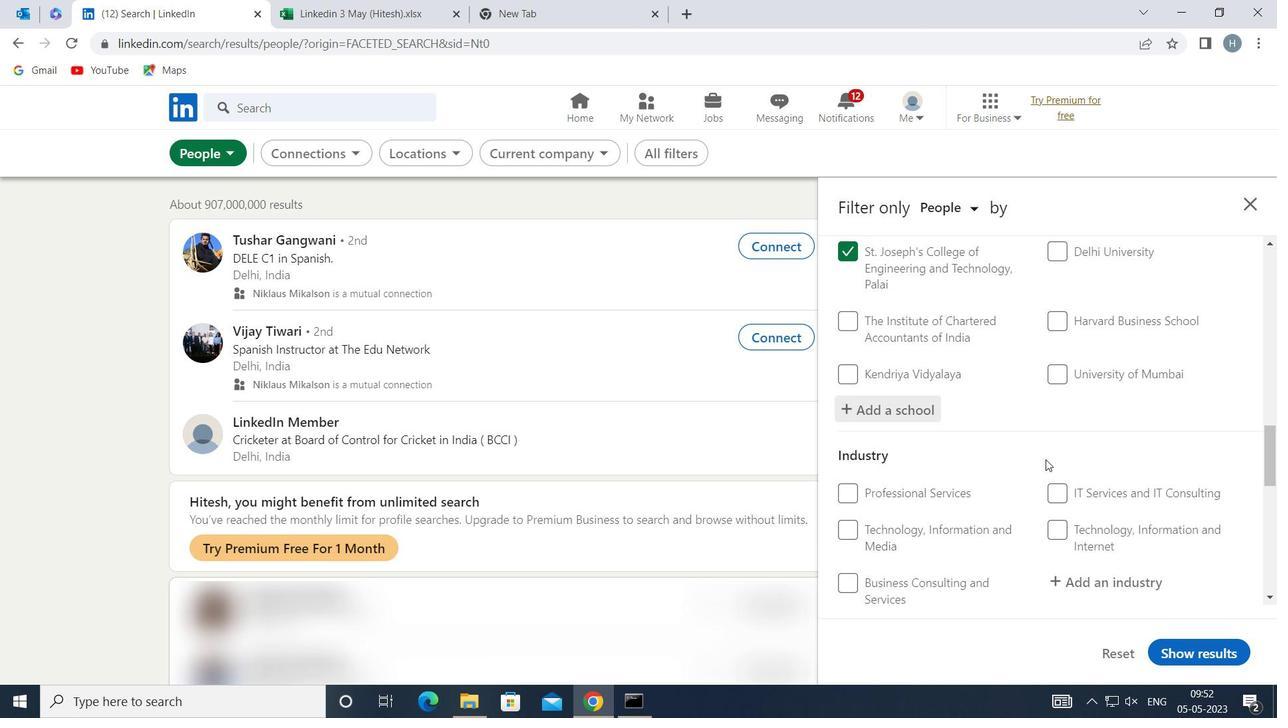 
Action: Mouse moved to (1094, 493)
Screenshot: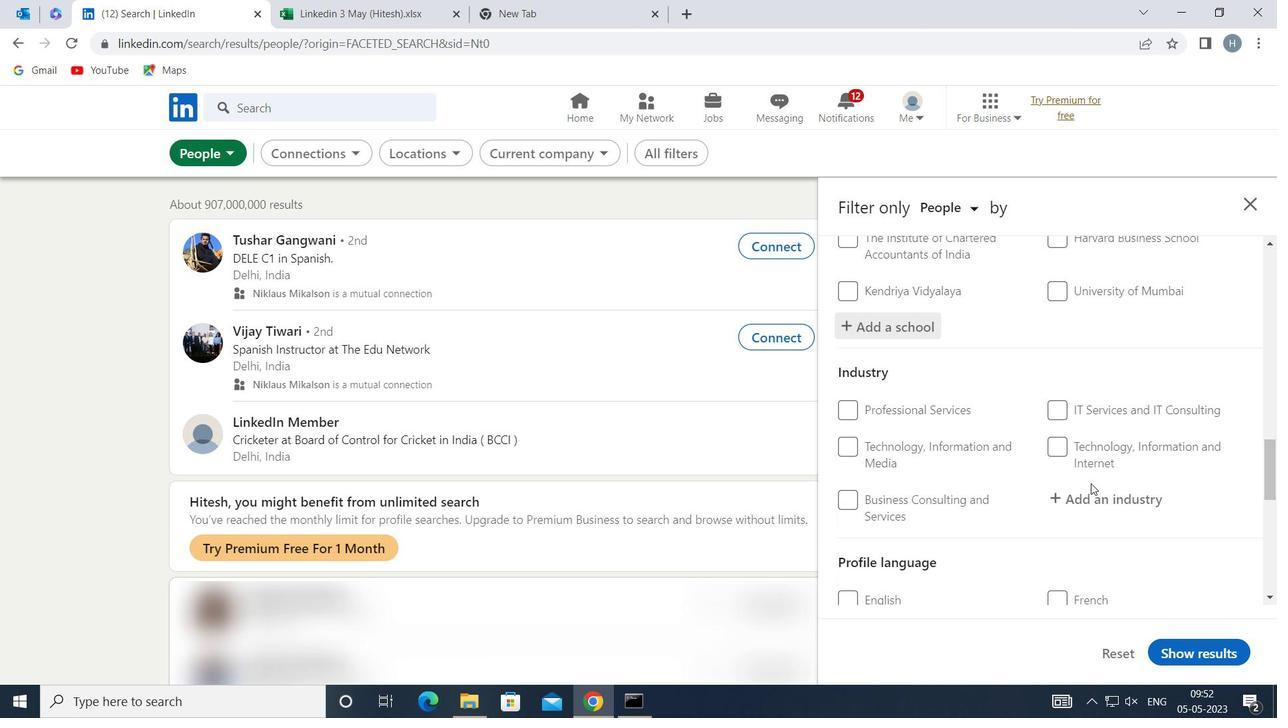 
Action: Mouse pressed left at (1094, 493)
Screenshot: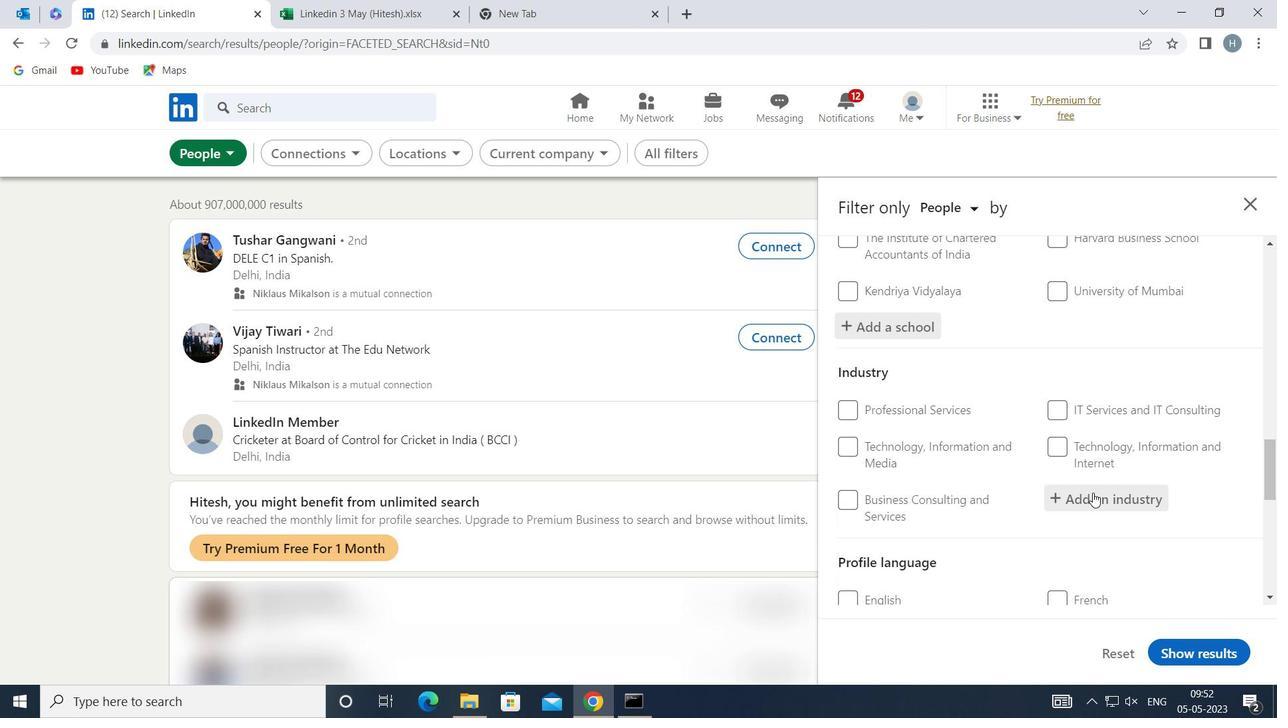 
Action: Mouse moved to (1093, 493)
Screenshot: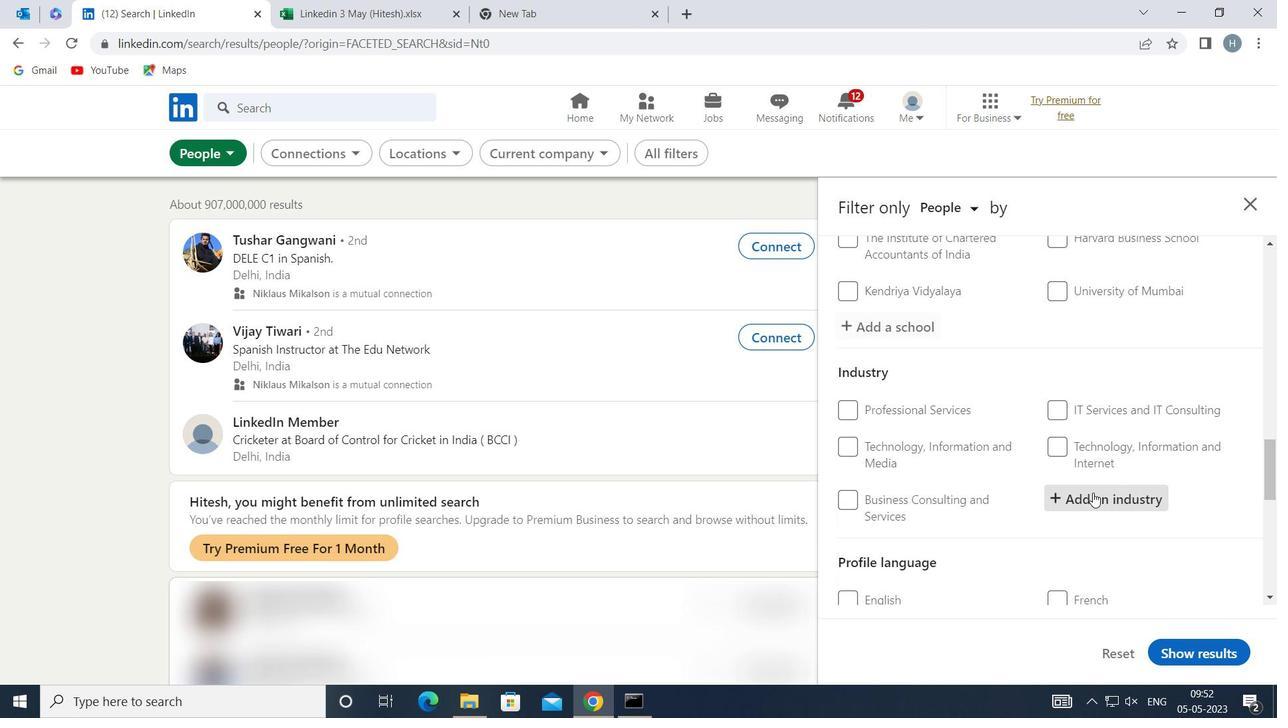 
Action: Key pressed <Key.shift>ARMED<Key.space>
Screenshot: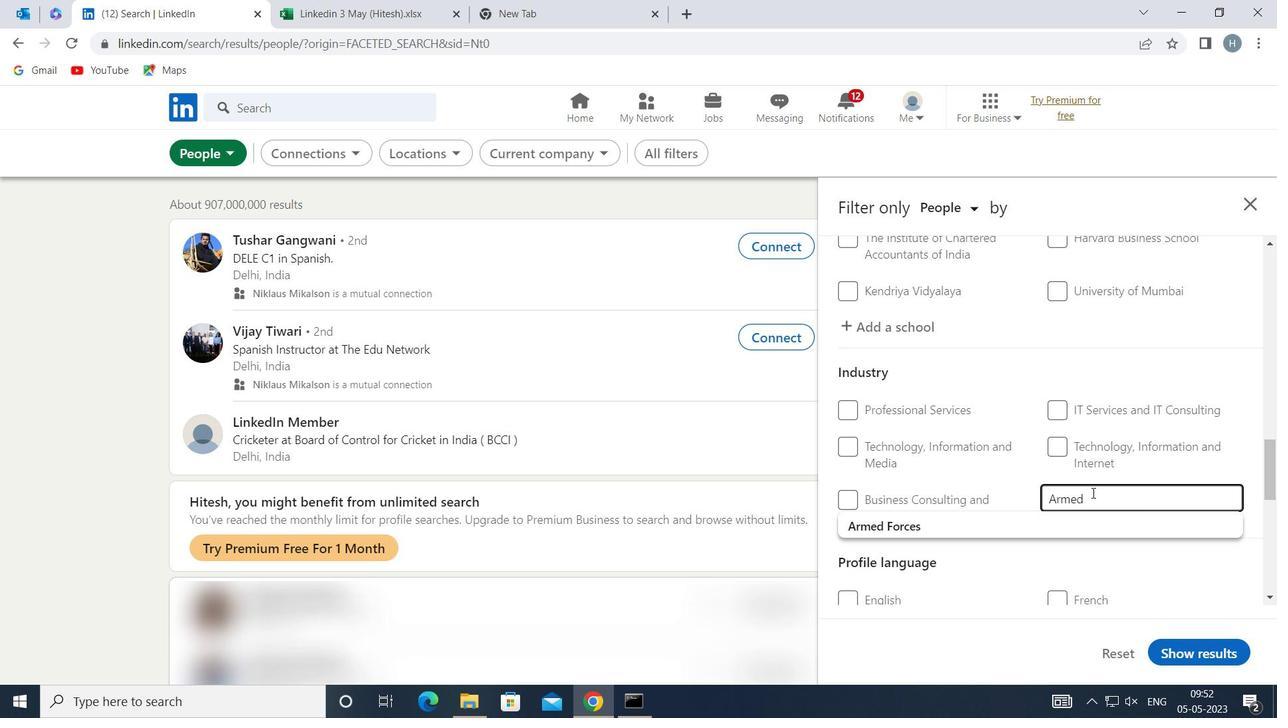 
Action: Mouse moved to (1016, 524)
Screenshot: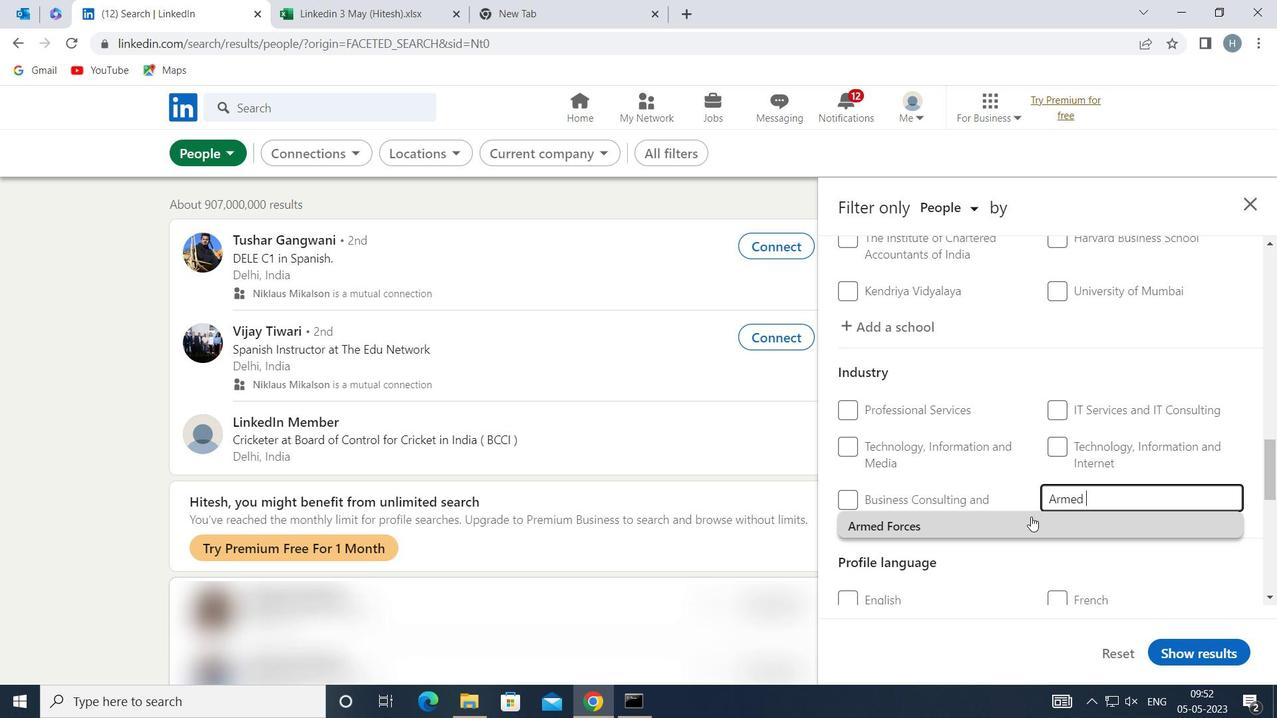 
Action: Mouse pressed left at (1016, 524)
Screenshot: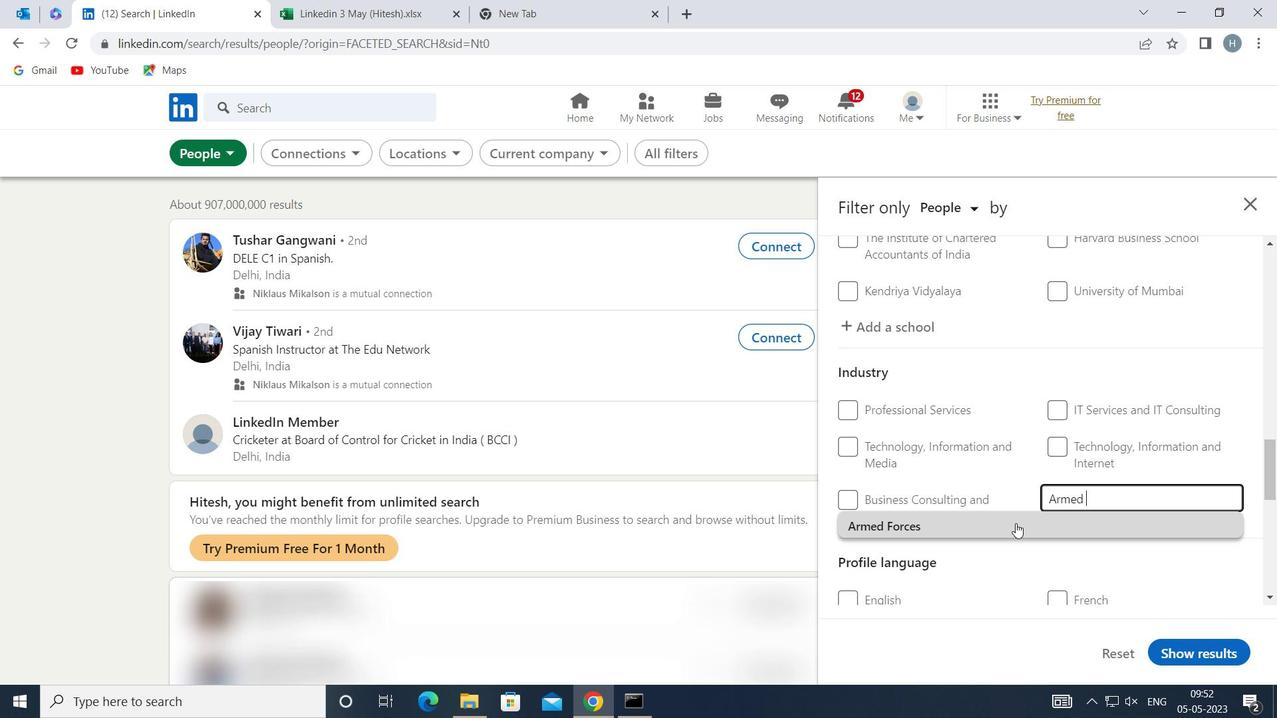 
Action: Mouse moved to (1006, 492)
Screenshot: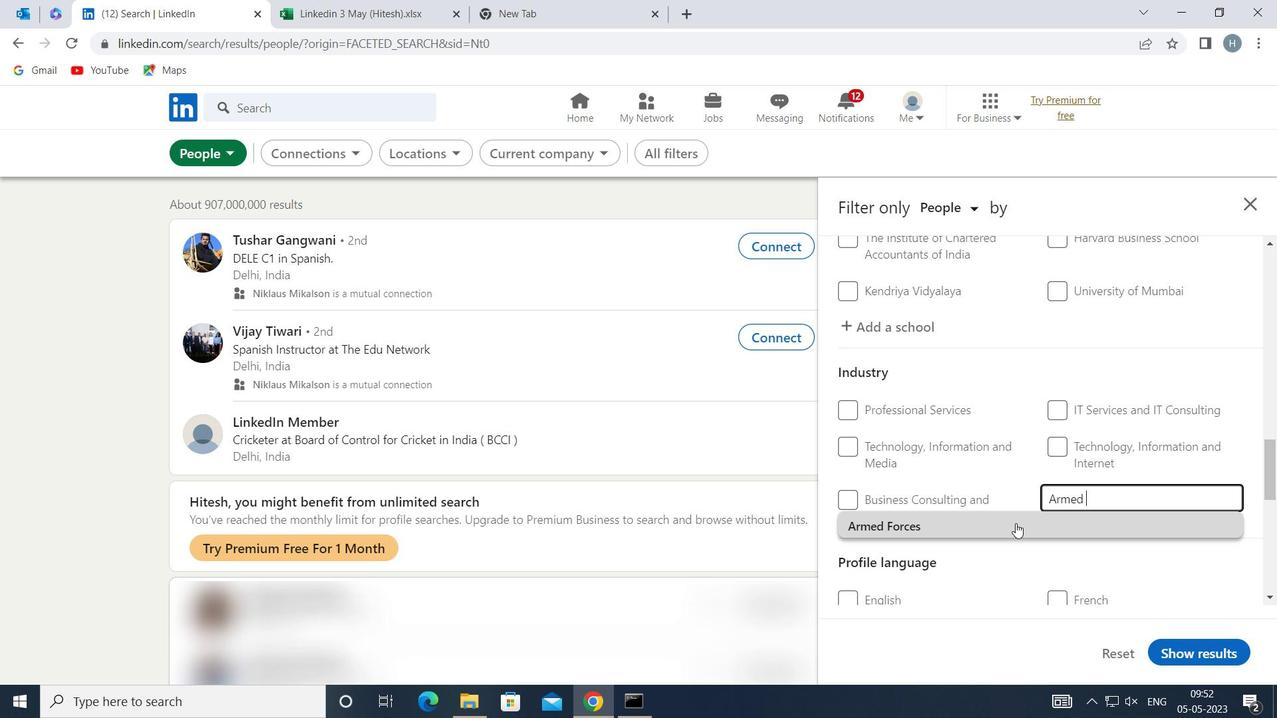 
Action: Mouse scrolled (1006, 491) with delta (0, 0)
Screenshot: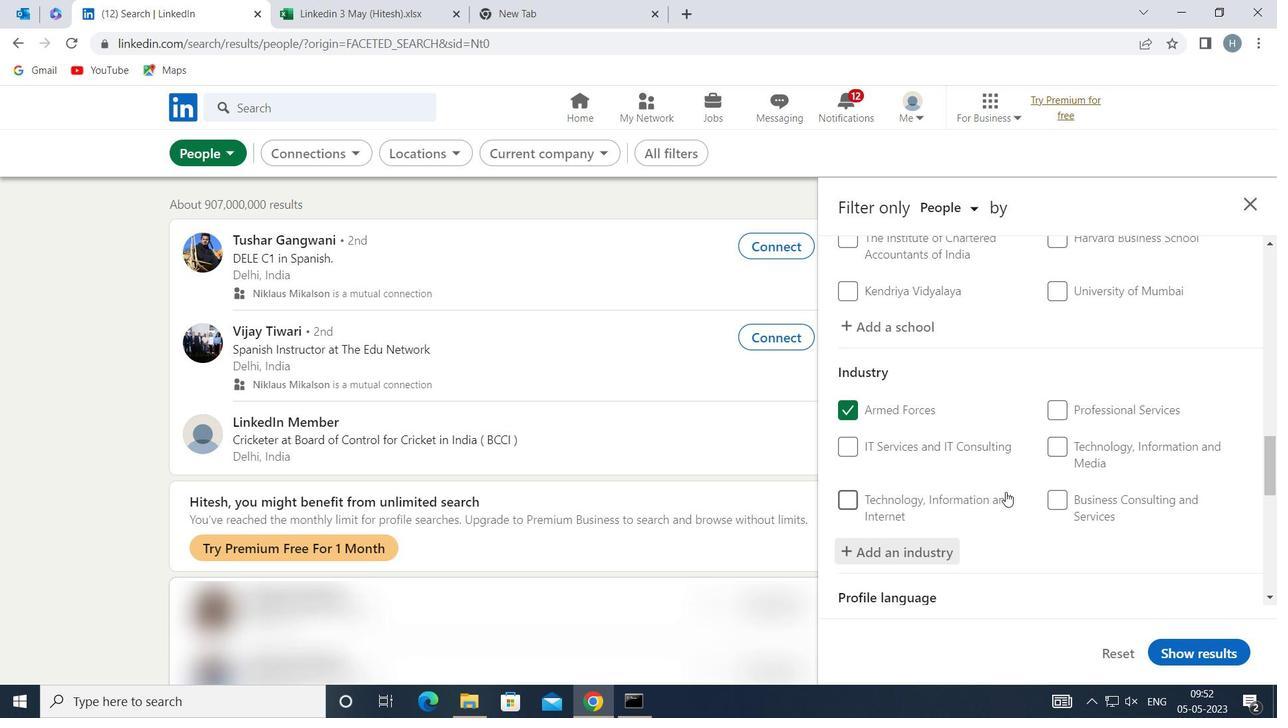 
Action: Mouse moved to (1006, 491)
Screenshot: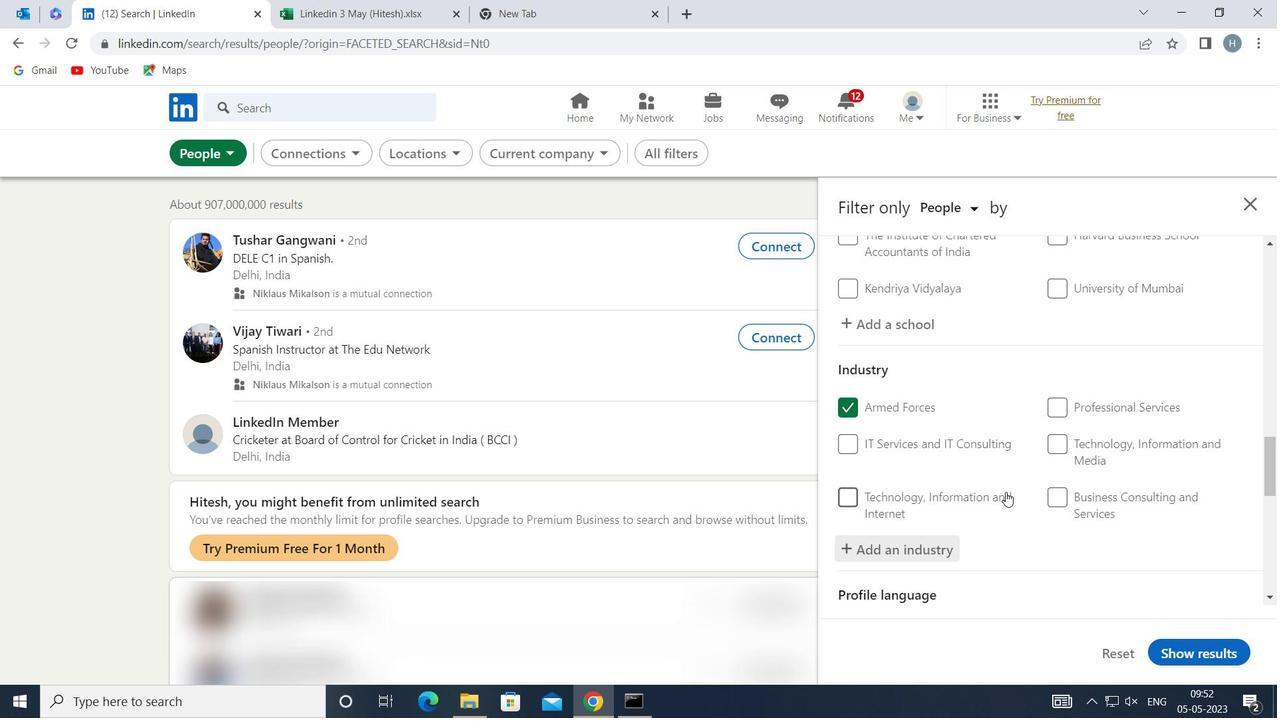 
Action: Mouse scrolled (1006, 491) with delta (0, 0)
Screenshot: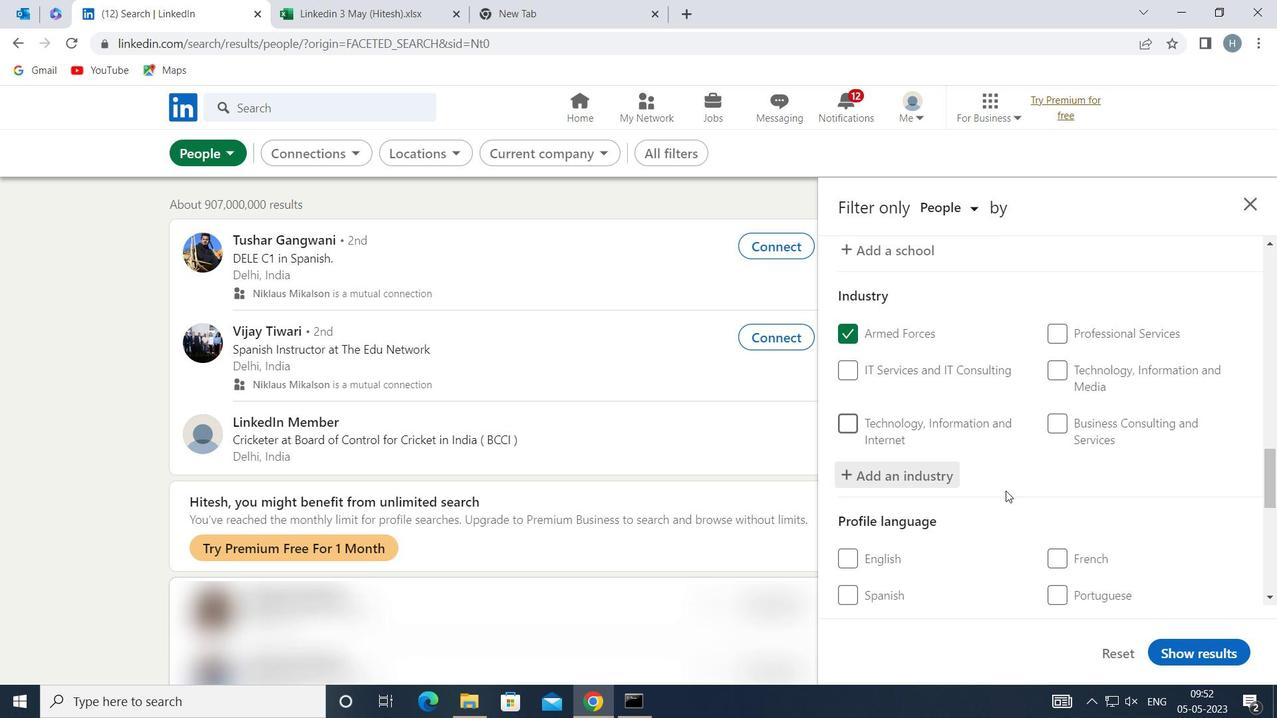 
Action: Mouse scrolled (1006, 491) with delta (0, 0)
Screenshot: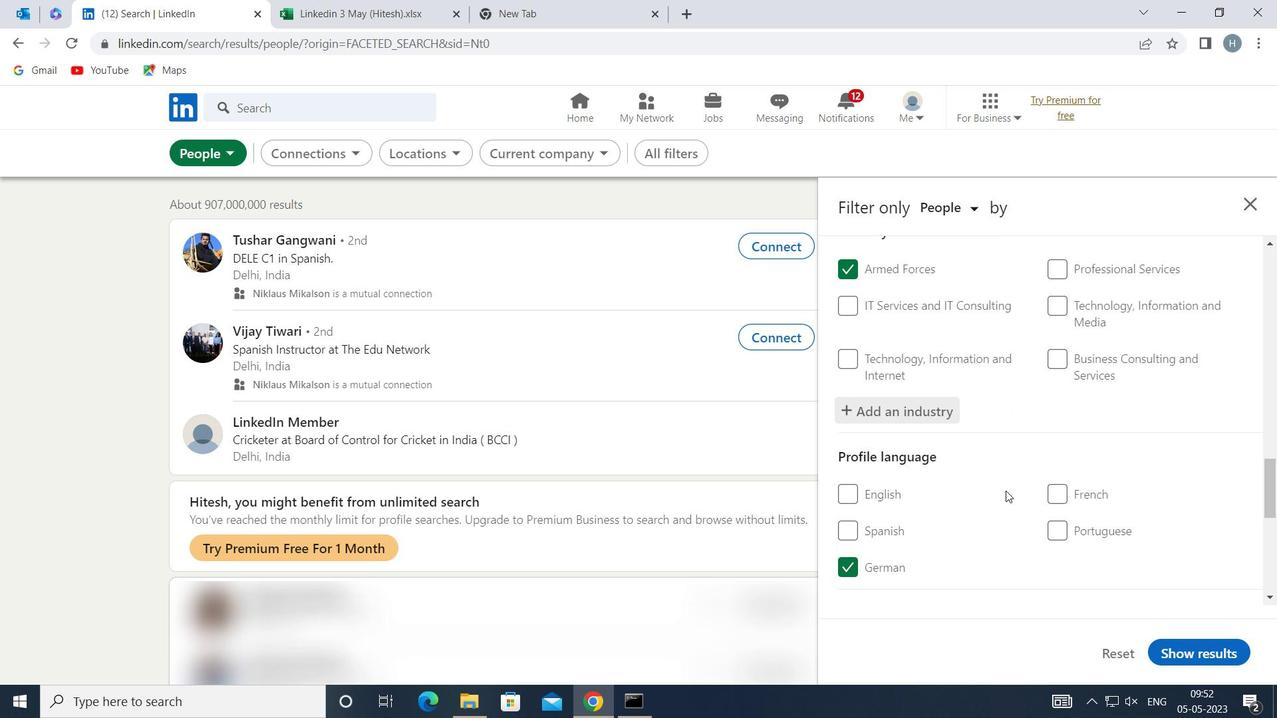 
Action: Mouse scrolled (1006, 491) with delta (0, 0)
Screenshot: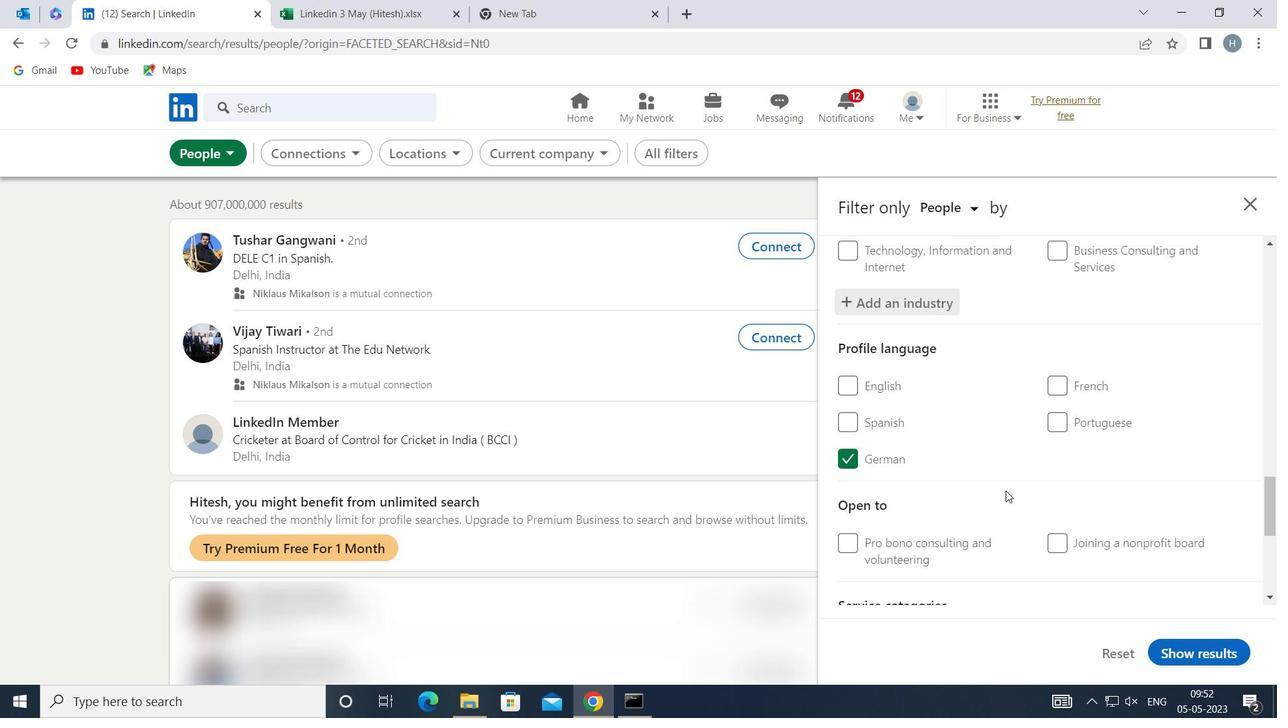 
Action: Mouse scrolled (1006, 491) with delta (0, 0)
Screenshot: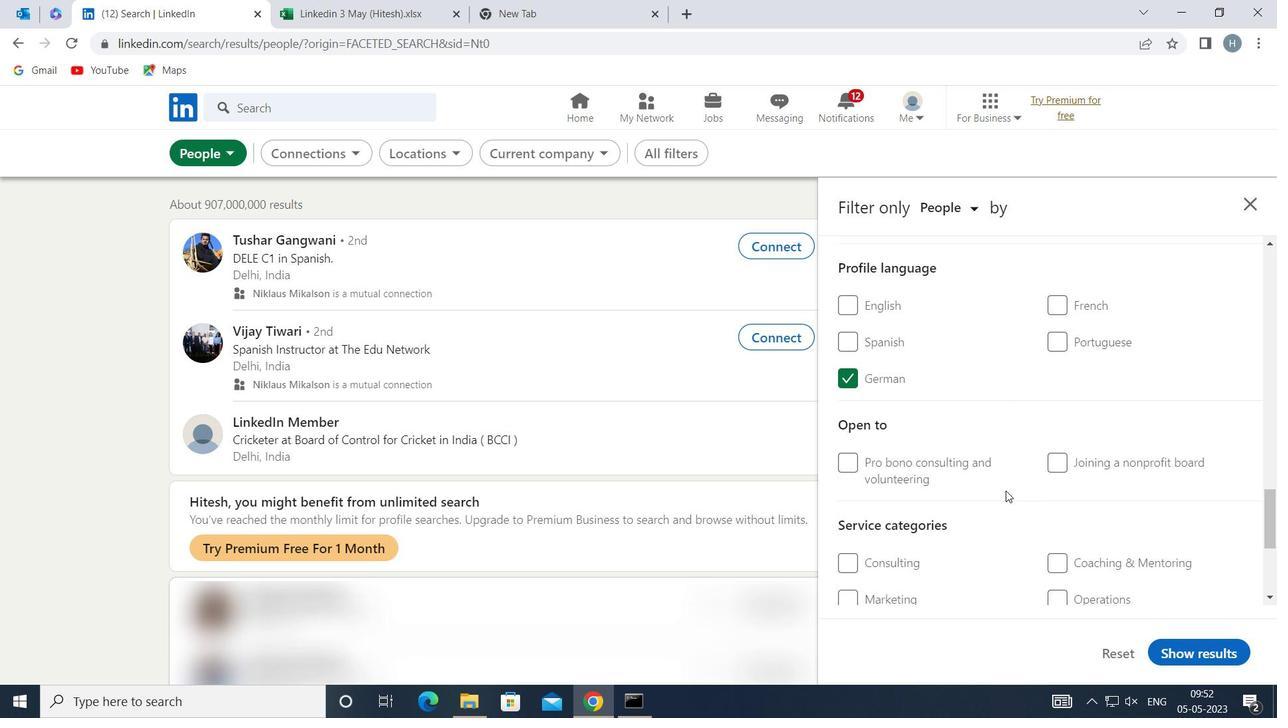 
Action: Mouse scrolled (1006, 491) with delta (0, 0)
Screenshot: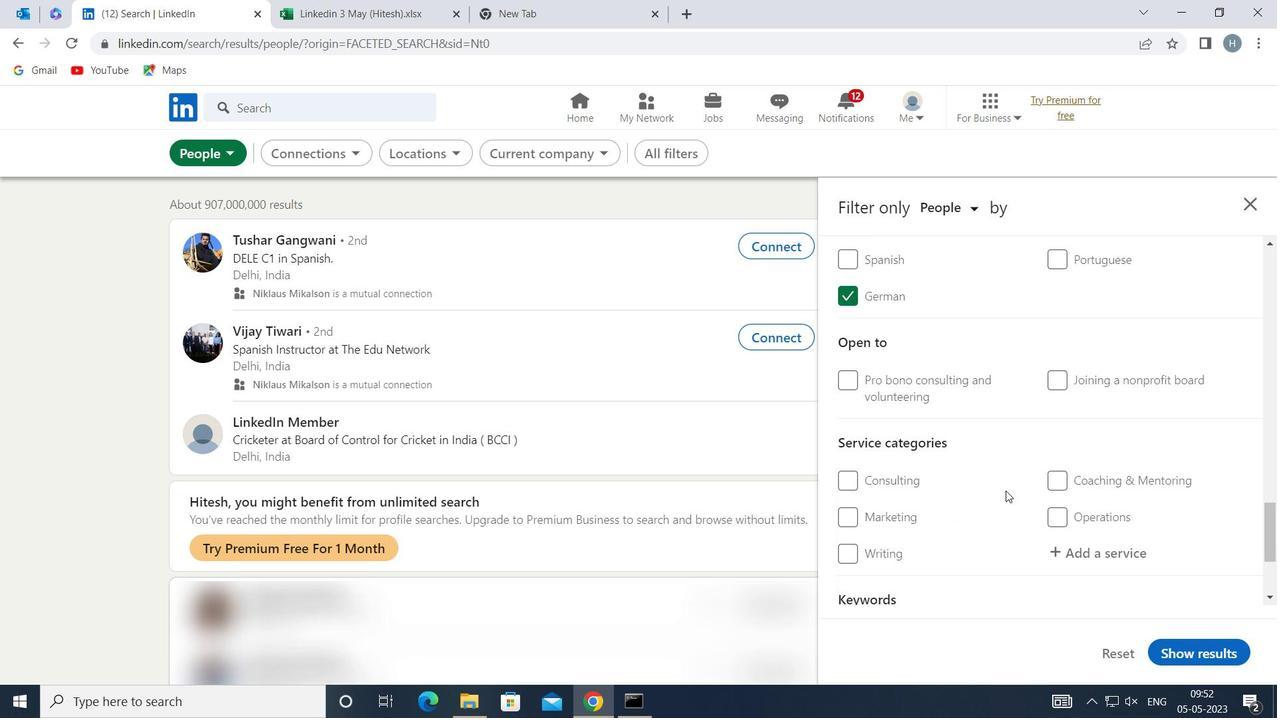 
Action: Mouse moved to (1092, 457)
Screenshot: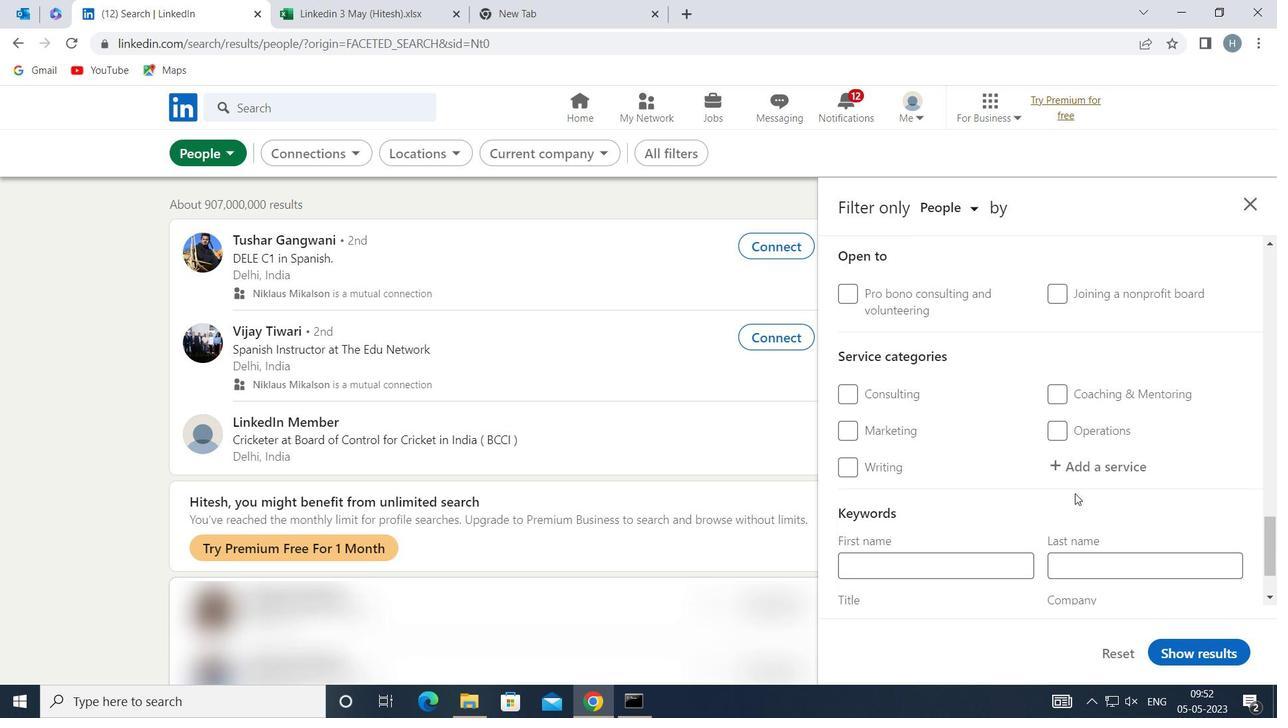 
Action: Mouse pressed left at (1092, 457)
Screenshot: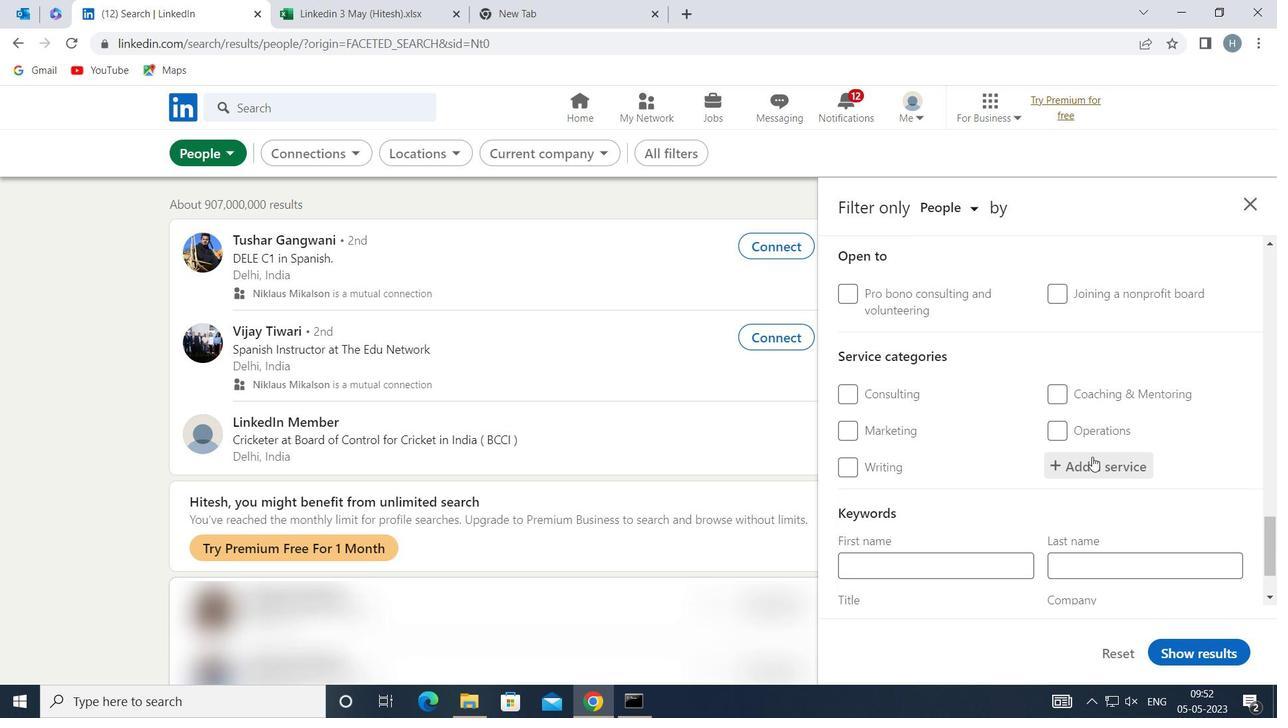 
Action: Key pressed <Key.shift>SEARCH<Key.space><Key.shift>R<Key.backspace><Key.shift>ENGINE<Key.space><Key.shift>OP
Screenshot: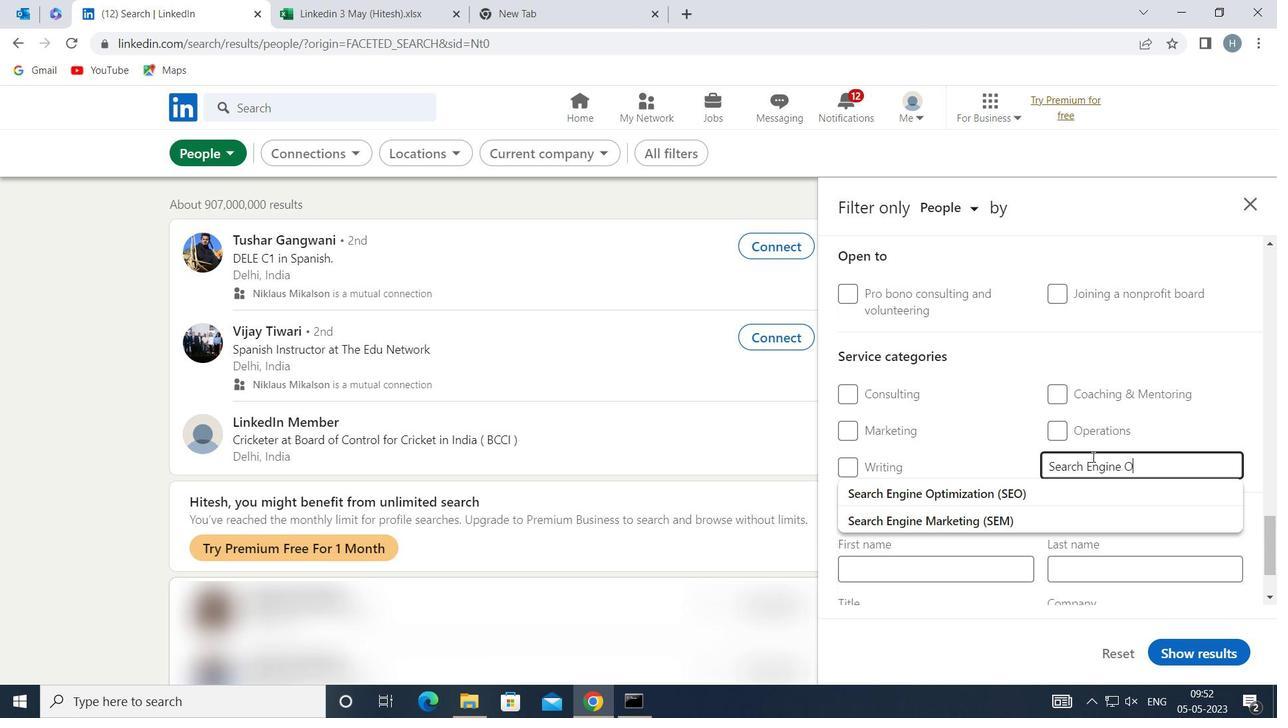 
Action: Mouse moved to (1048, 490)
Screenshot: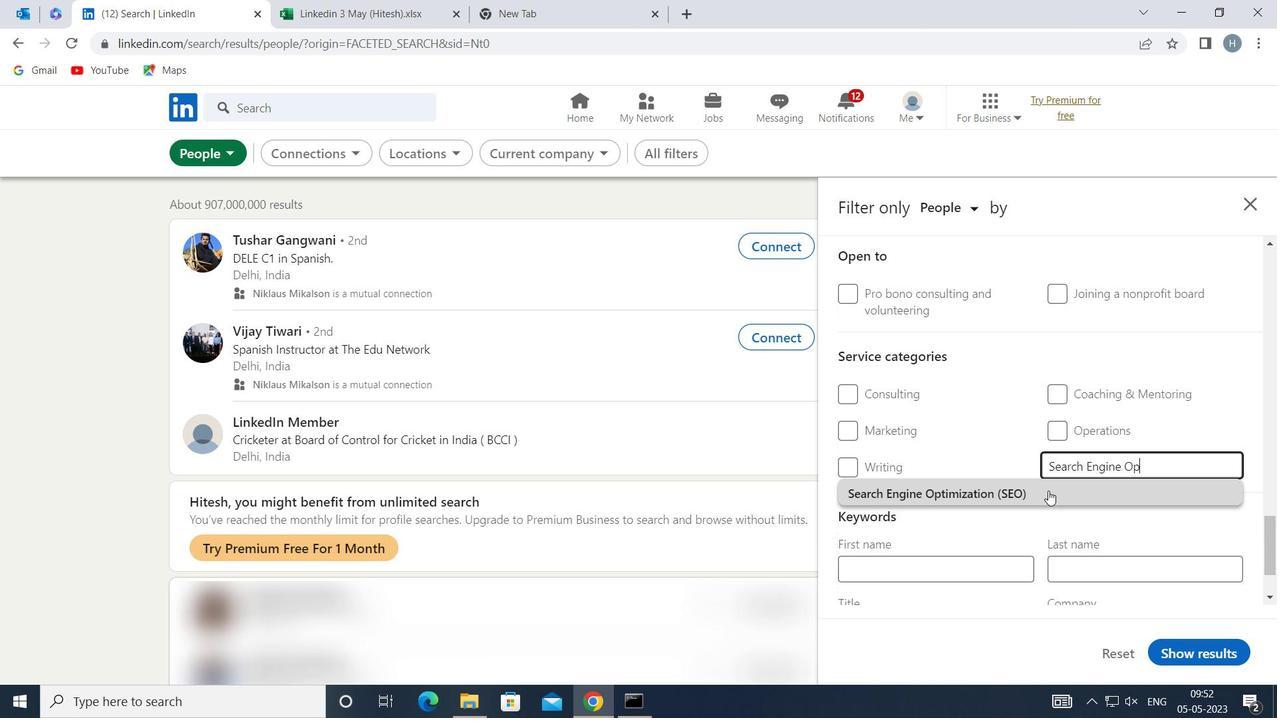 
Action: Mouse pressed left at (1048, 490)
Screenshot: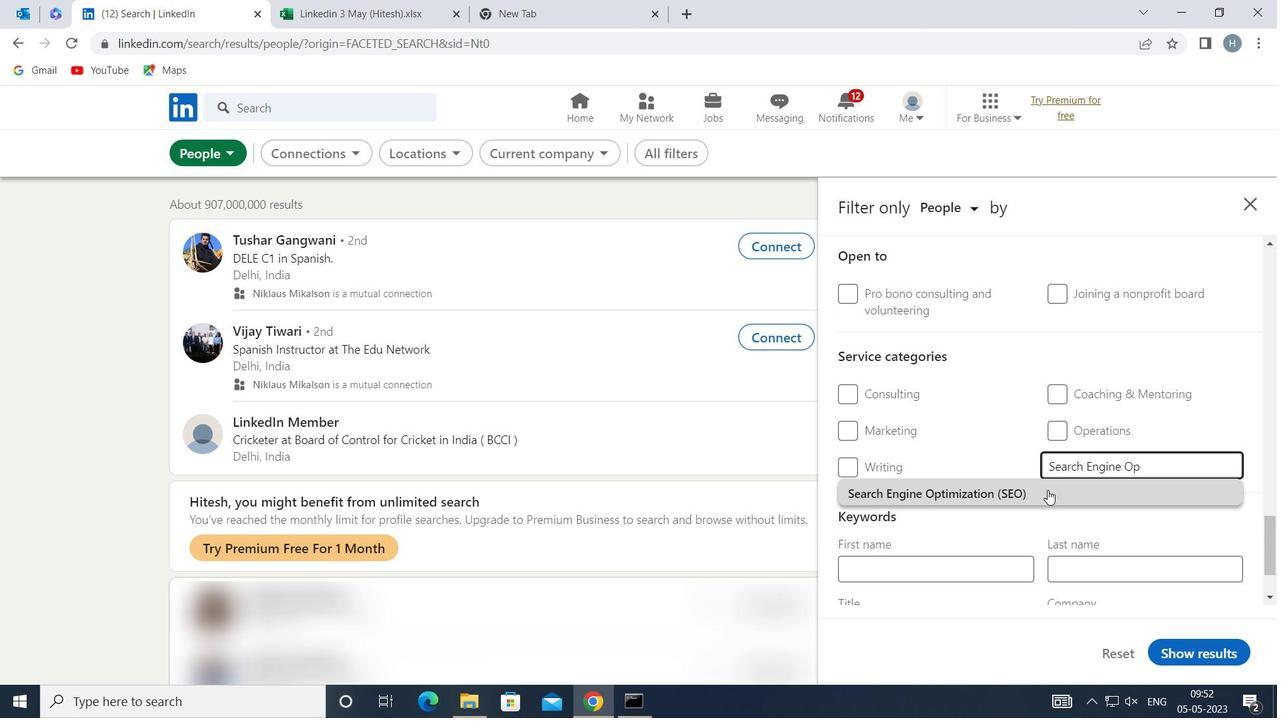 
Action: Mouse moved to (1048, 485)
Screenshot: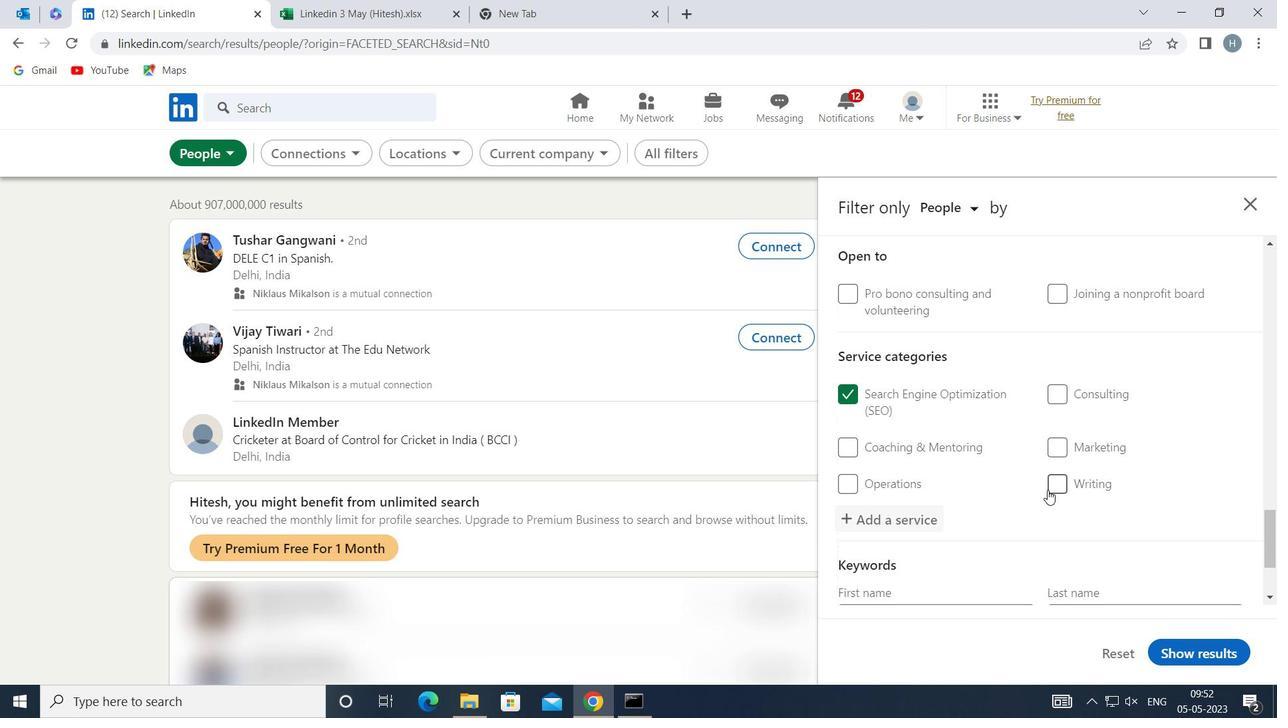 
Action: Mouse scrolled (1048, 484) with delta (0, 0)
Screenshot: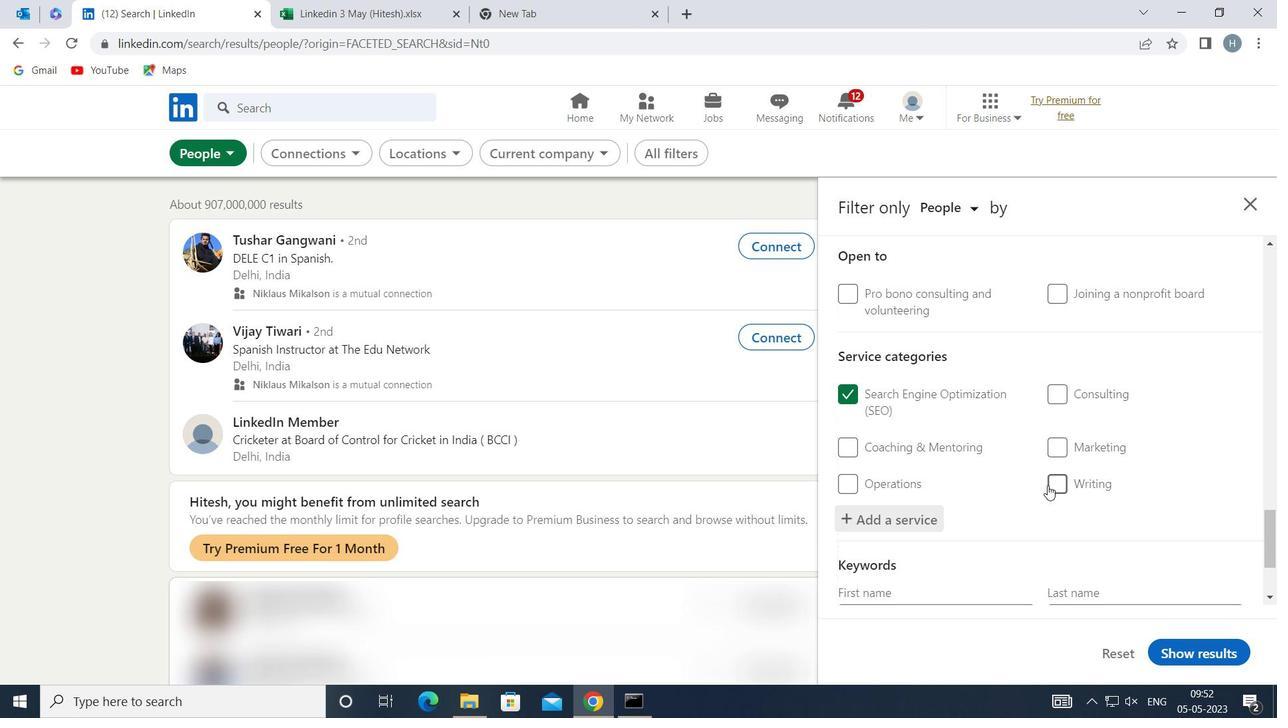 
Action: Mouse scrolled (1048, 484) with delta (0, 0)
Screenshot: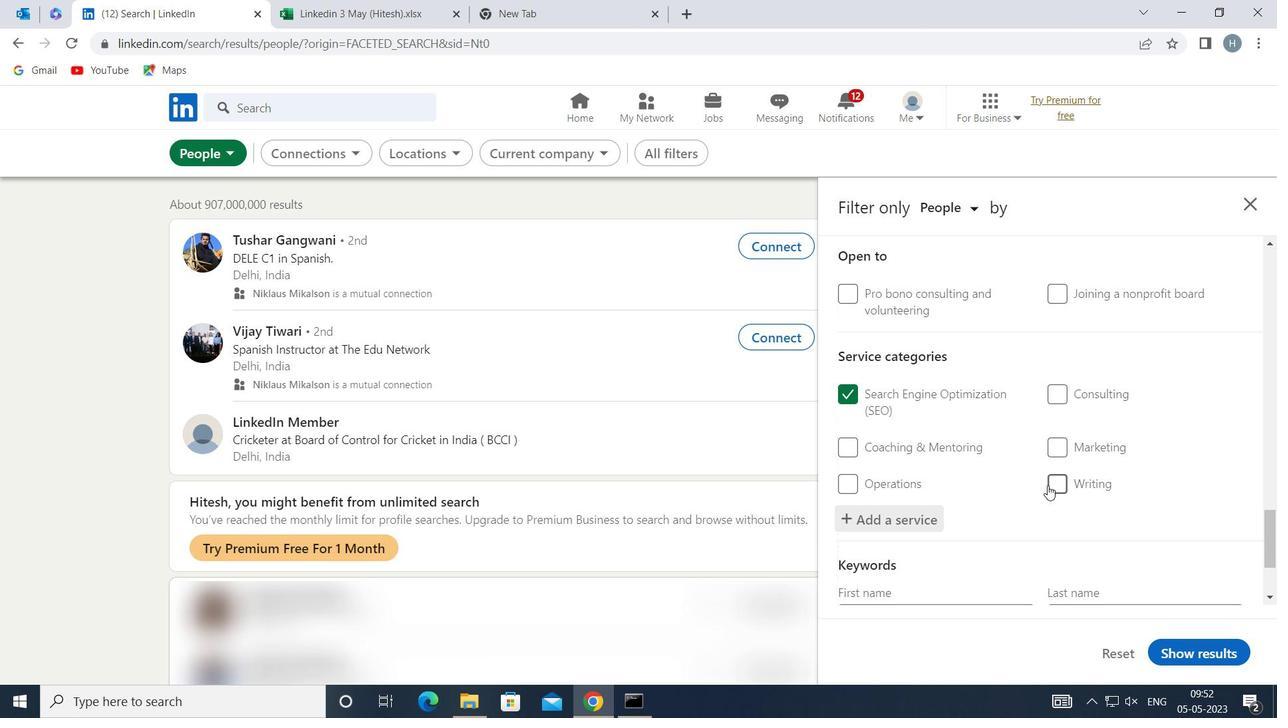 
Action: Mouse scrolled (1048, 484) with delta (0, 0)
Screenshot: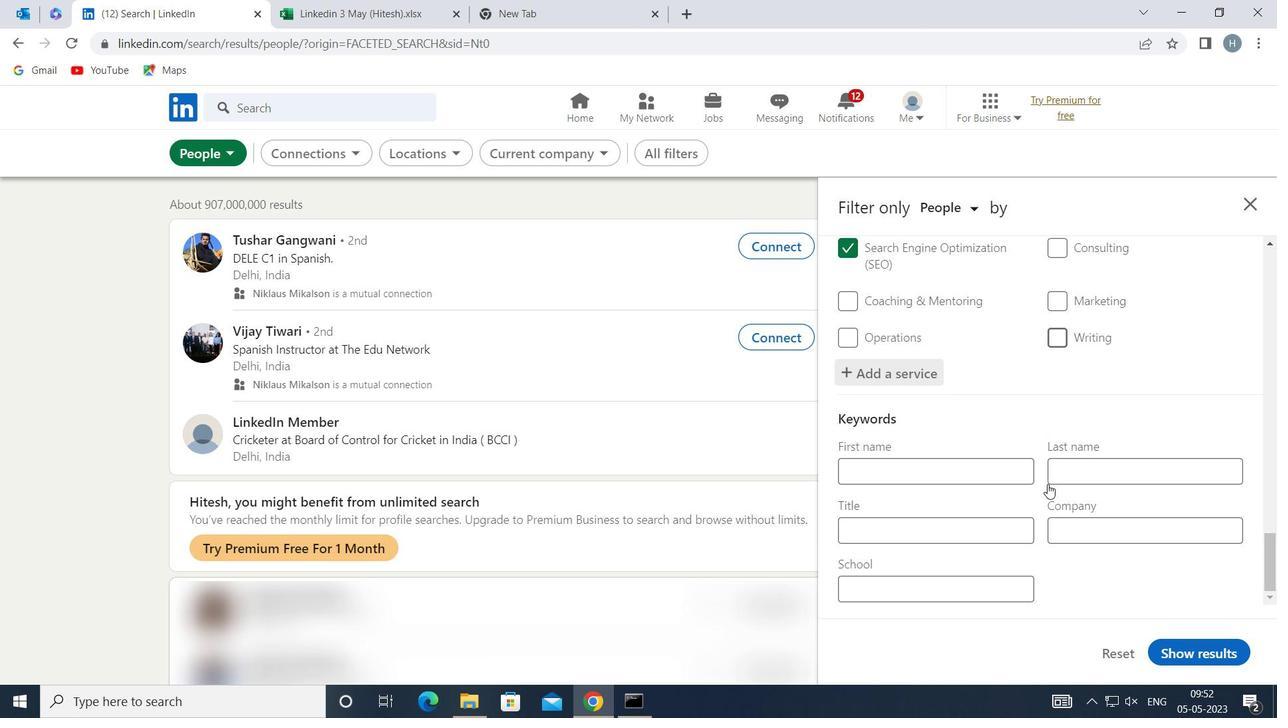 
Action: Mouse scrolled (1048, 484) with delta (0, 0)
Screenshot: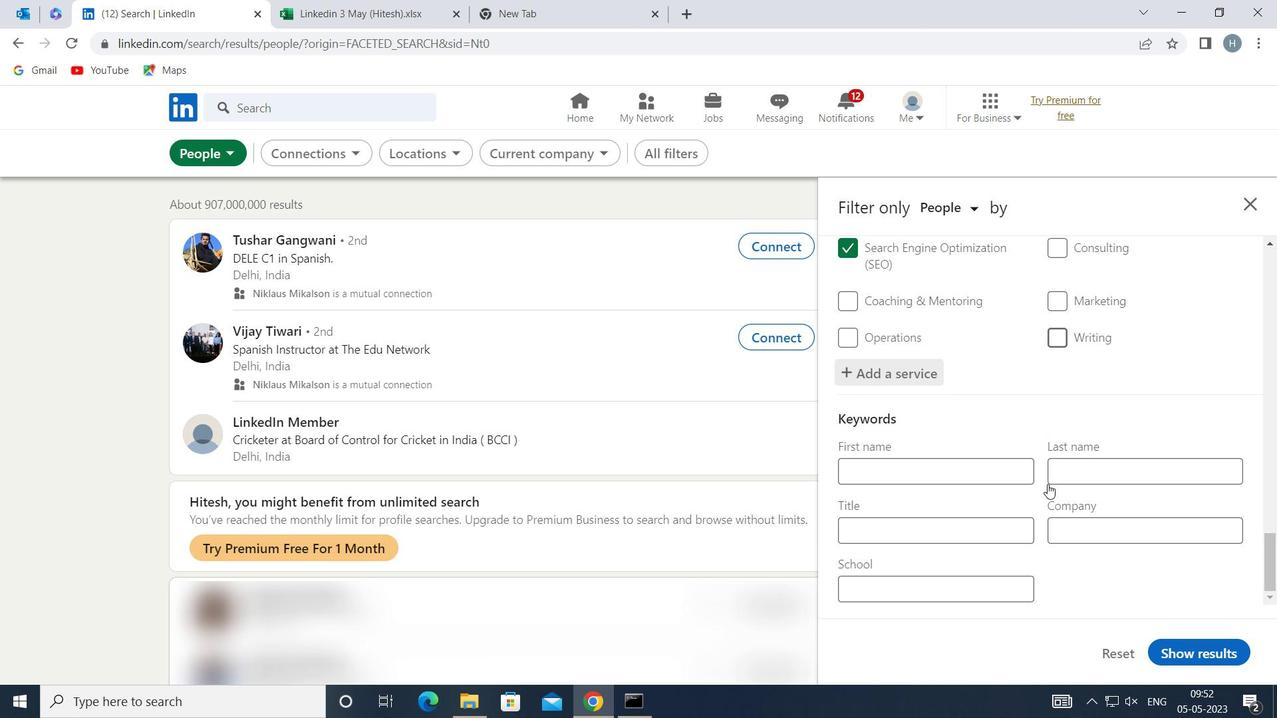 
Action: Mouse moved to (991, 528)
Screenshot: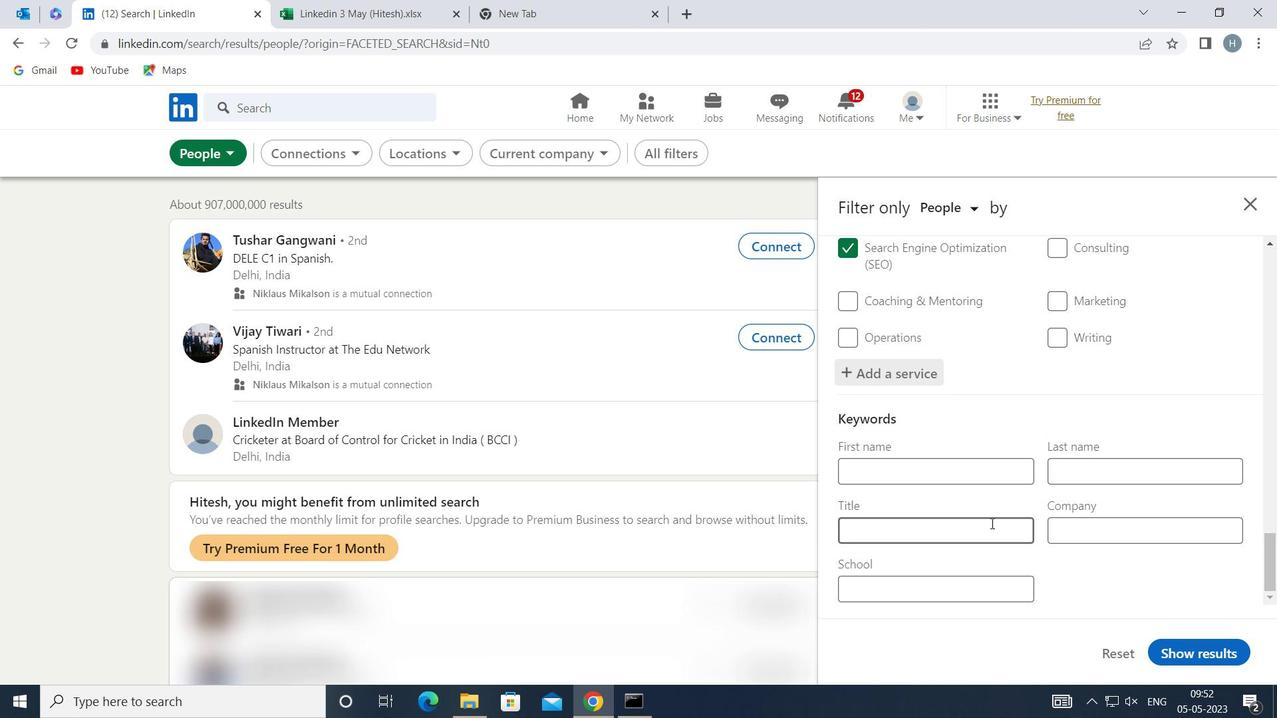 
Action: Mouse pressed left at (991, 528)
Screenshot: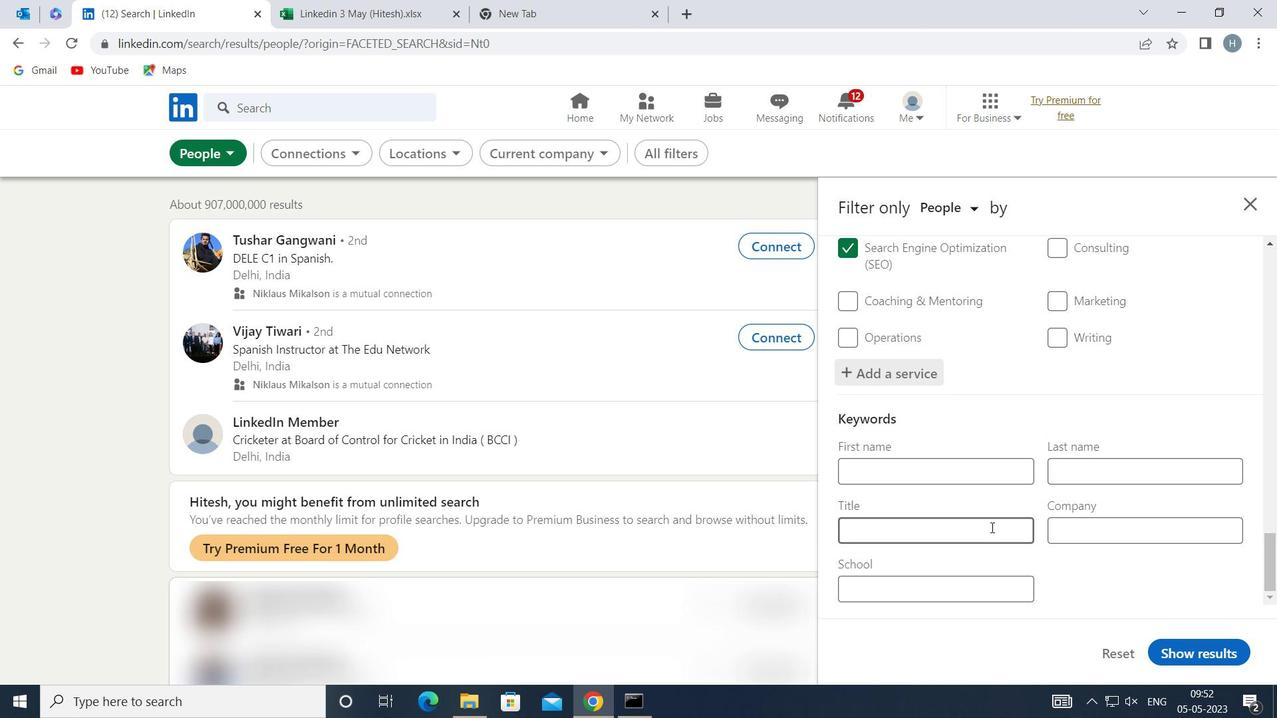 
Action: Mouse moved to (988, 525)
Screenshot: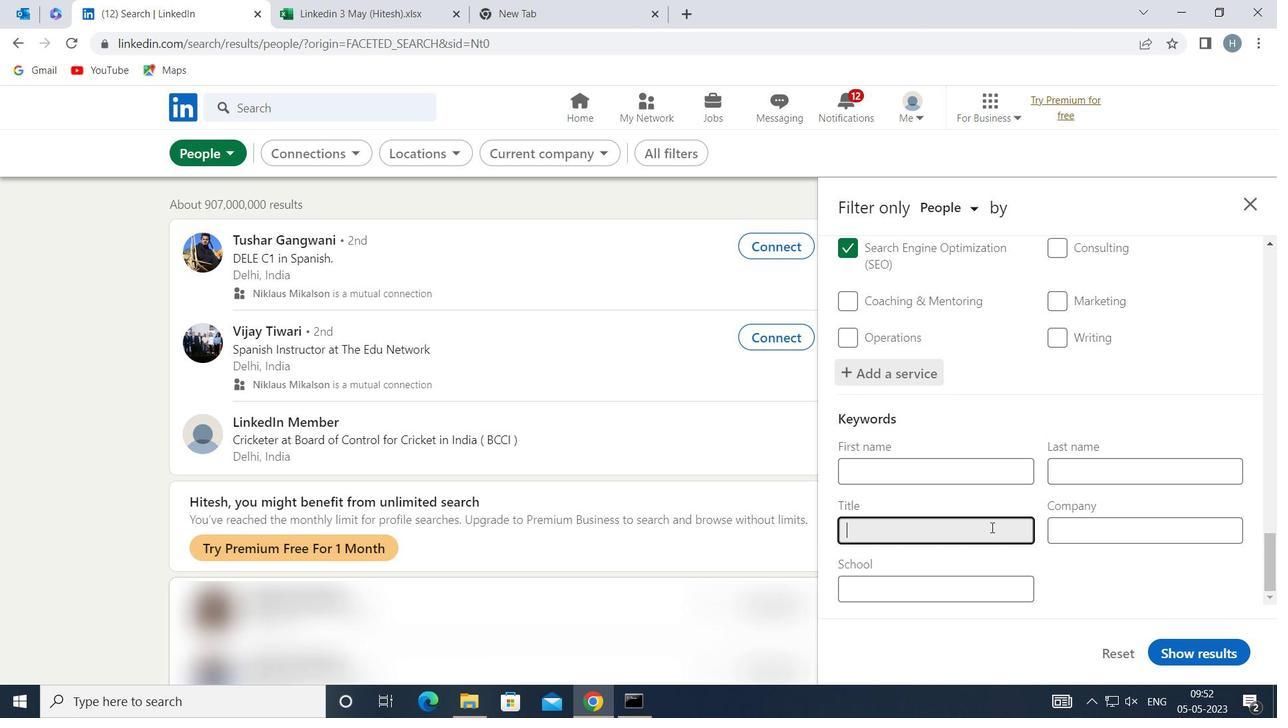 
Action: Key pressed <Key.shift>ACTOR
Screenshot: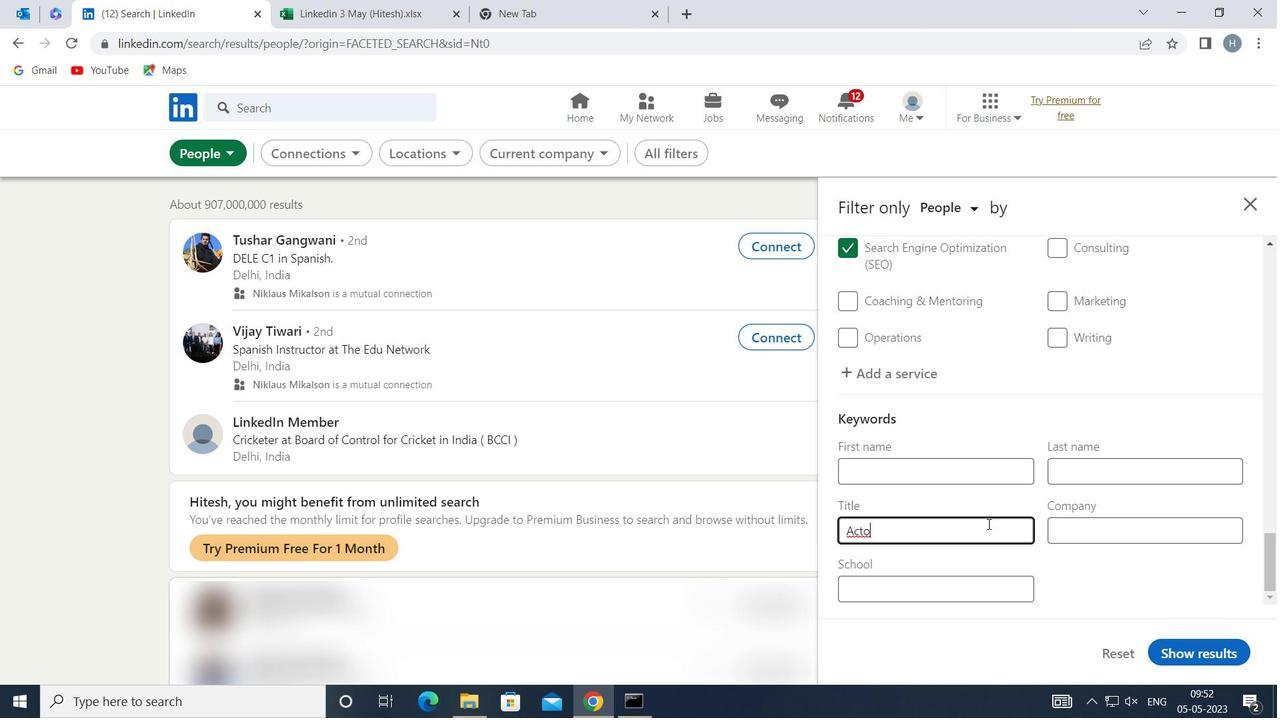 
Action: Mouse moved to (1209, 650)
Screenshot: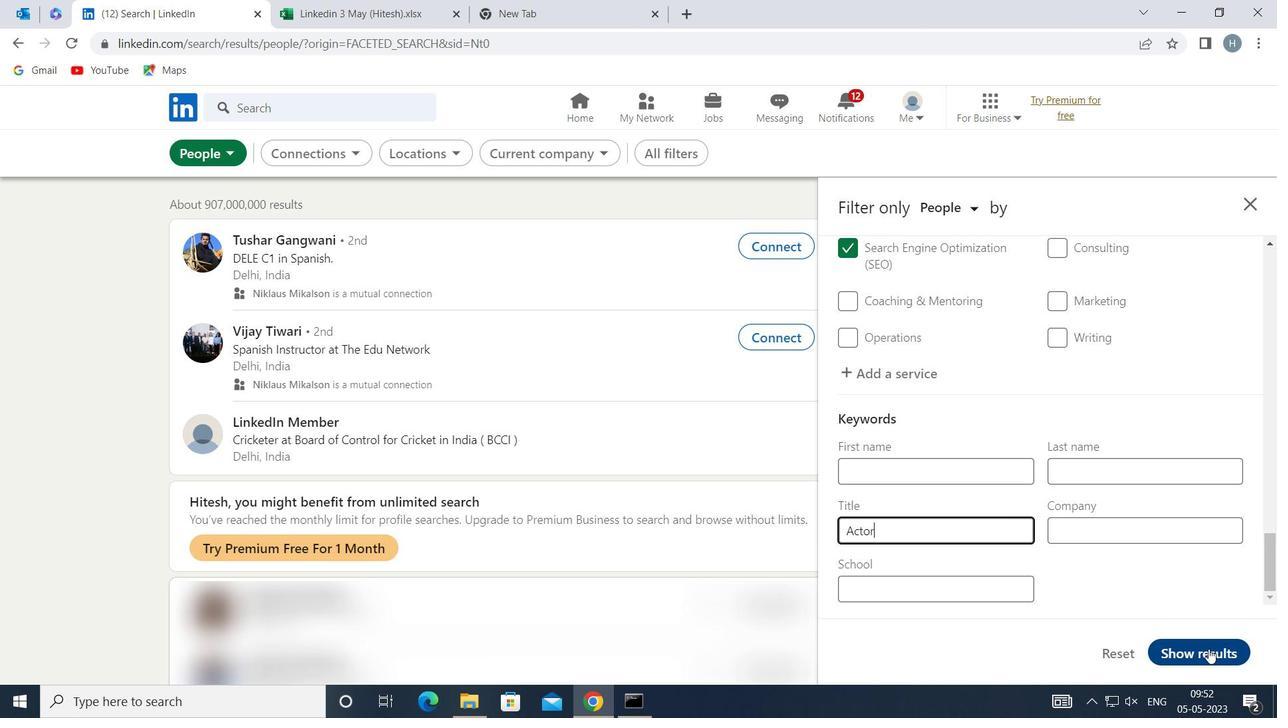 
Action: Mouse pressed left at (1209, 650)
Screenshot: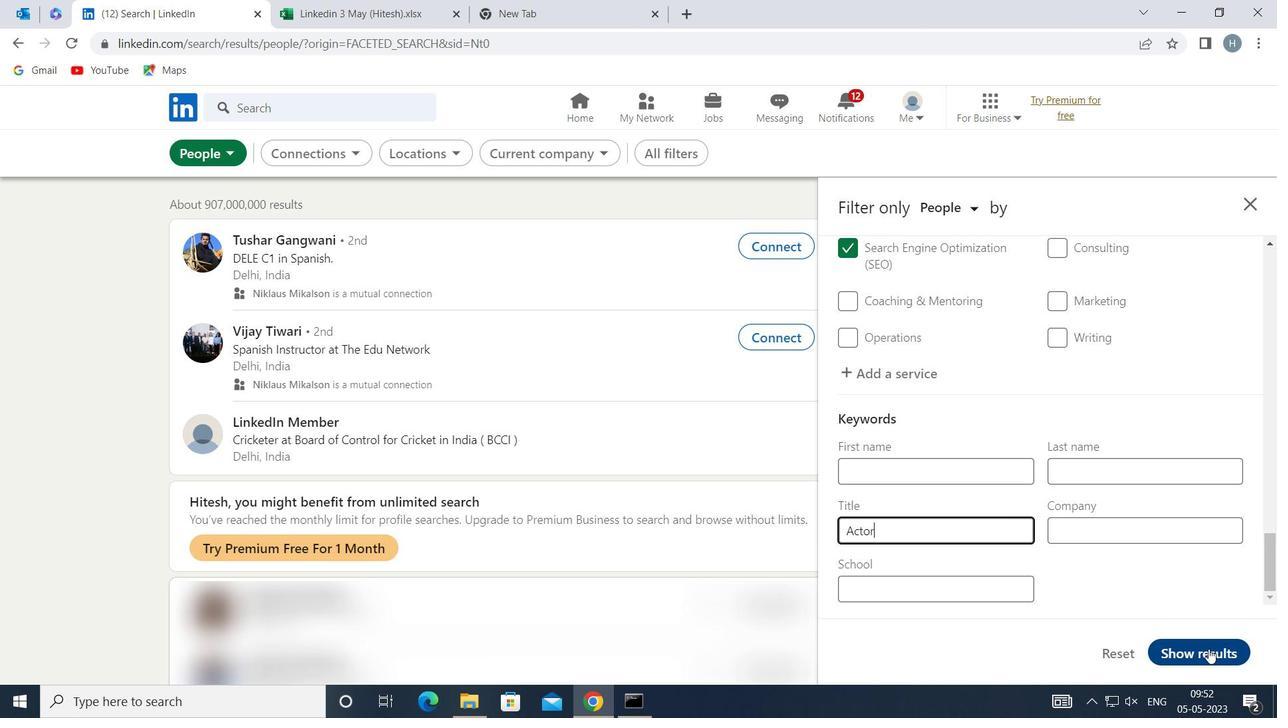 
Action: Mouse moved to (966, 472)
Screenshot: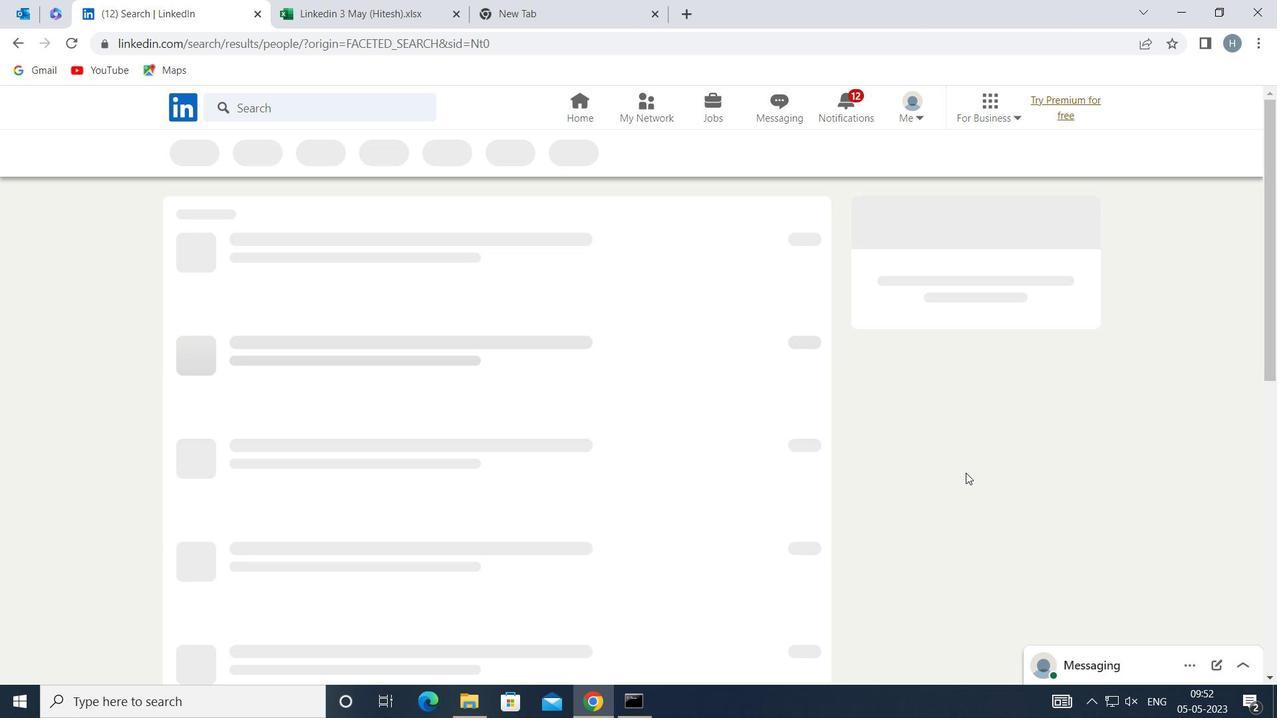 
